 Task: Open a blank sheet, save the file as David Add the quote 'Success is not the absence of failure; it's the persistence through failure.'Success is not the absence of failure; it's the persistence through failure.  Apply font style Apply font style Broadway and font size 22 Align the text to the Right .Change the text color to  Dark blue
Action: Mouse moved to (27, 19)
Screenshot: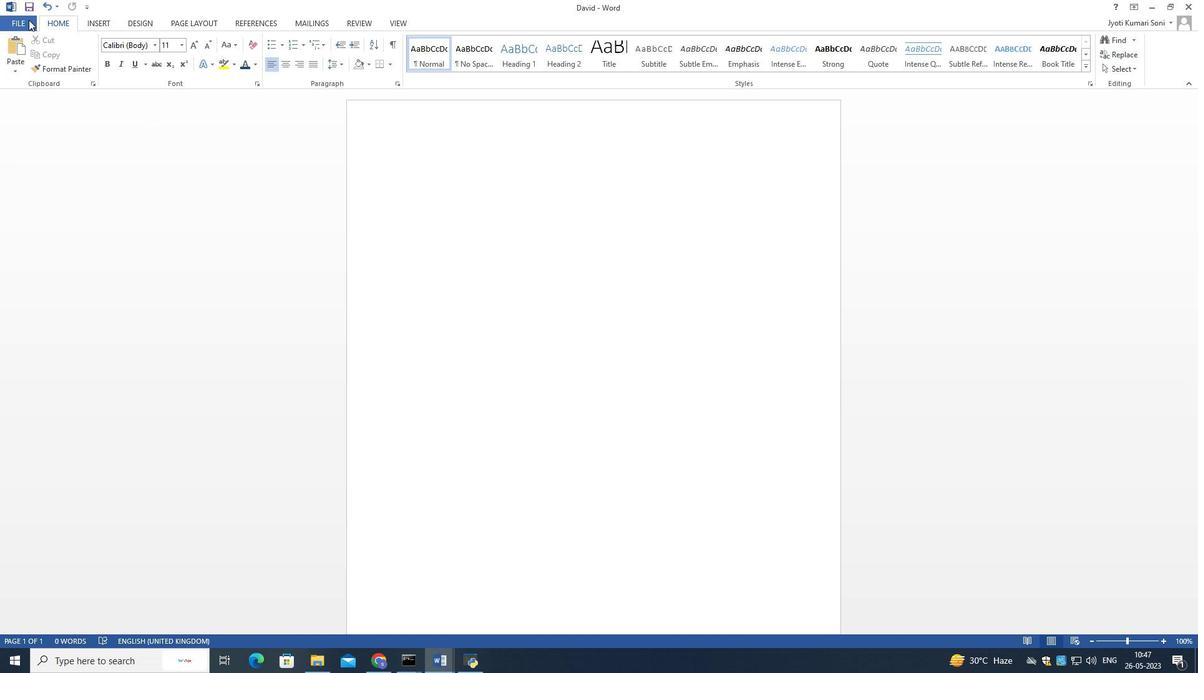 
Action: Mouse pressed left at (27, 19)
Screenshot: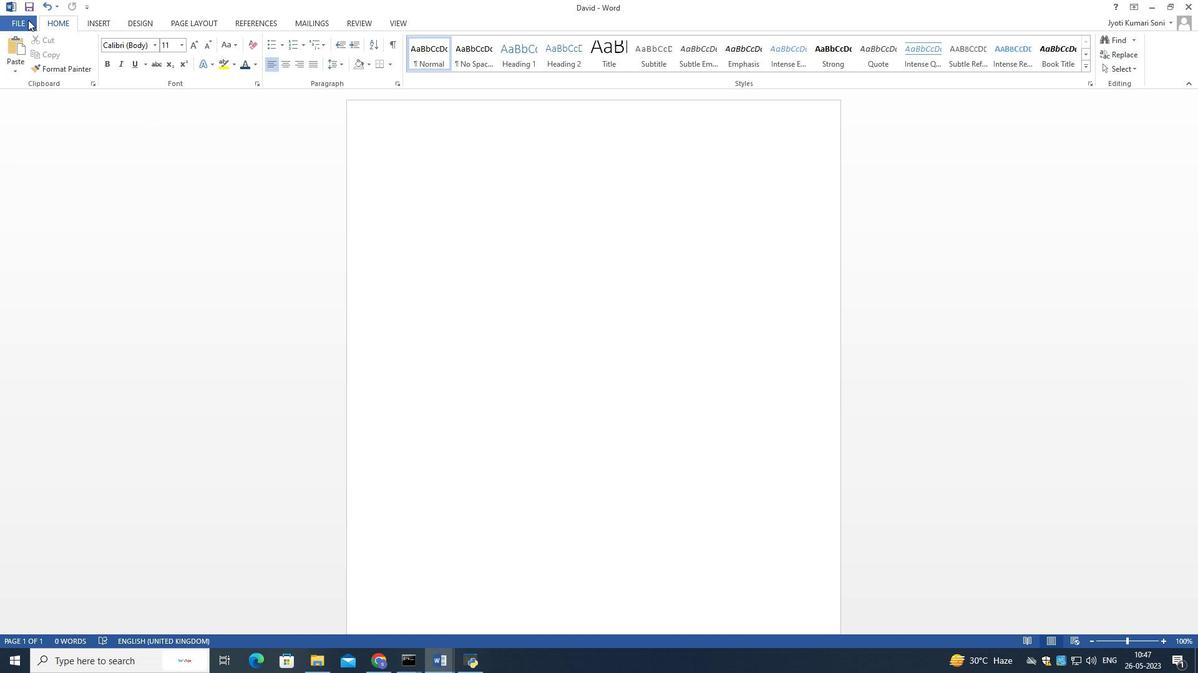 
Action: Mouse moved to (23, 71)
Screenshot: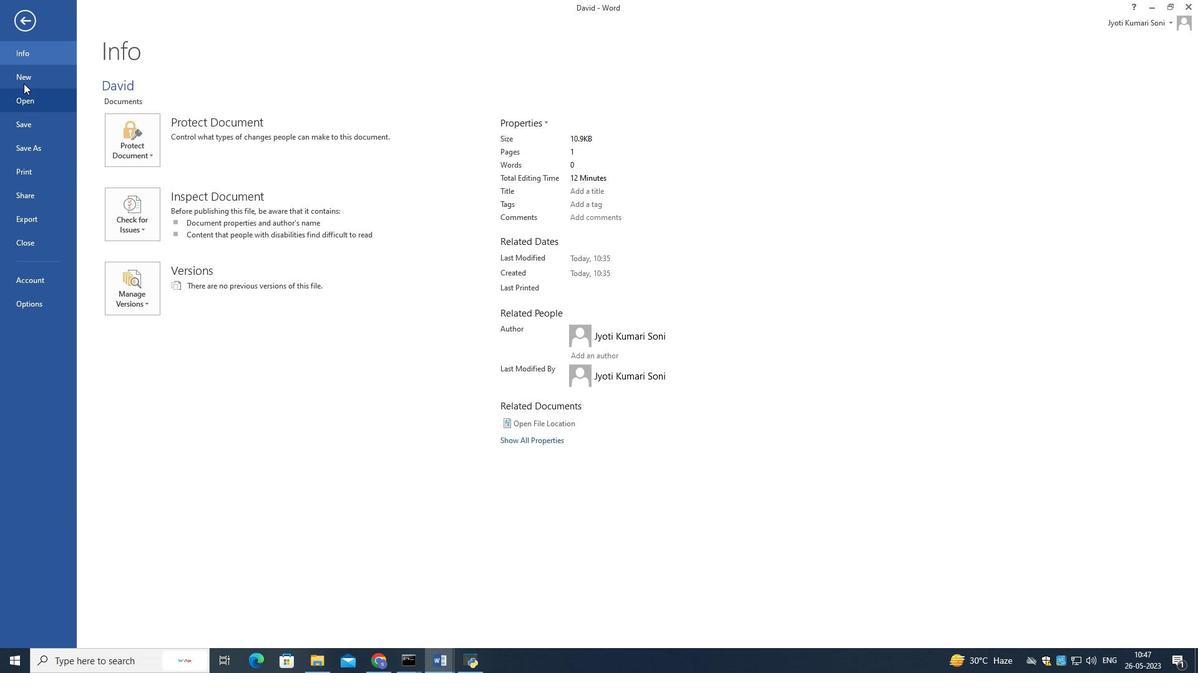 
Action: Mouse pressed left at (23, 71)
Screenshot: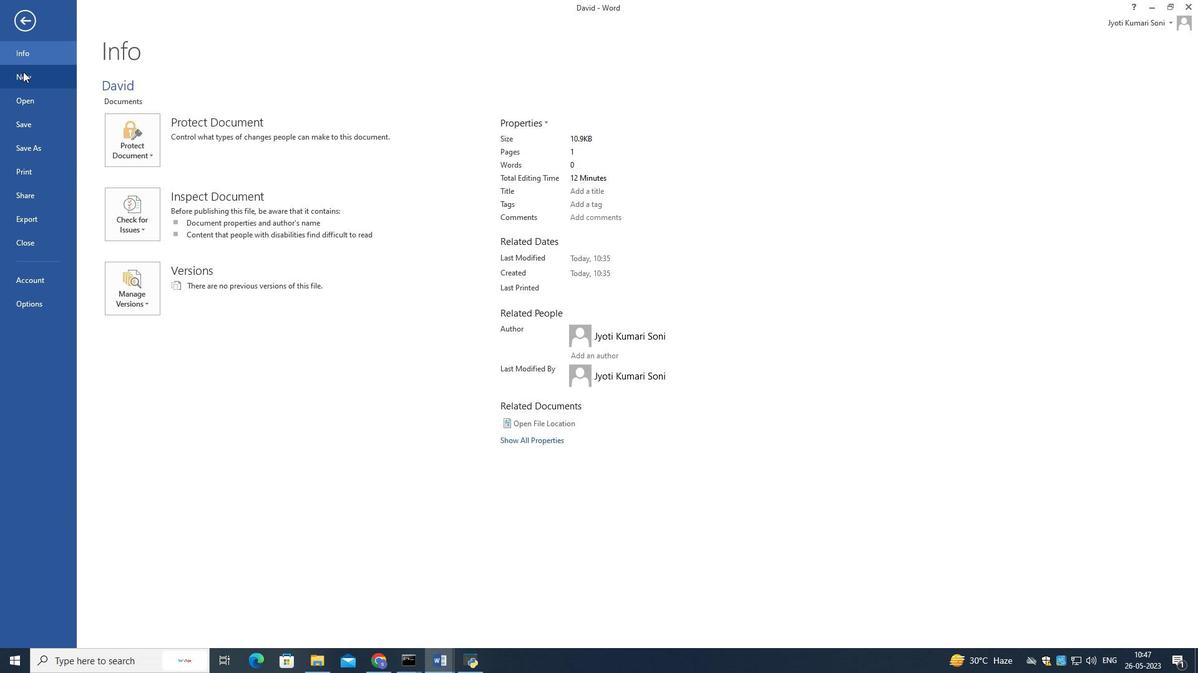 
Action: Mouse moved to (158, 219)
Screenshot: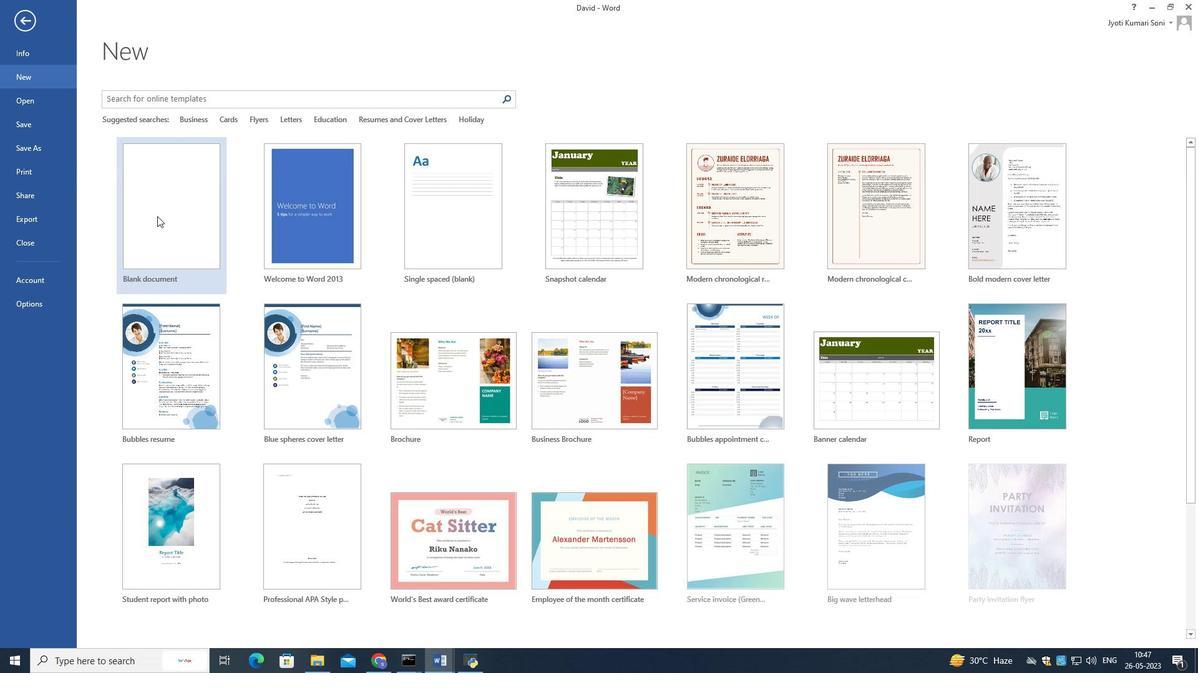 
Action: Mouse pressed left at (158, 219)
Screenshot: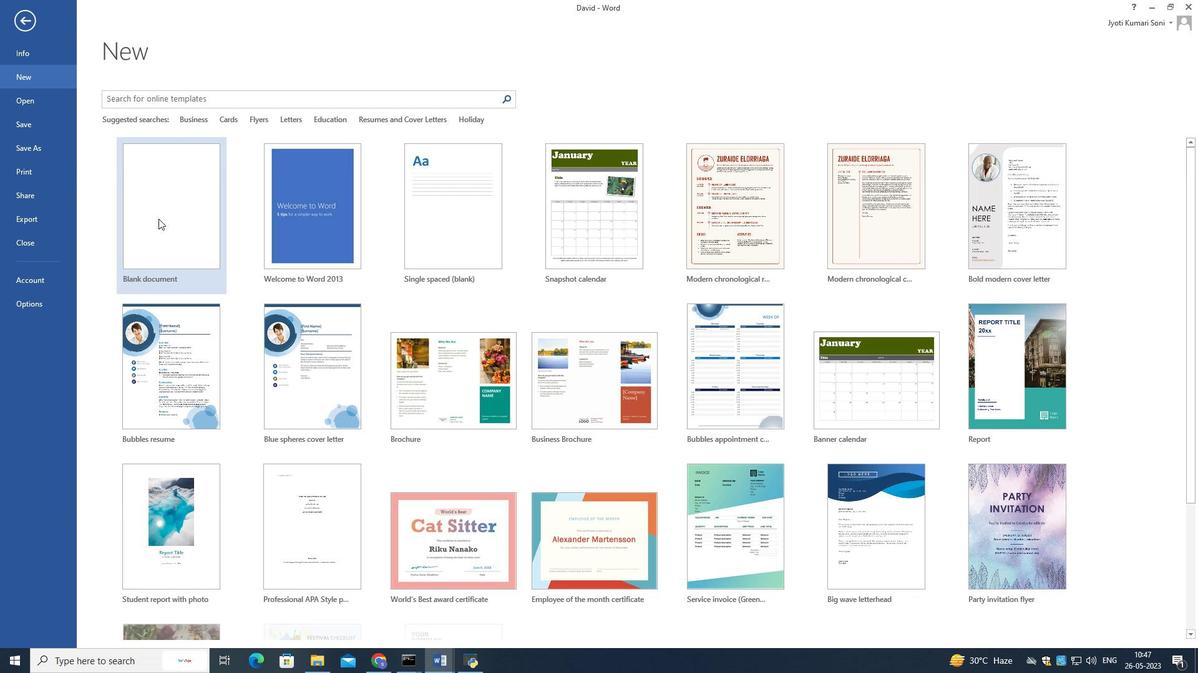 
Action: Mouse moved to (521, 180)
Screenshot: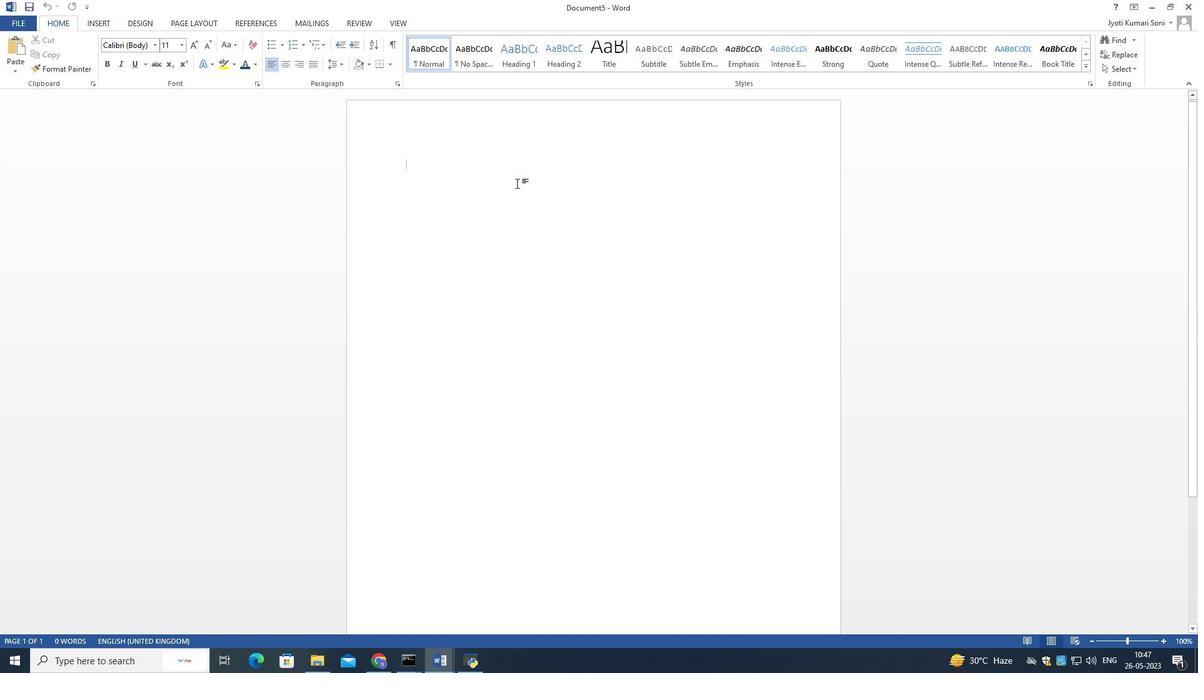 
Action: Key pressed <Key.shift>David<Key.backspace><Key.backspace><Key.backspace><Key.backspace><Key.backspace><Key.backspace><Key.backspace><Key.backspace><Key.backspace><Key.backspace>
Screenshot: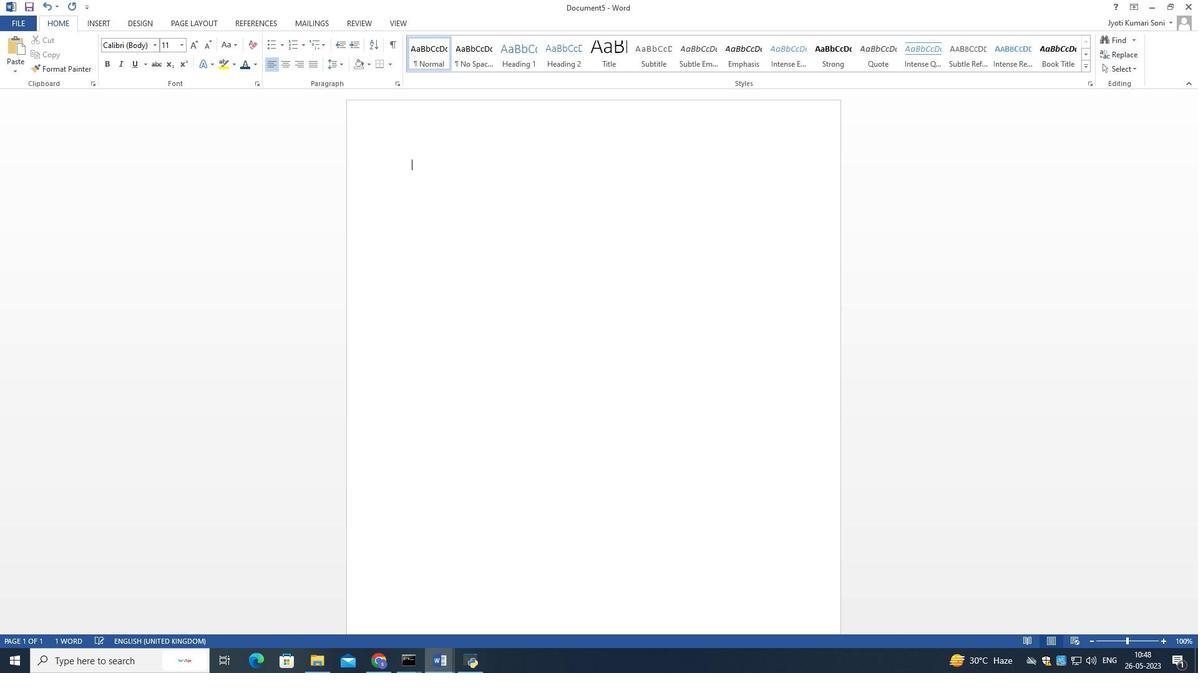 
Action: Mouse moved to (16, 22)
Screenshot: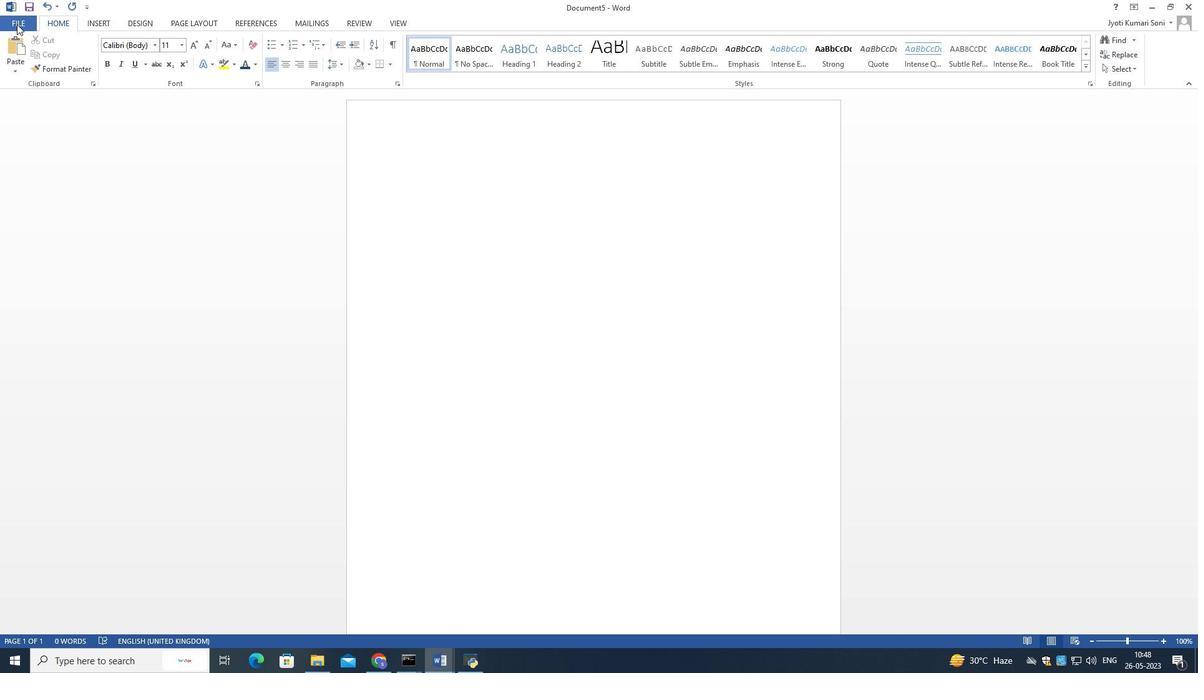 
Action: Mouse pressed left at (16, 22)
Screenshot: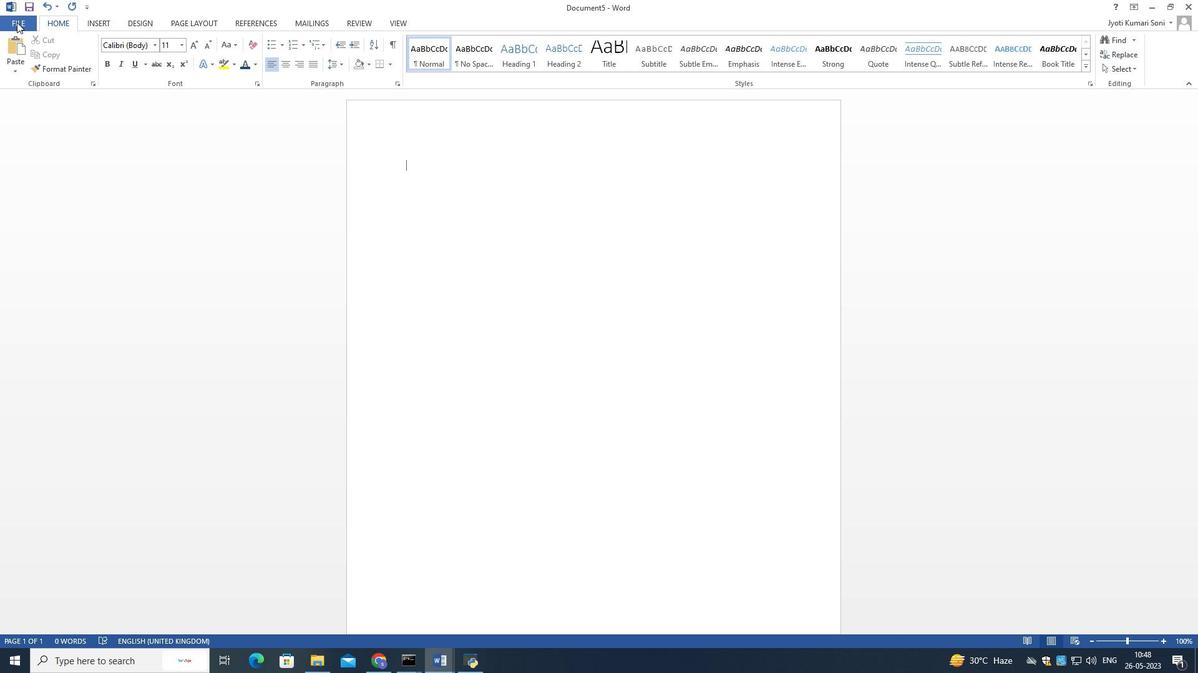 
Action: Mouse moved to (27, 147)
Screenshot: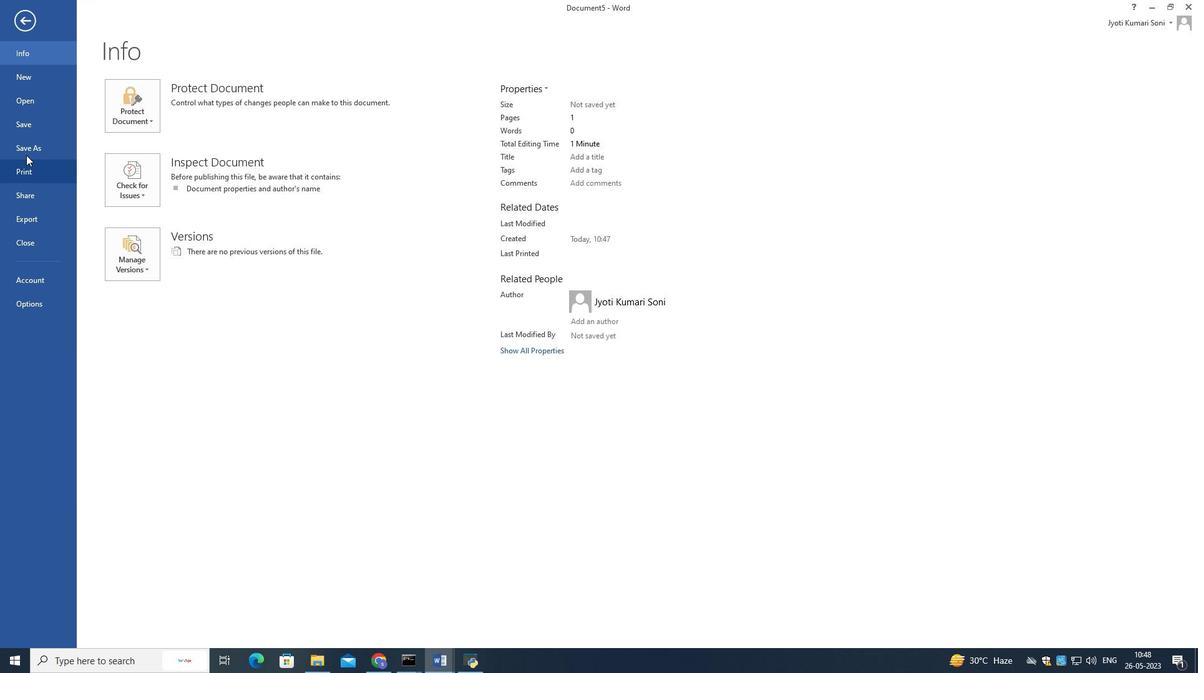 
Action: Mouse pressed left at (27, 147)
Screenshot: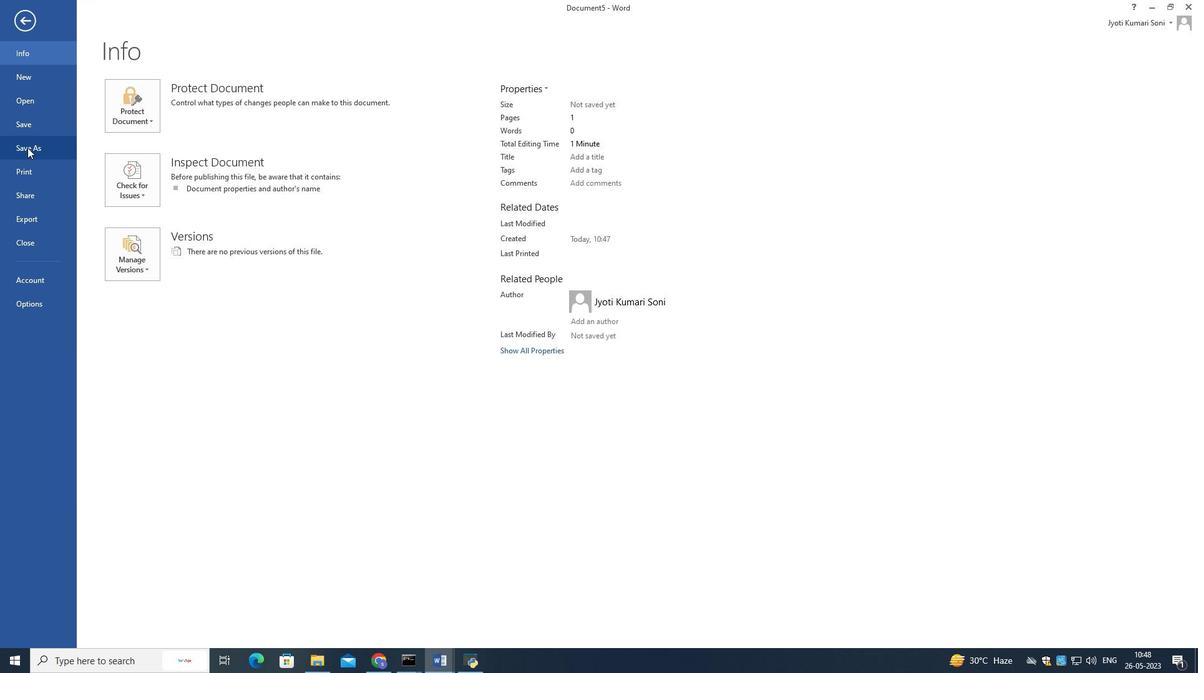 
Action: Mouse moved to (371, 129)
Screenshot: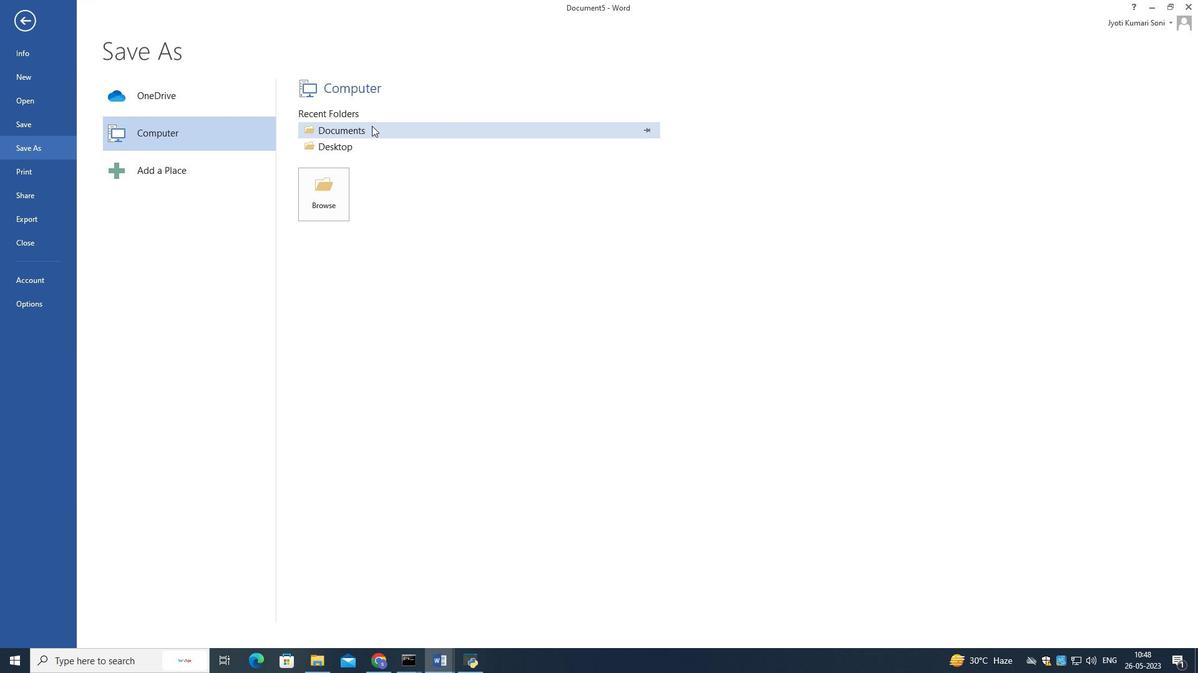 
Action: Mouse pressed left at (371, 129)
Screenshot: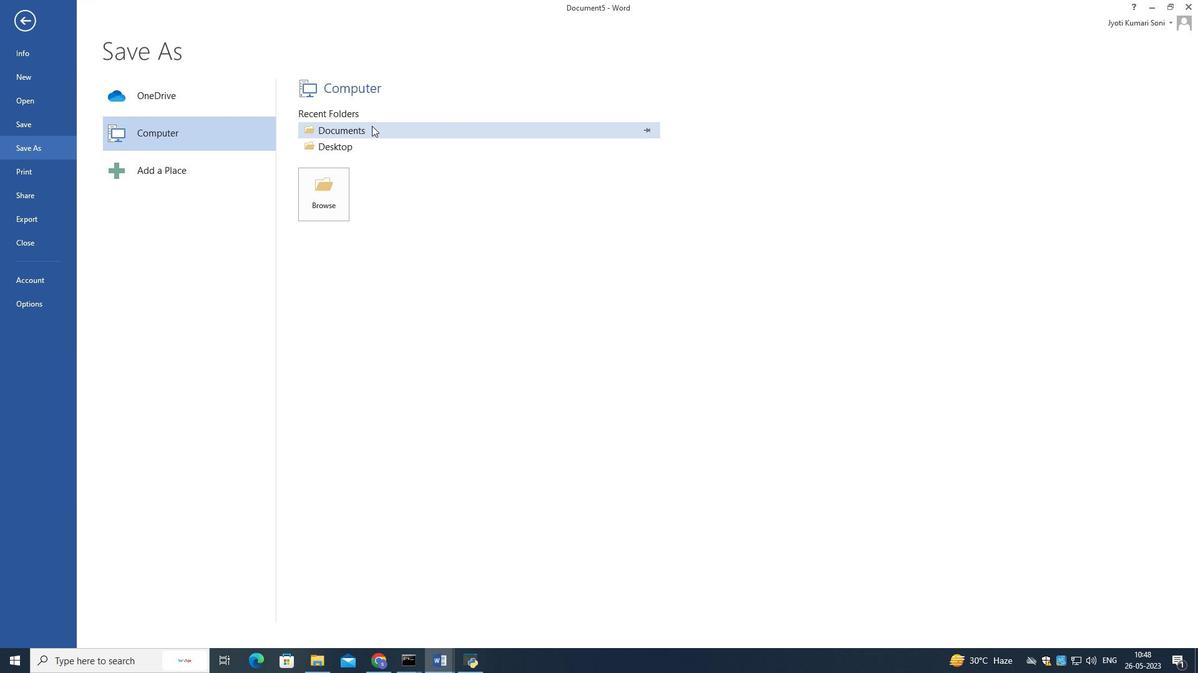 
Action: Key pressed <Key.backspace><Key.shift>David
Screenshot: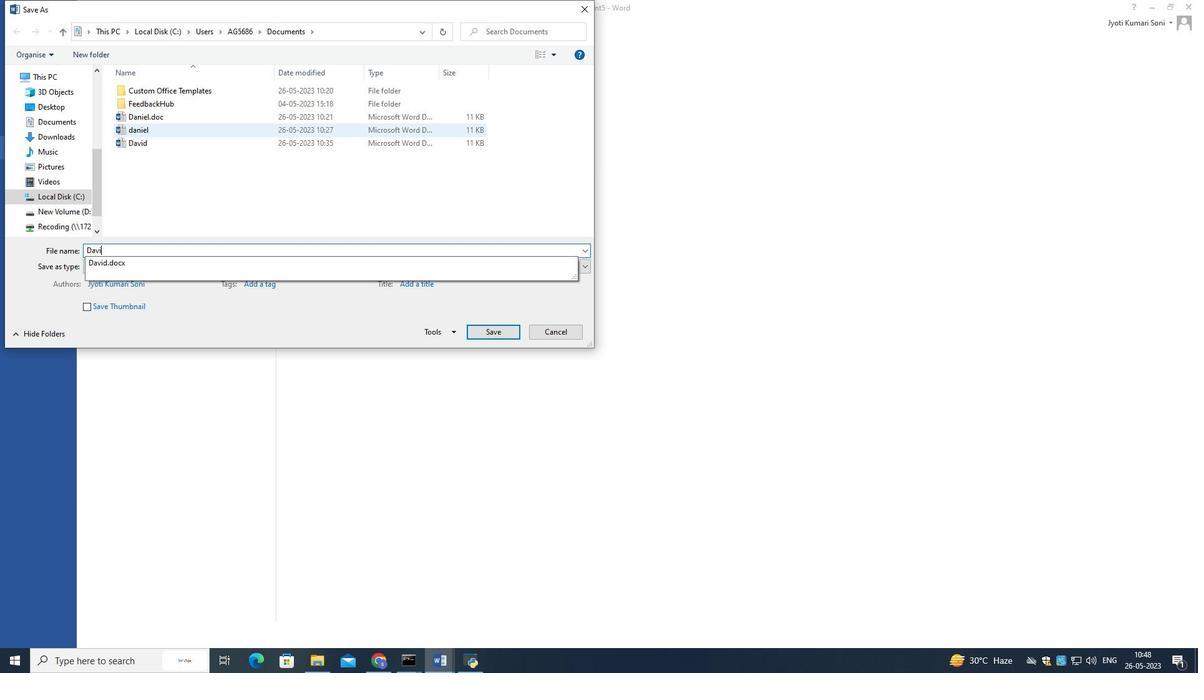 
Action: Mouse moved to (506, 332)
Screenshot: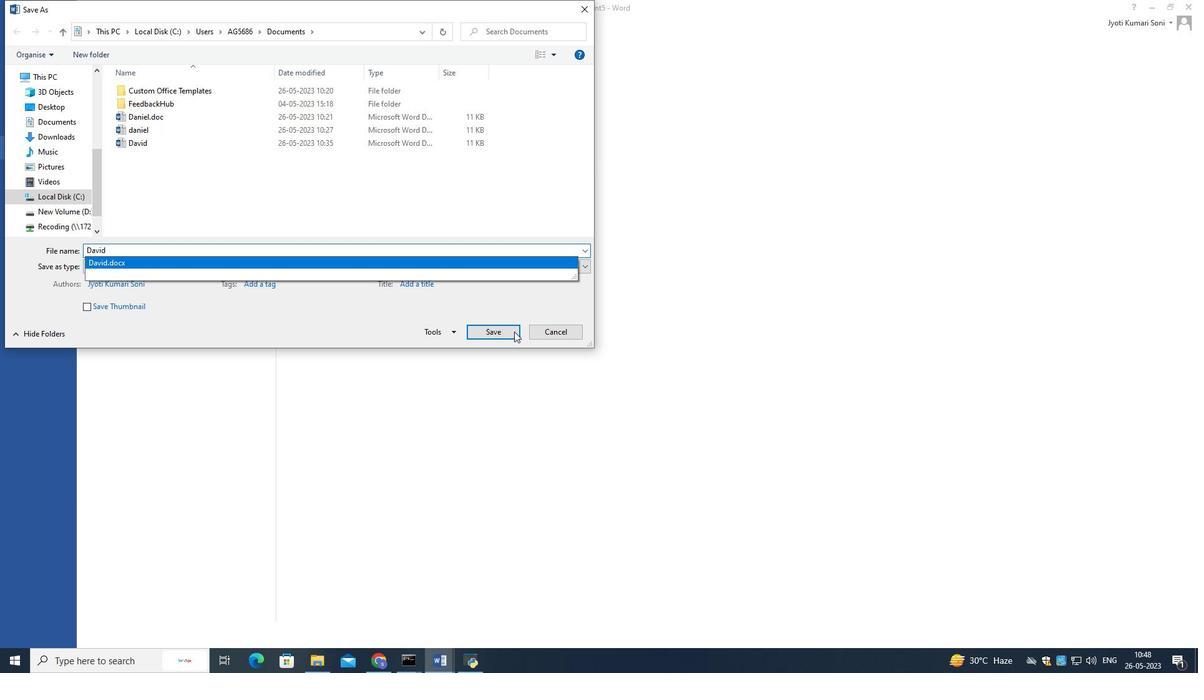 
Action: Mouse pressed left at (506, 332)
Screenshot: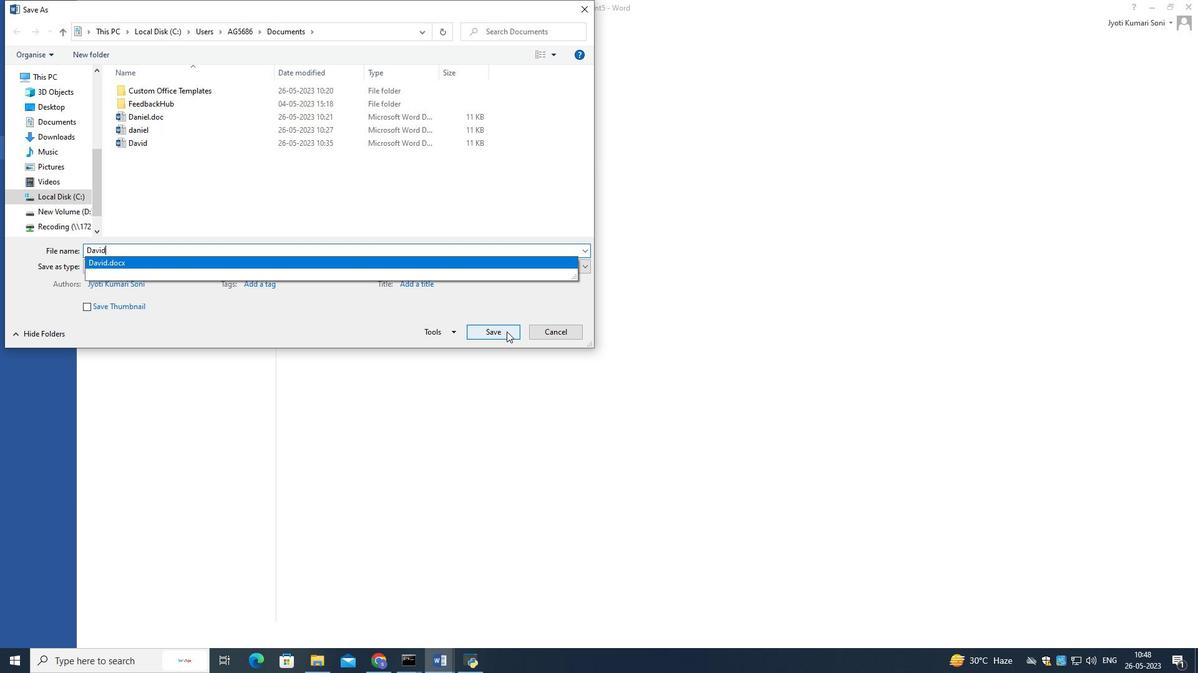 
Action: Mouse moved to (601, 381)
Screenshot: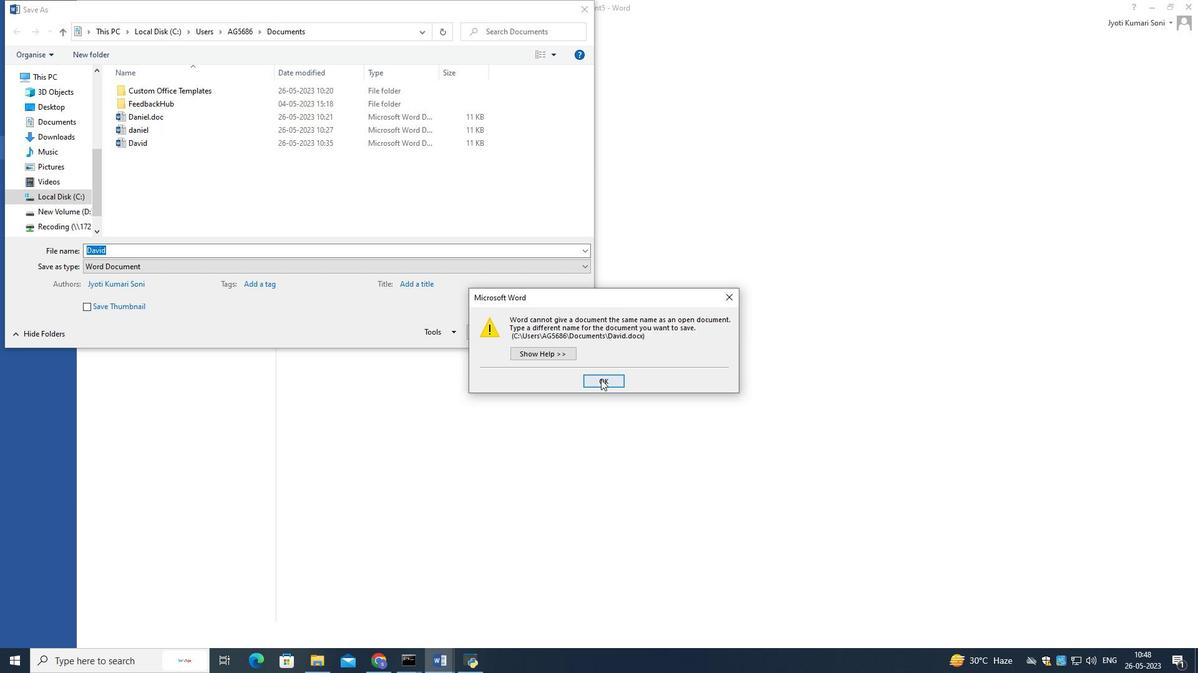 
Action: Mouse pressed left at (601, 381)
Screenshot: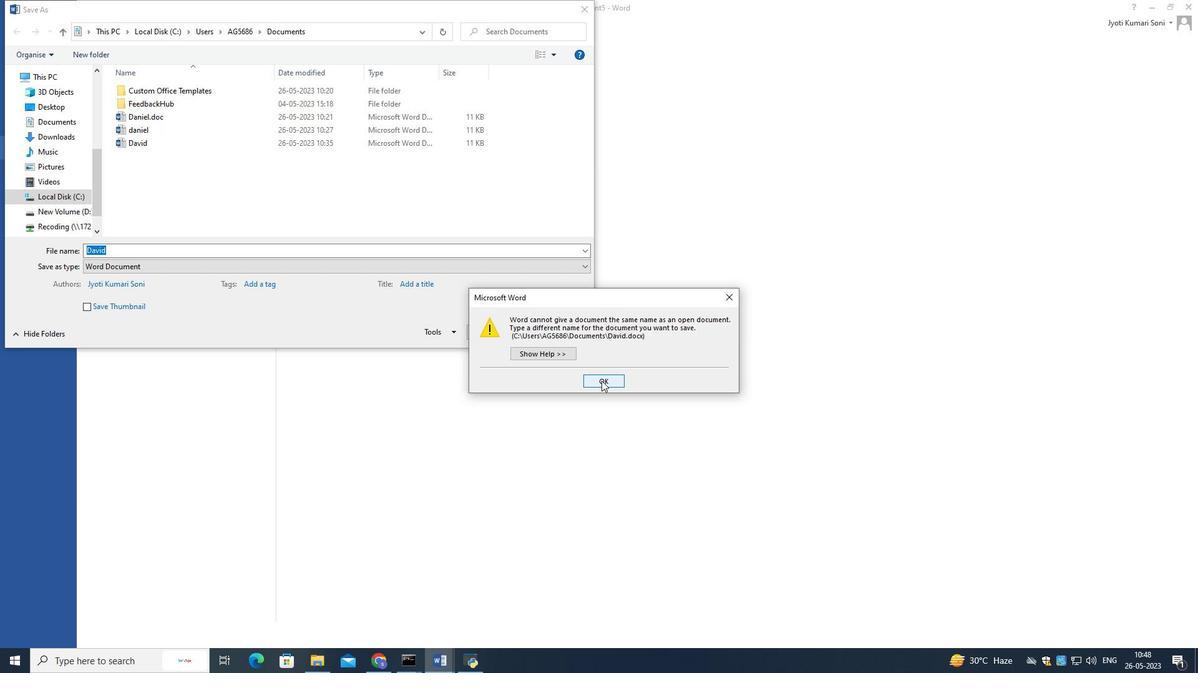 
Action: Mouse moved to (344, 247)
Screenshot: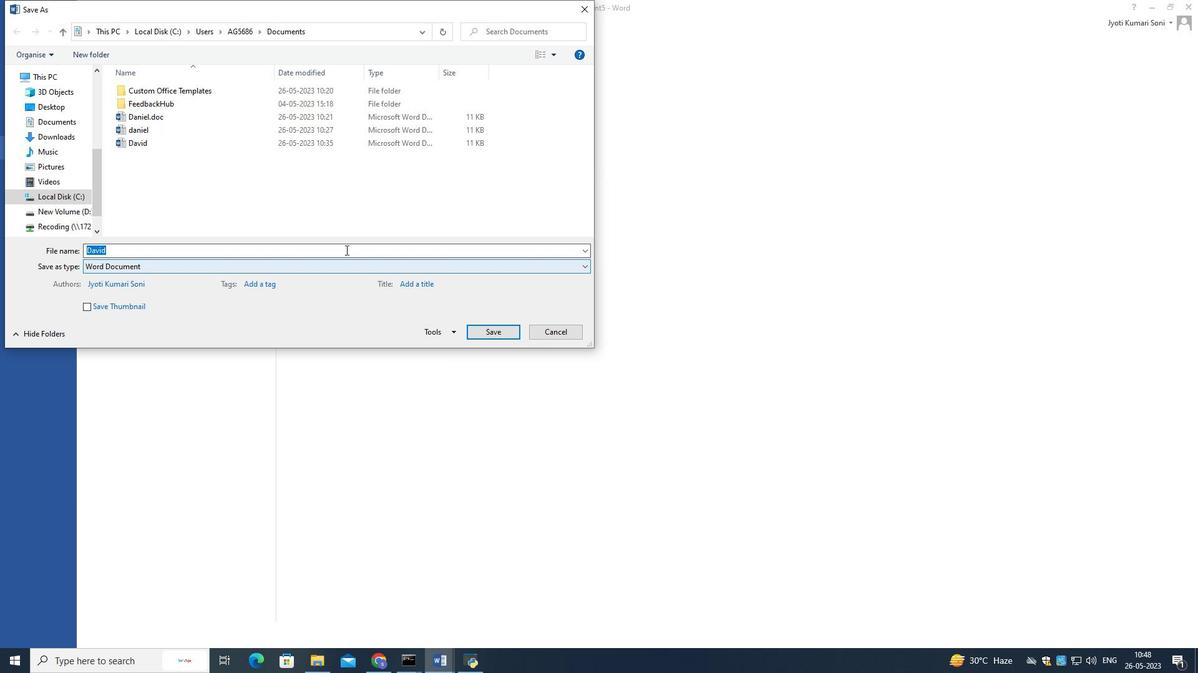 
Action: Mouse pressed left at (344, 247)
Screenshot: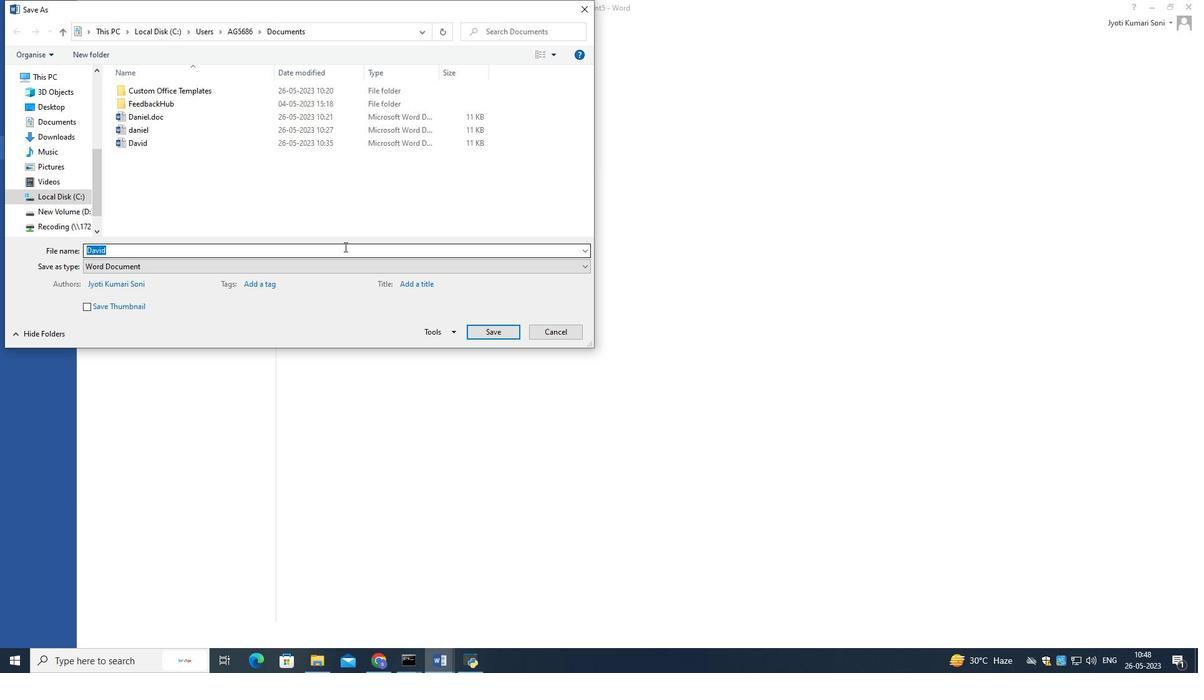 
Action: Key pressed .<Key.backspace><Key.shift>David.<Key.enter>
Screenshot: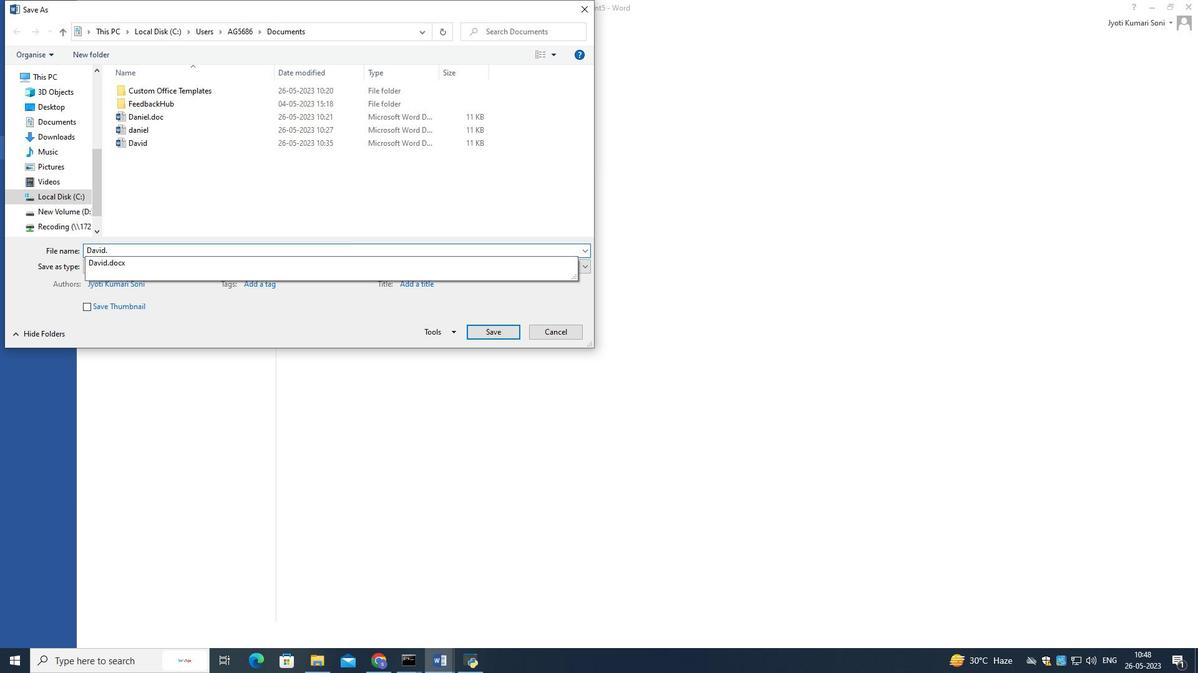 
Action: Mouse moved to (565, 170)
Screenshot: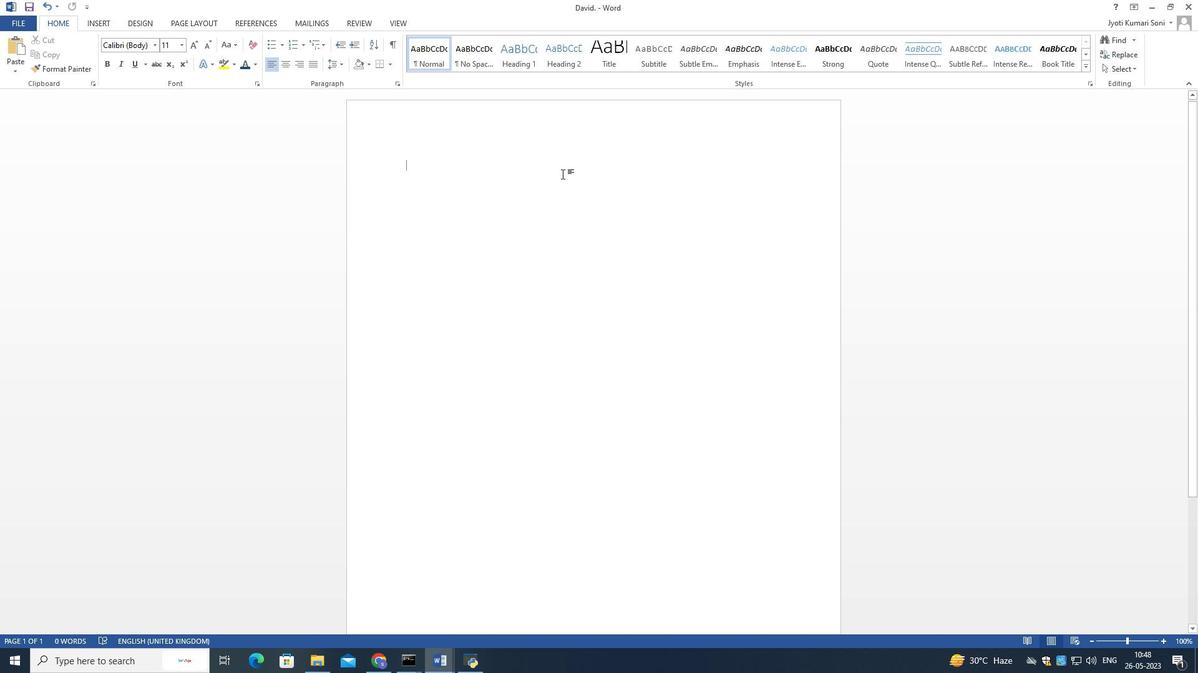 
Action: Mouse pressed left at (565, 170)
Screenshot: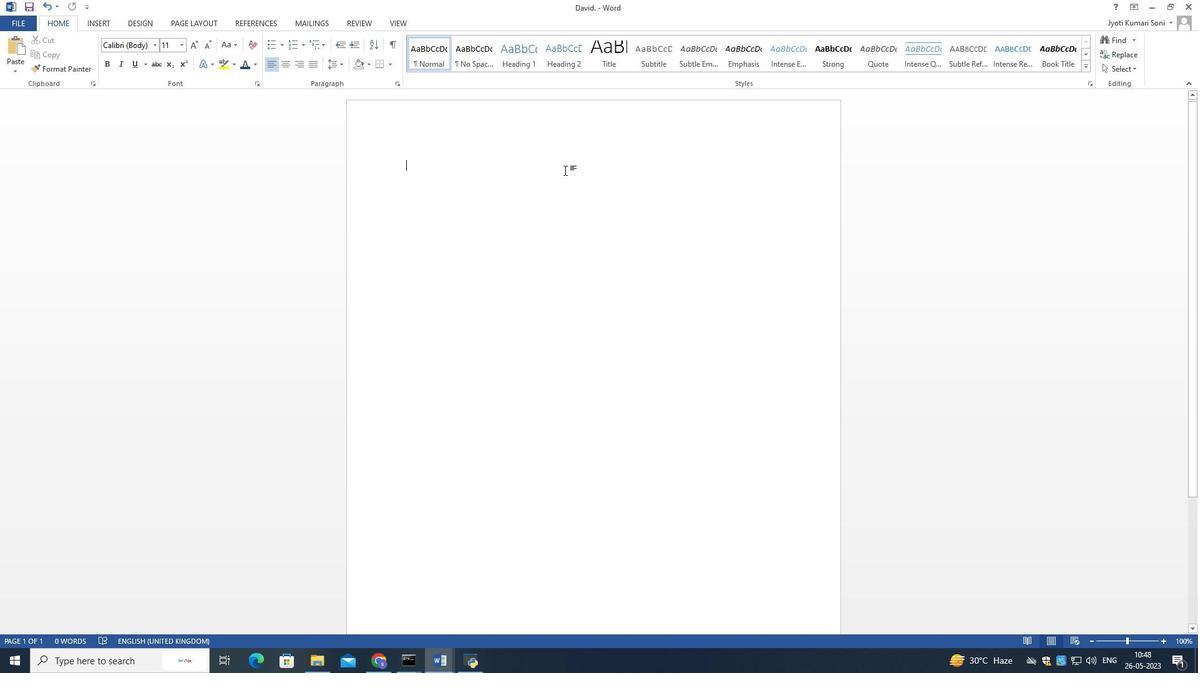 
Action: Mouse moved to (1021, 41)
Screenshot: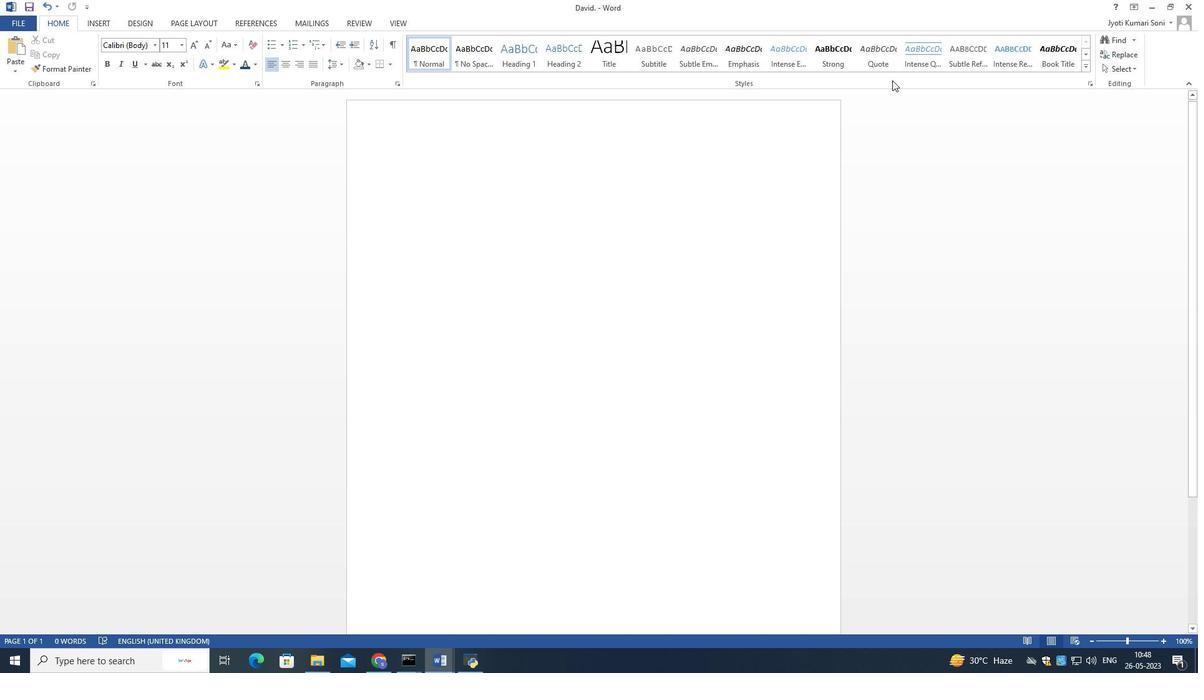 
Action: Key pressed '<Key.shift>Success<Key.space>is<Key.space>not<Key.space>the<Key.space>absence<Key.space>of<Key.space>failure;<Key.space><Key.space><Key.shift>It's<Key.space>the<Key.space>persistence<Key.space>through<Key.space>failure;<Key.backspace>'<Key.backspace>.<Key.space><Key.enter><Key.shift><Key.shift><Key.shift><Key.shift><Key.shift><Key.shift><Key.shift><Key.shift><Key.shift><Key.shift><Key.shift><Key.shift><Key.shift><Key.shift><Key.shift><Key.shift><Key.shift><Key.shift><Key.shift><Key.shift><Key.shift><Key.shift><Key.shift><Key.shift><Key.shift><Key.shift><Key.shift><Key.shift><Key.shift><Key.shift><Key.shift><Key.shift><Key.shift><Key.shift><Key.shift><Key.shift><Key.shift><Key.shift><Key.shift><Key.shift><Key.shift><Key.shift><Key.shift><Key.shift><Key.shift><Key.shift><Key.shift><Key.shift><Key.shift><Key.shift><Key.shift><Key.shift><Key.shift><Key.shift><Key.shift><Key.shift><Key.shift><Key.shift><Key.shift><Key.shift><Key.shift><Key.shift><Key.shift>Success<Key.space>is<Key.space>not<Key.space>the<Key.space>absence<Key.space>of<Key.space>f<Key.caps_lock>ILURE;<Key.caps_lock><Key.space><Key.shift>It's<Key.space><Key.left><Key.left><Key.left><Key.left><Key.left><Key.left><Key.left><Key.left><Key.left><Key.left><Key.left><Key.left>a<Key.right><Key.right><Key.right><Key.right><Key.right><Key.right><Key.right><Key.right><Key.right><Key.right><Key.right><Key.right><Key.right>the<Key.space>persistence<Key.space>through<Key.space>failure.
Screenshot: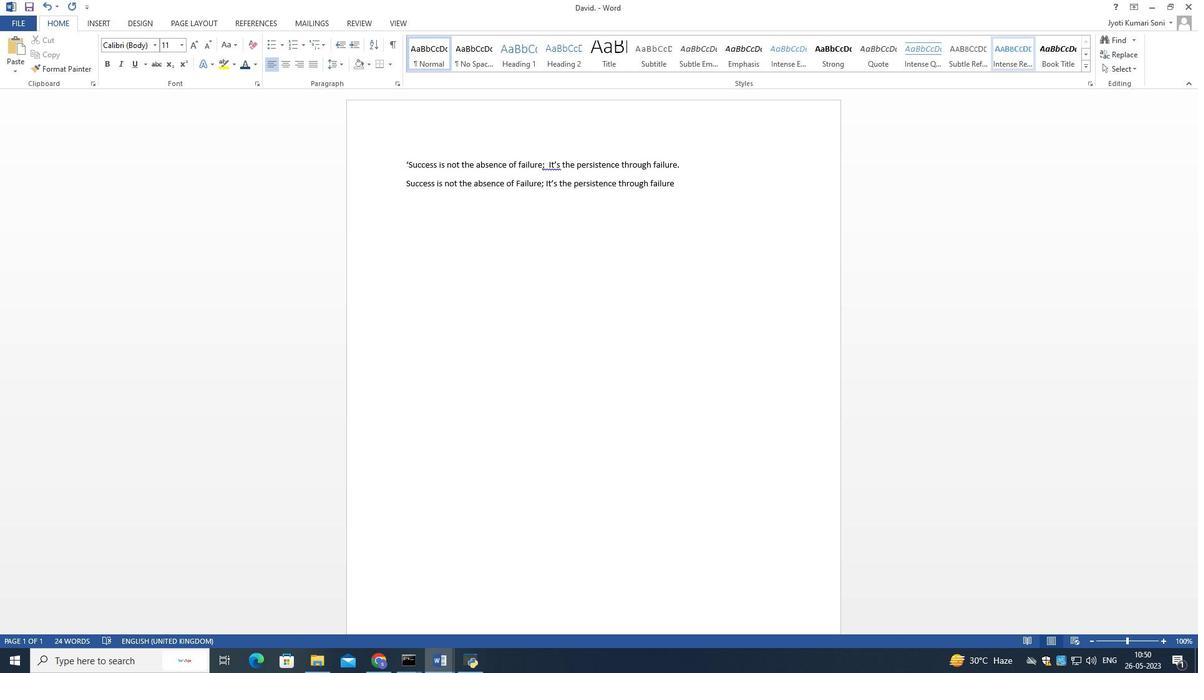 
Action: Mouse moved to (547, 170)
Screenshot: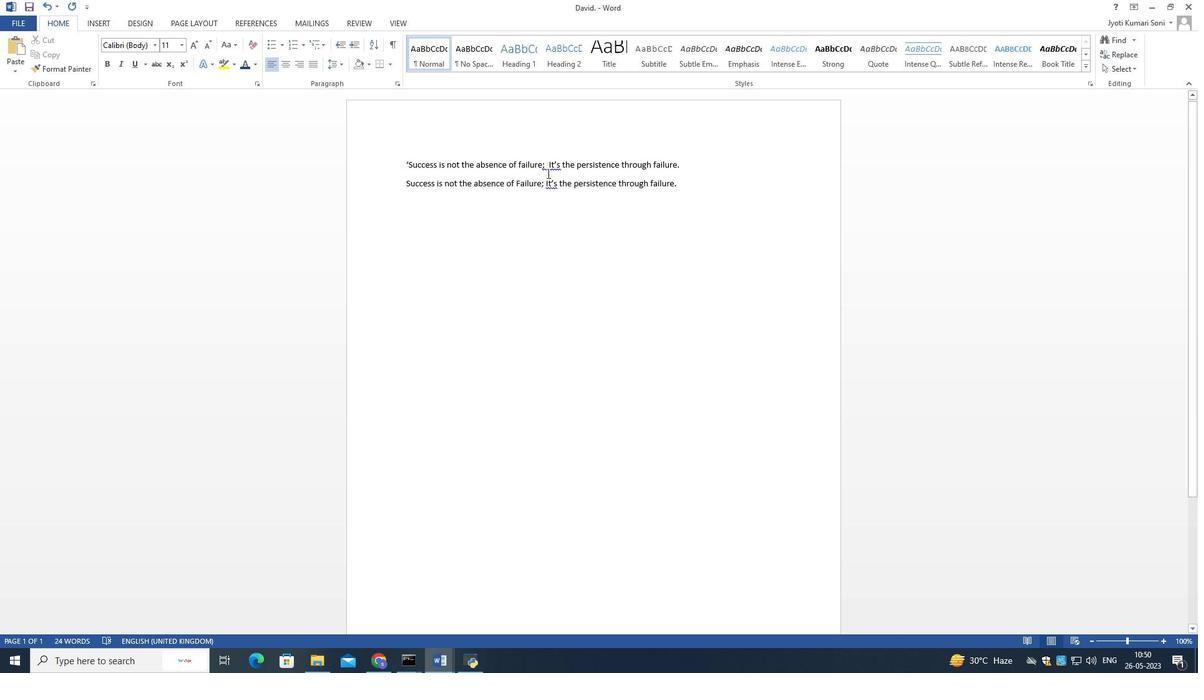 
Action: Mouse pressed left at (547, 170)
Screenshot: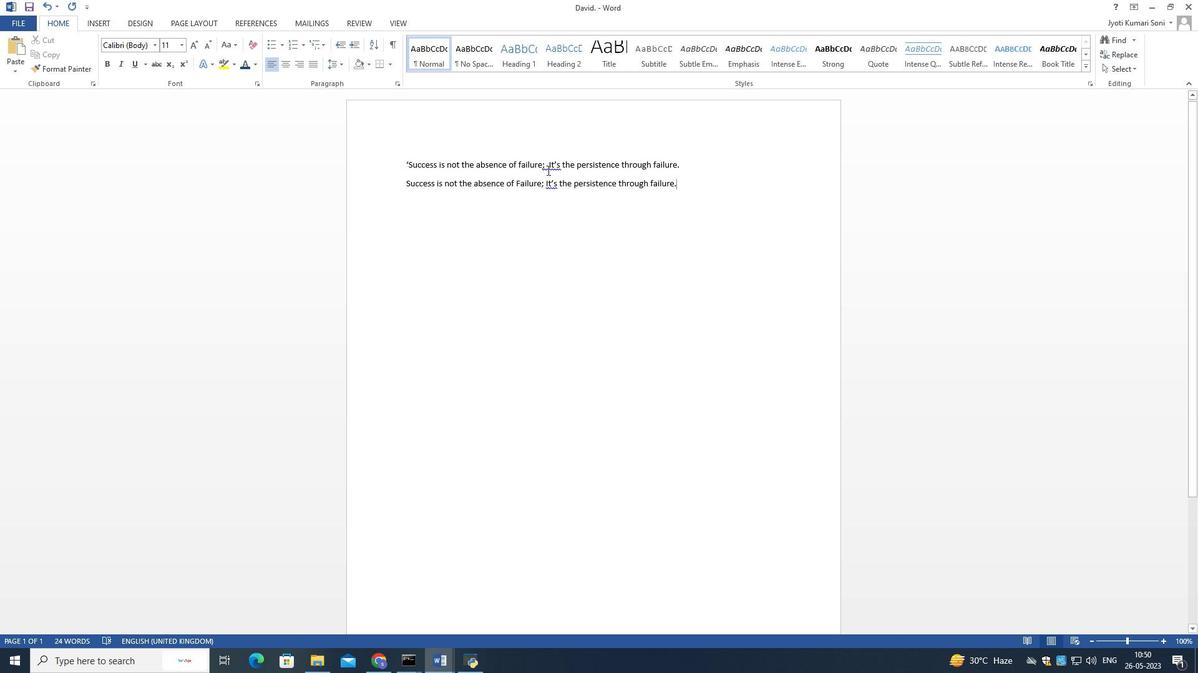 
Action: Mouse moved to (731, 230)
Screenshot: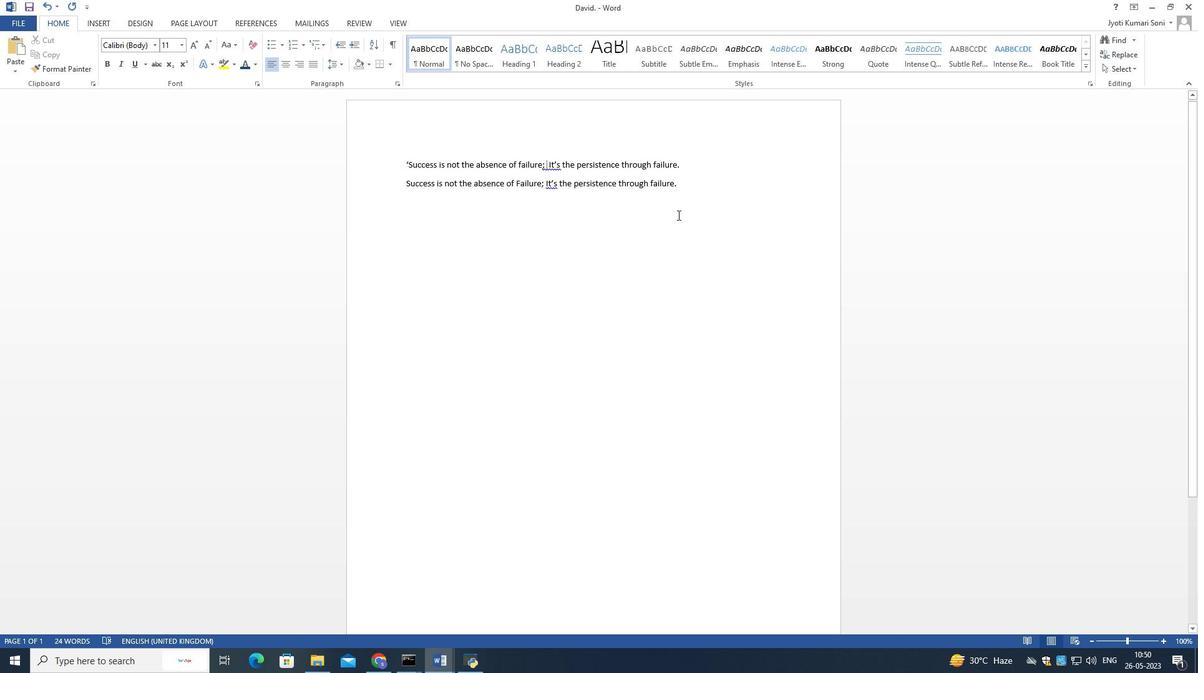 
Action: Key pressed <Key.right>
Screenshot: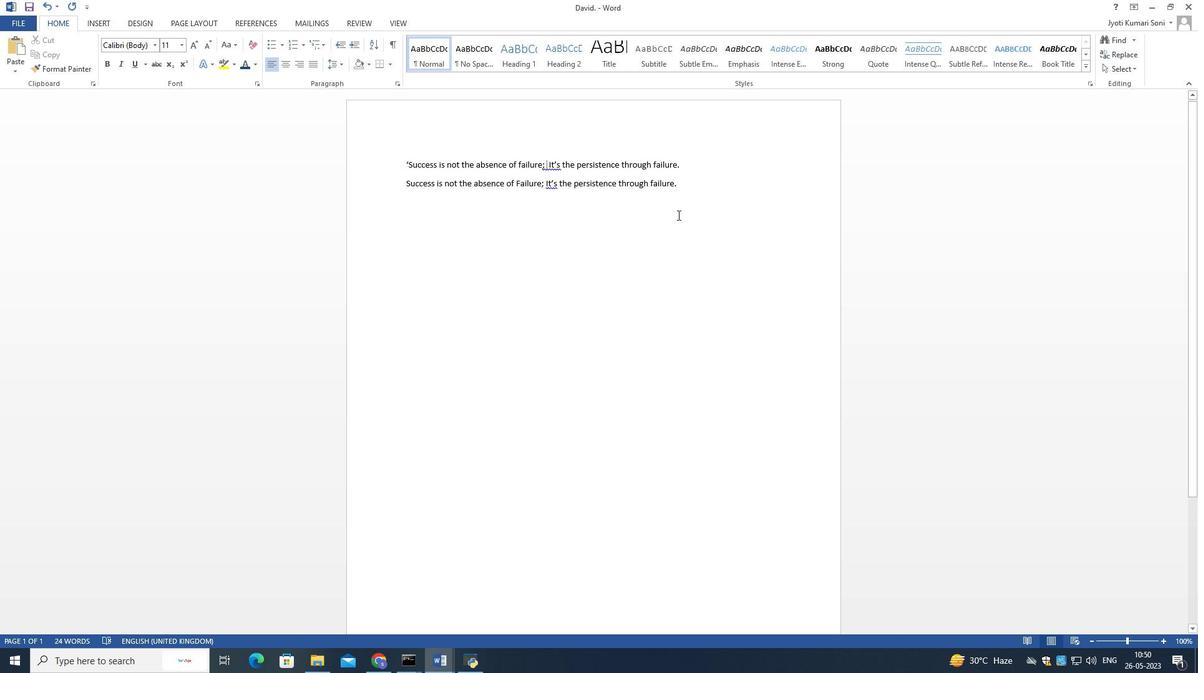 
Action: Mouse moved to (747, 237)
Screenshot: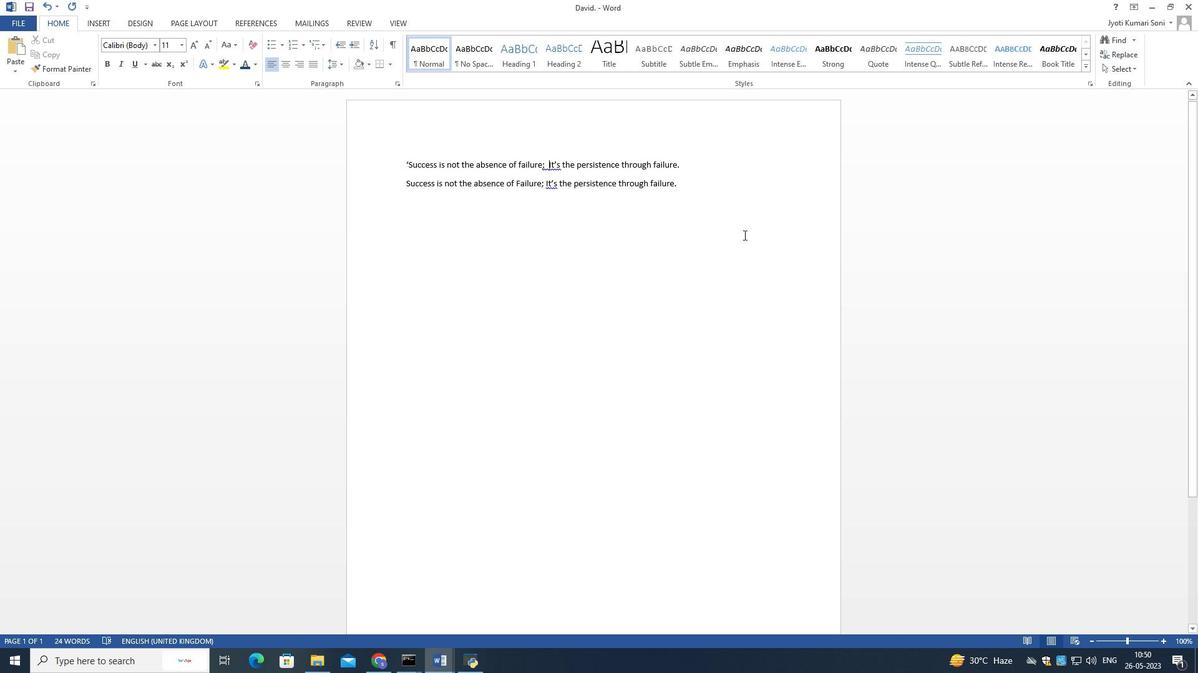 
Action: Key pressed <Key.right>
Screenshot: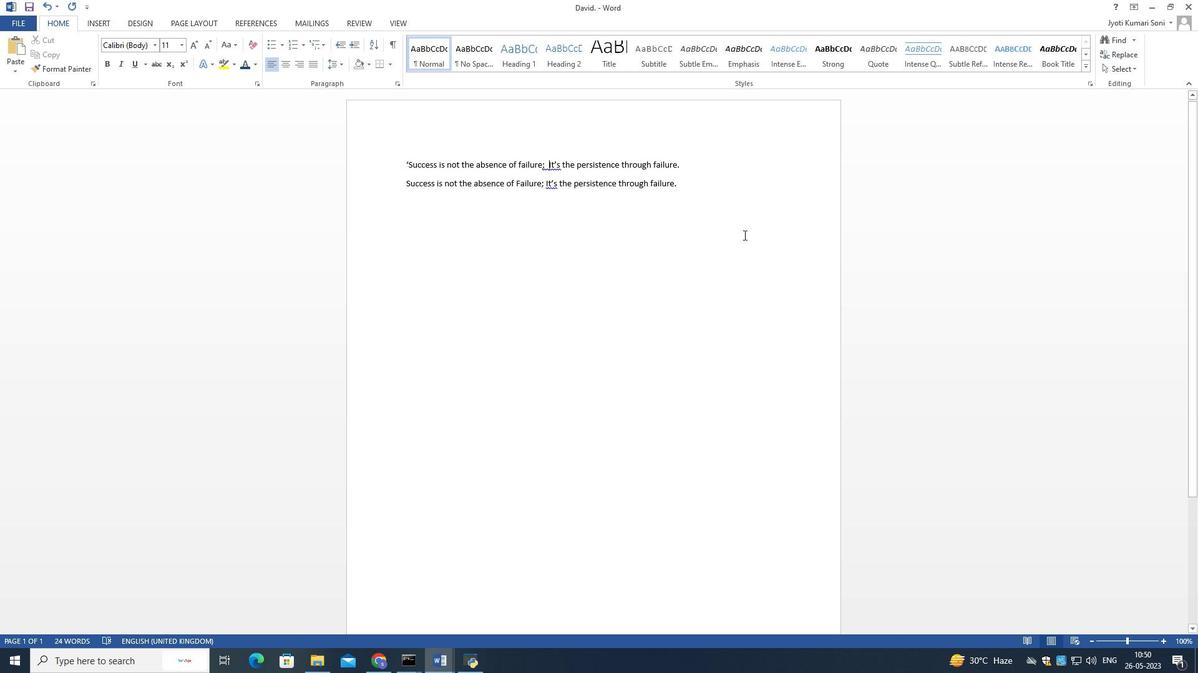 
Action: Mouse moved to (751, 238)
Screenshot: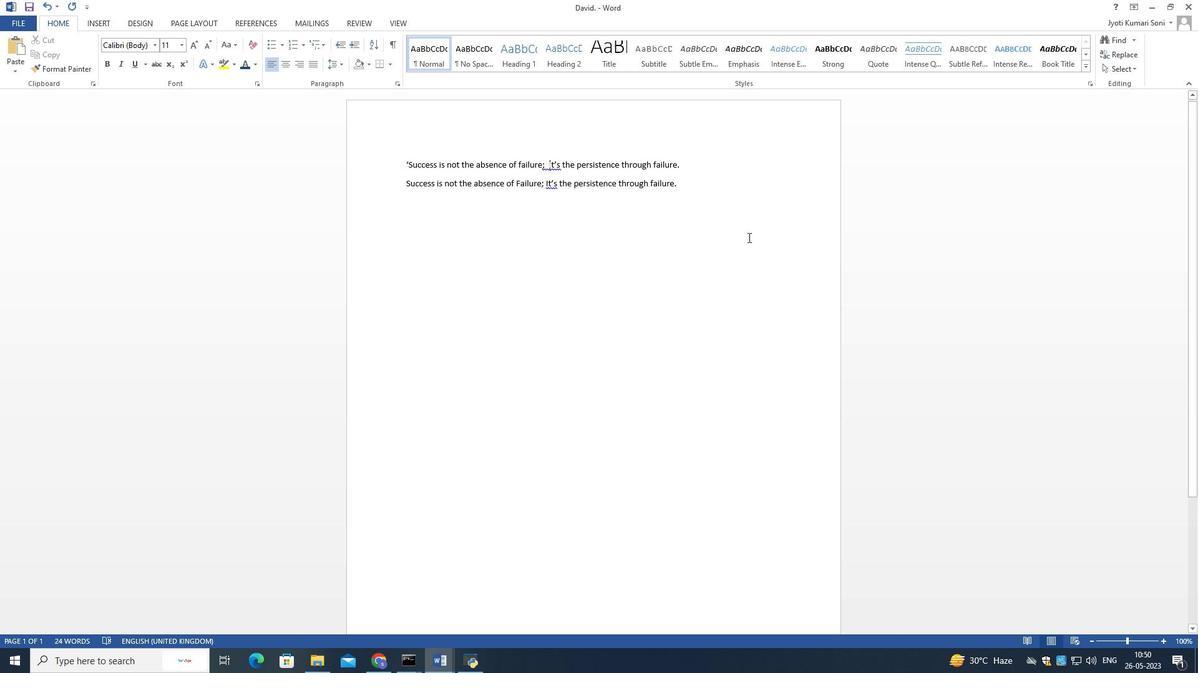 
Action: Key pressed <Key.right>
Screenshot: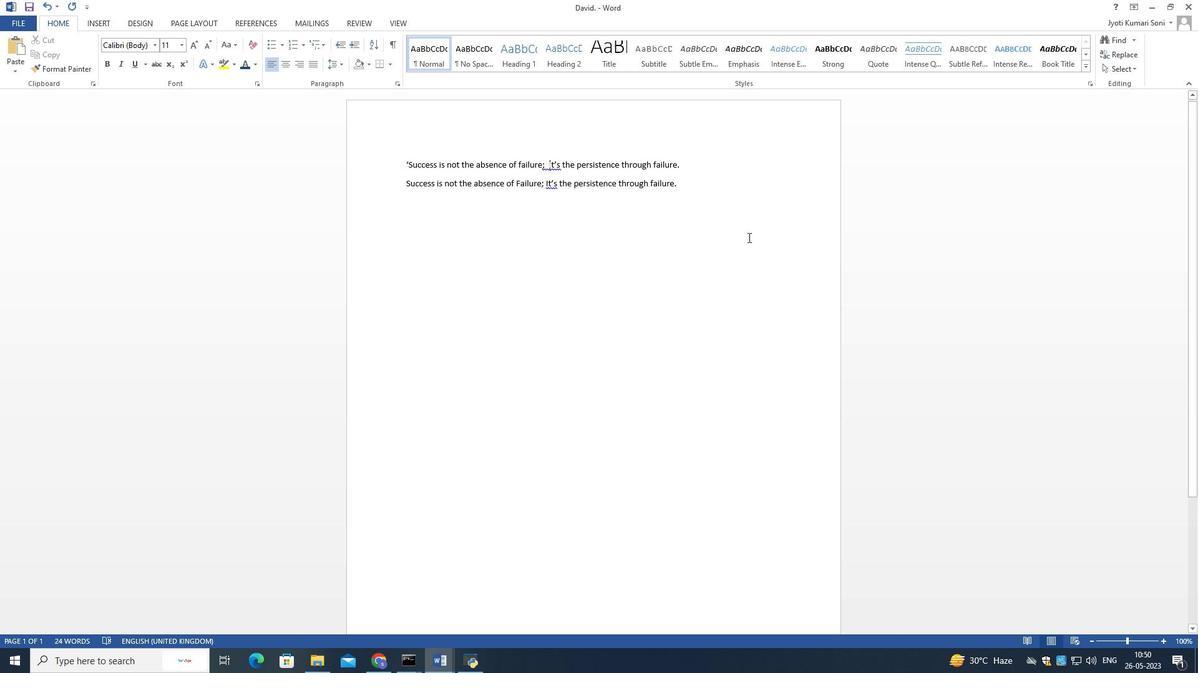 
Action: Mouse moved to (753, 239)
Screenshot: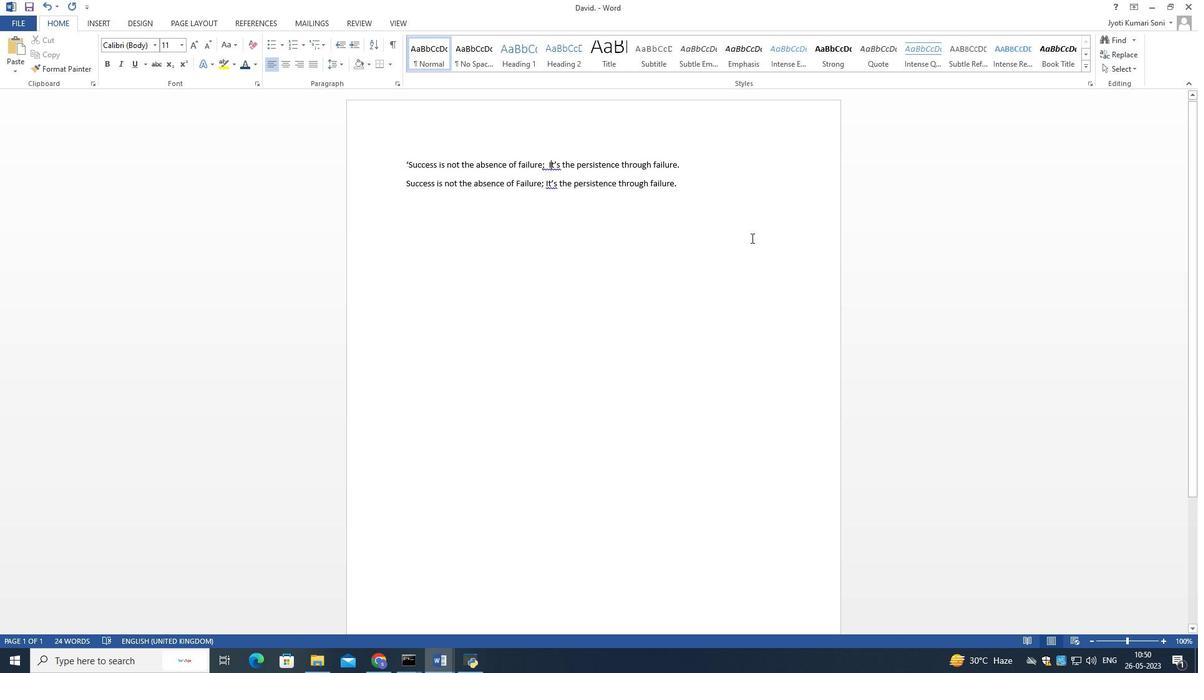 
Action: Key pressed <Key.right>
Screenshot: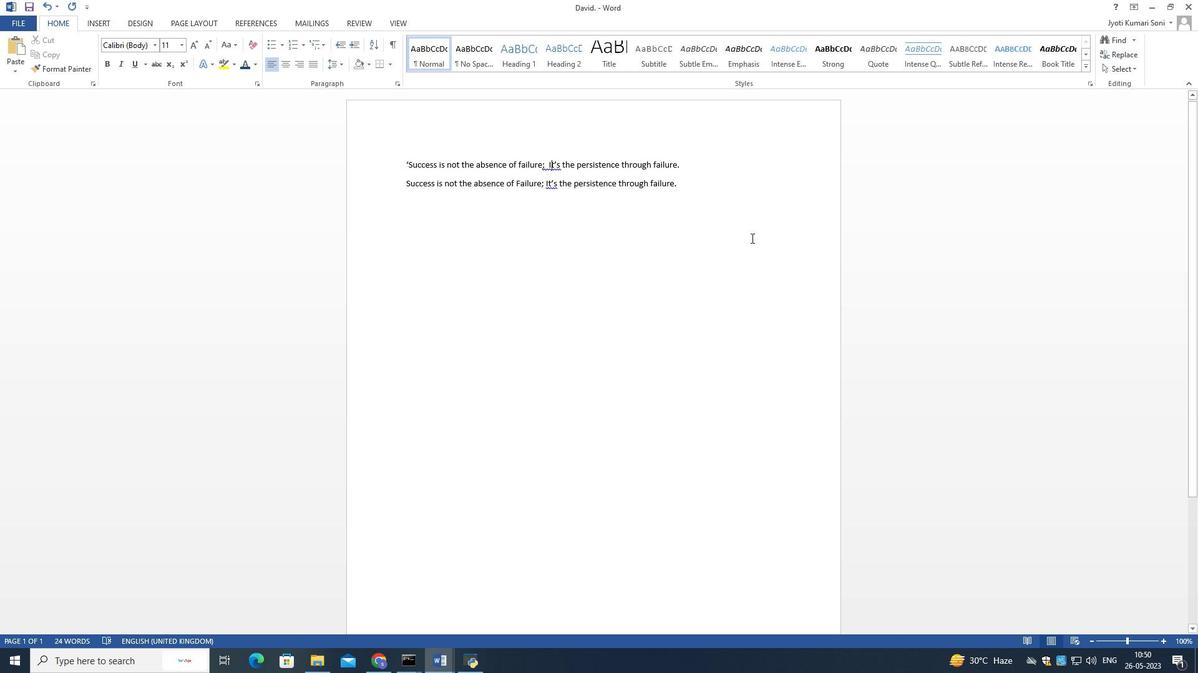 
Action: Mouse moved to (756, 241)
Screenshot: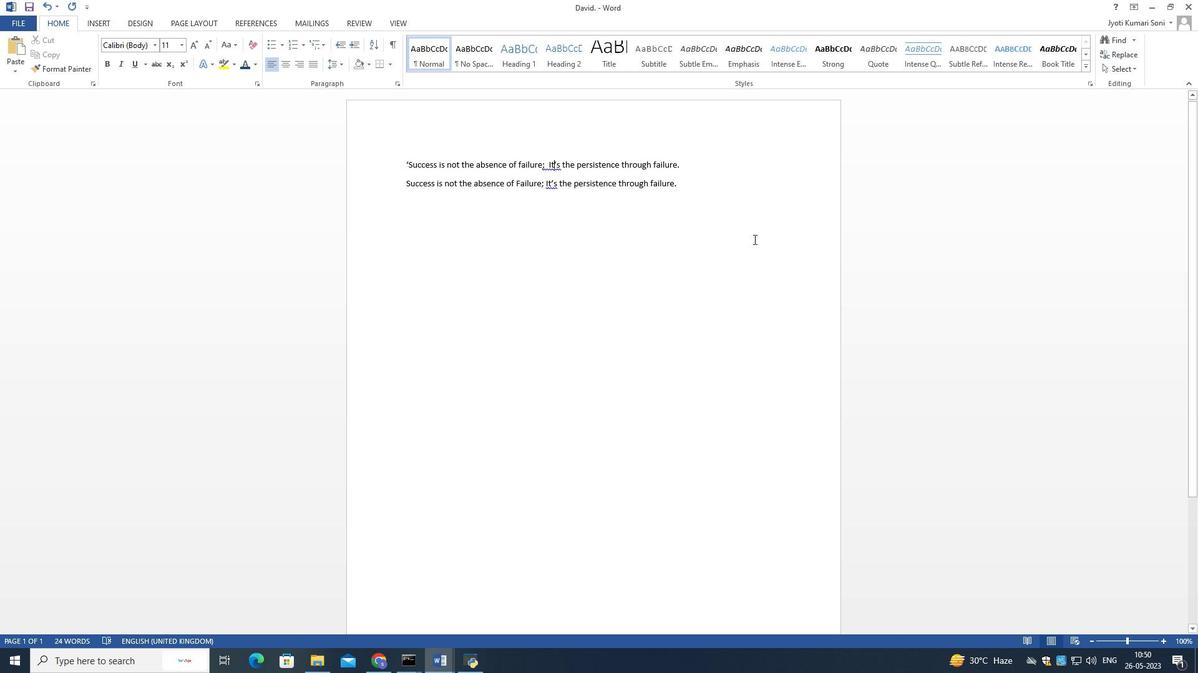 
Action: Key pressed <Key.right>
Screenshot: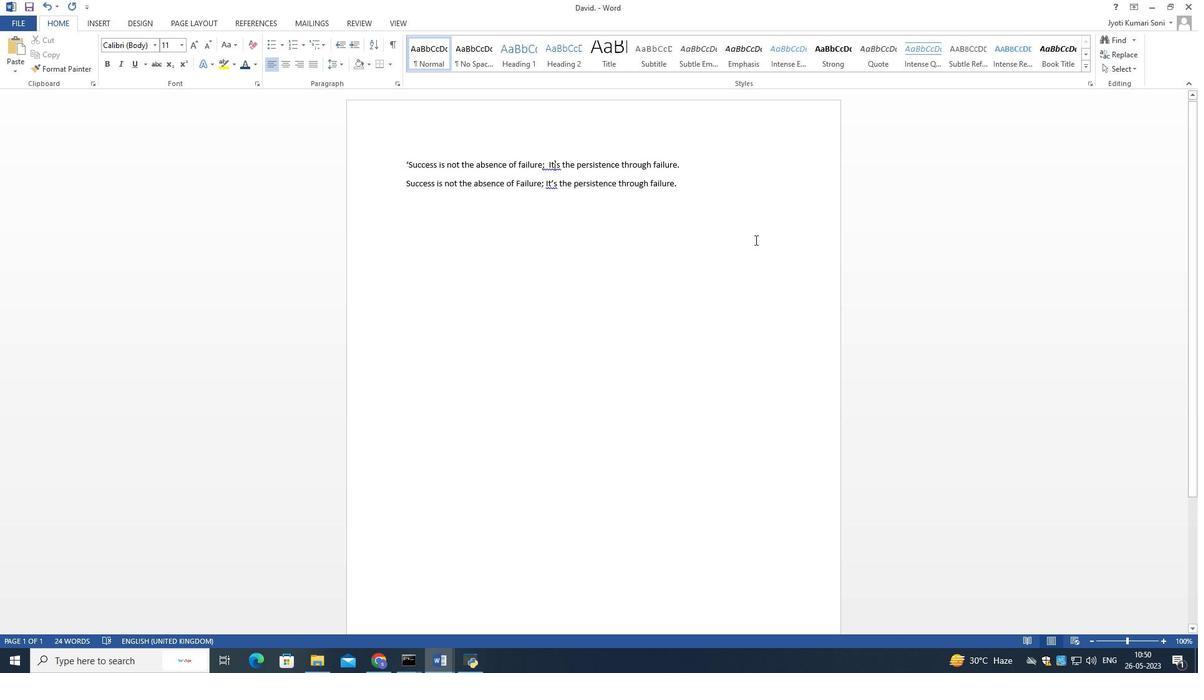 
Action: Mouse moved to (777, 246)
Screenshot: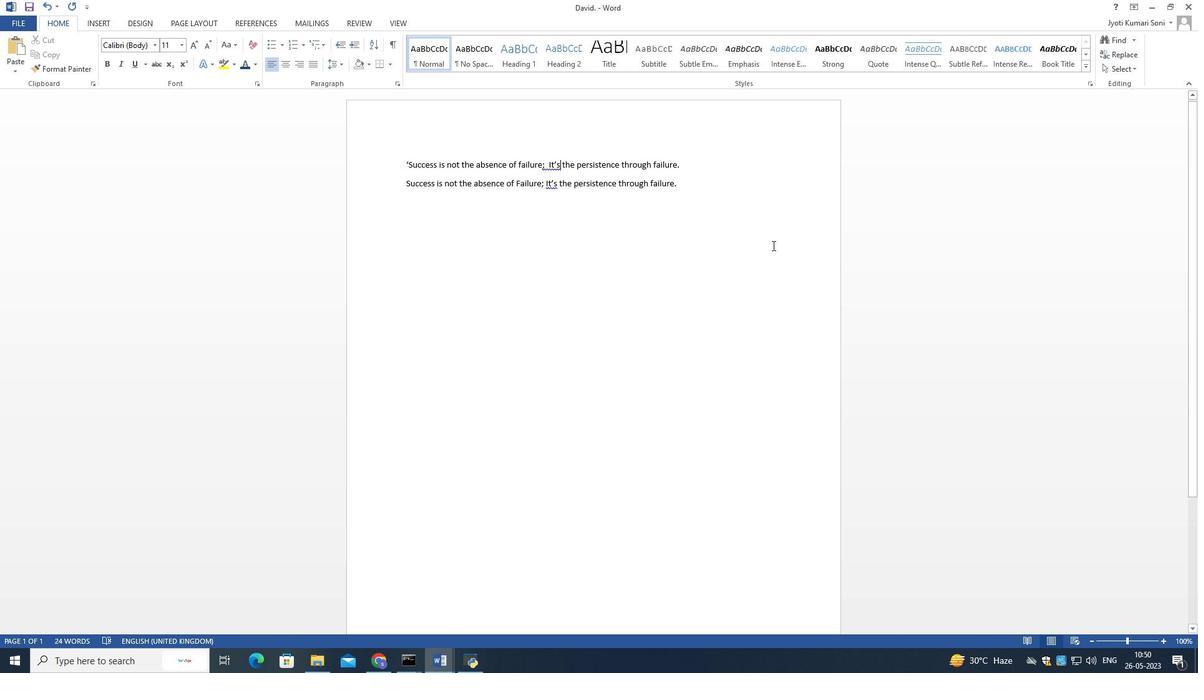 
Action: Key pressed <Key.right>
Screenshot: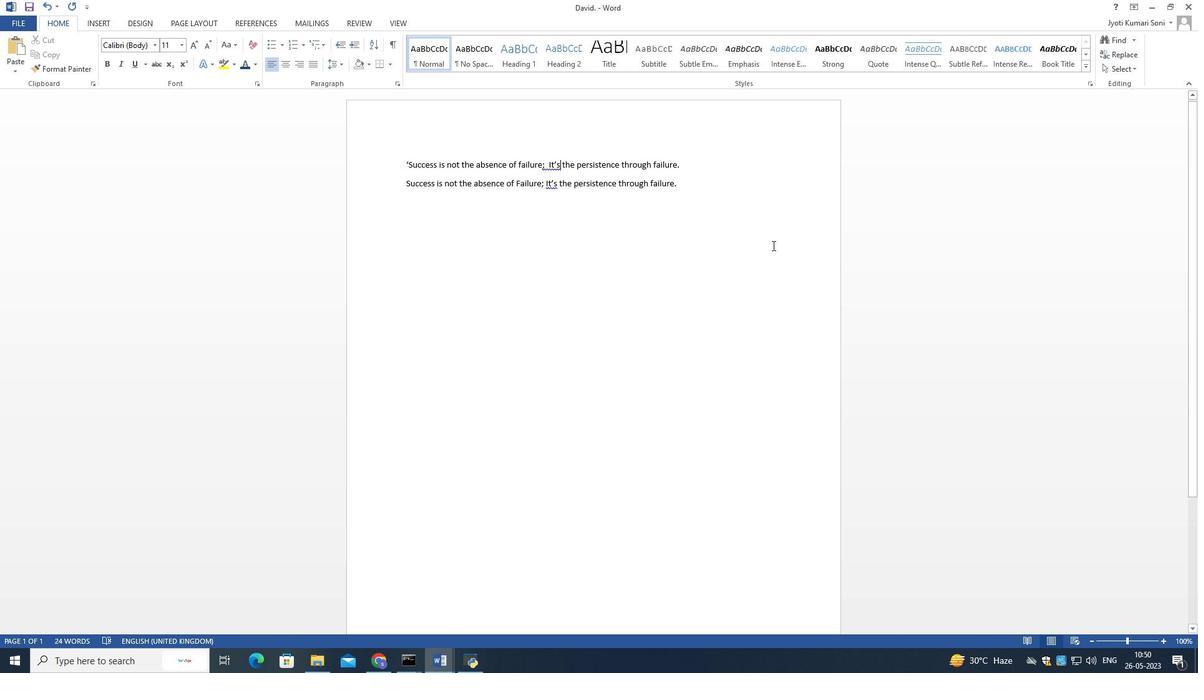 
Action: Mouse moved to (778, 246)
Screenshot: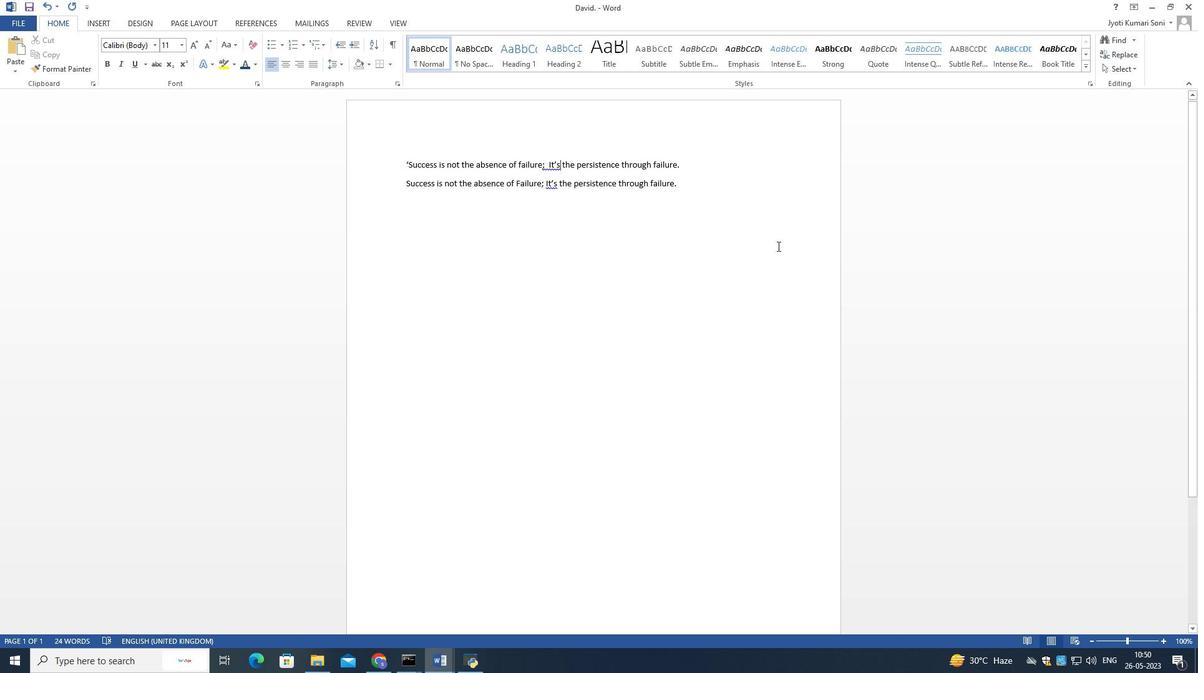 
Action: Key pressed <Key.backspace><Key.backspace><Key.backspace><Key.backspace><Key.backspace><Key.backspace><Key.backspace><Key.space>i<Key.backspace><Key.shift>It's<Key.space>
Screenshot: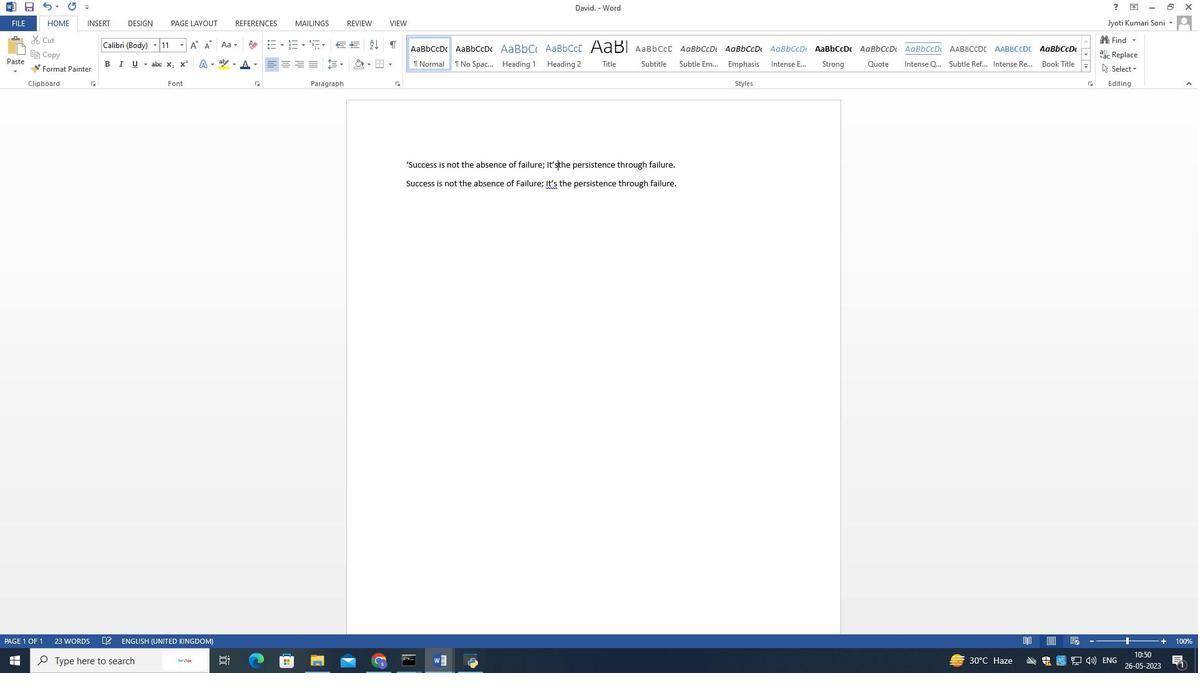 
Action: Mouse moved to (587, 187)
Screenshot: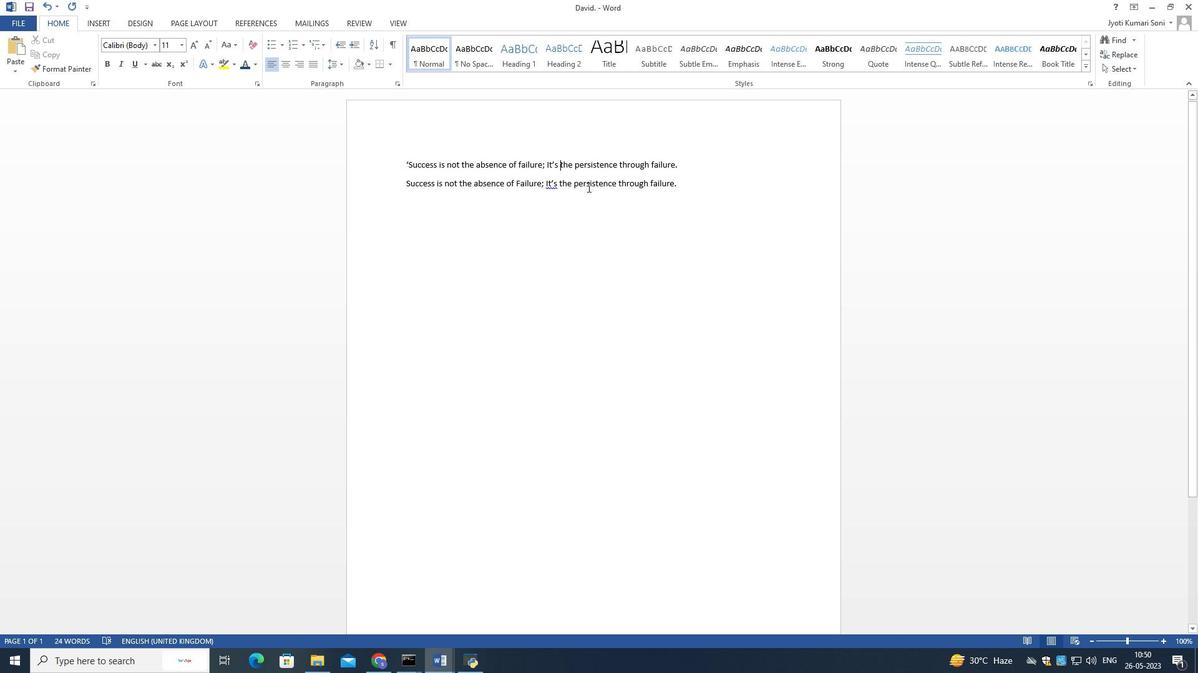 
Action: Mouse pressed left at (587, 187)
Screenshot: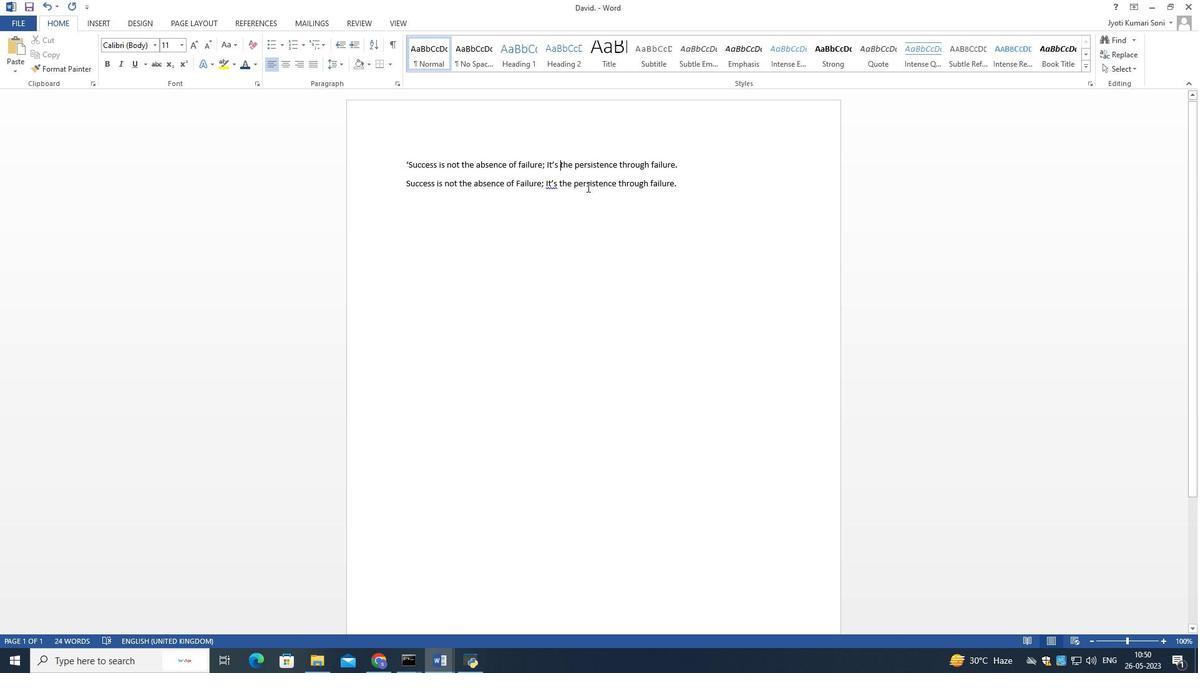 
Action: Mouse moved to (702, 185)
Screenshot: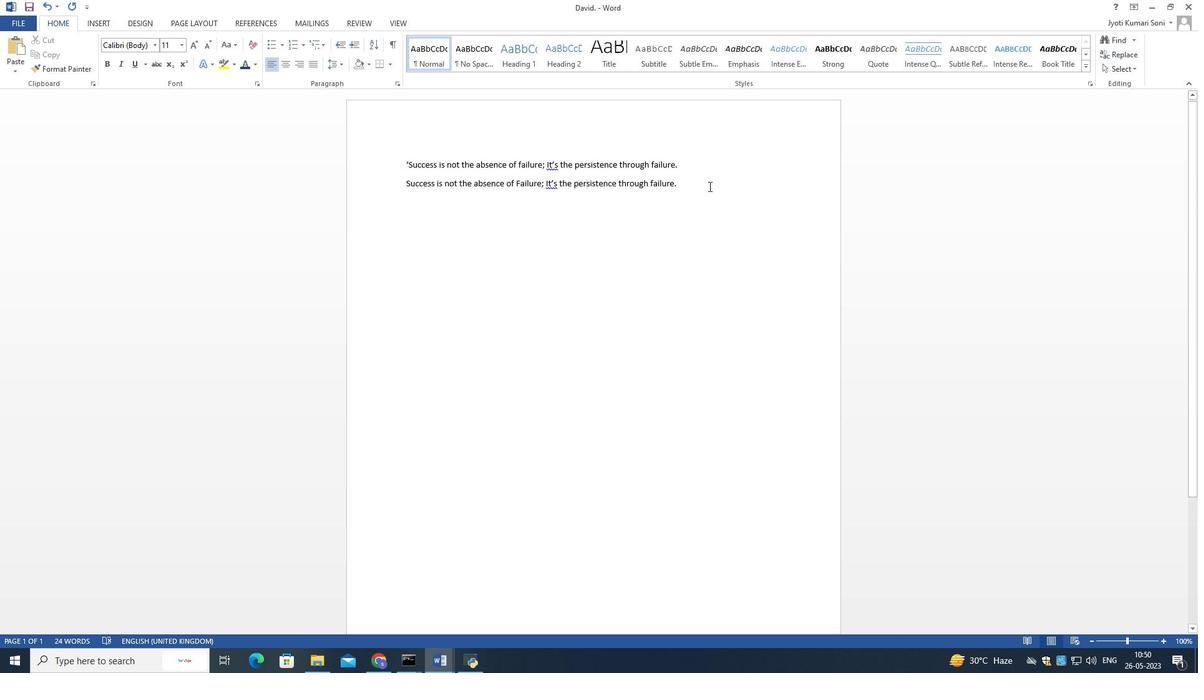 
Action: Mouse pressed left at (702, 185)
Screenshot: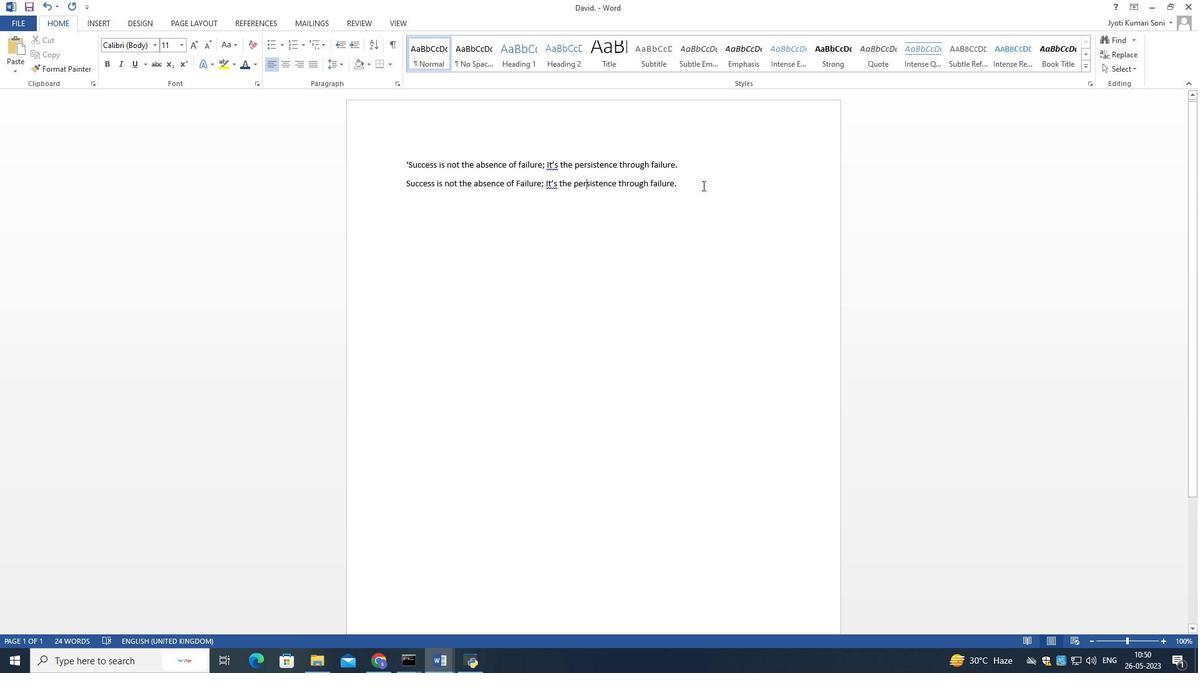 
Action: Mouse moved to (688, 185)
Screenshot: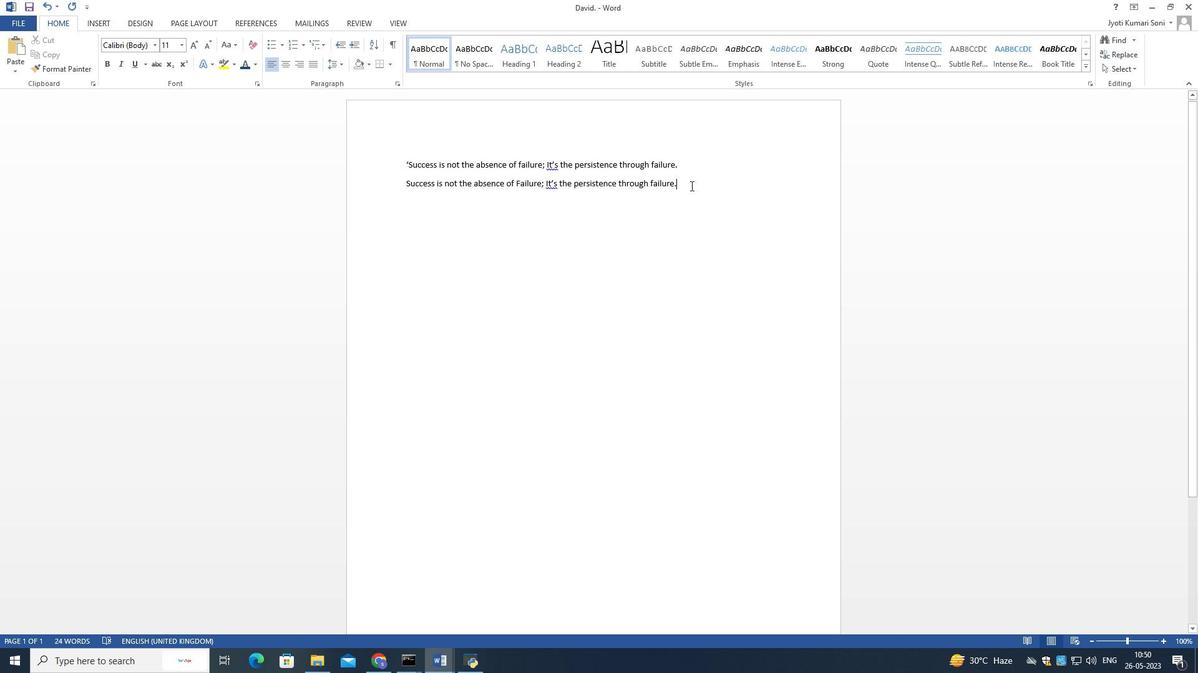 
Action: Mouse pressed left at (688, 185)
Screenshot: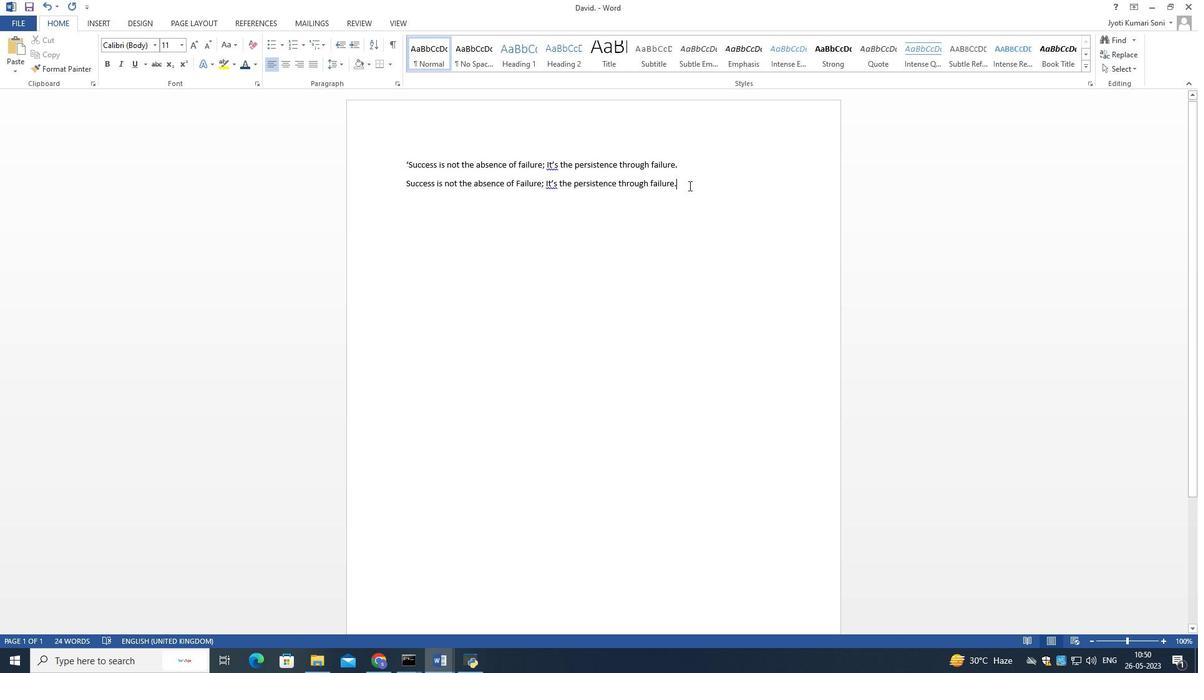 
Action: Mouse moved to (687, 190)
Screenshot: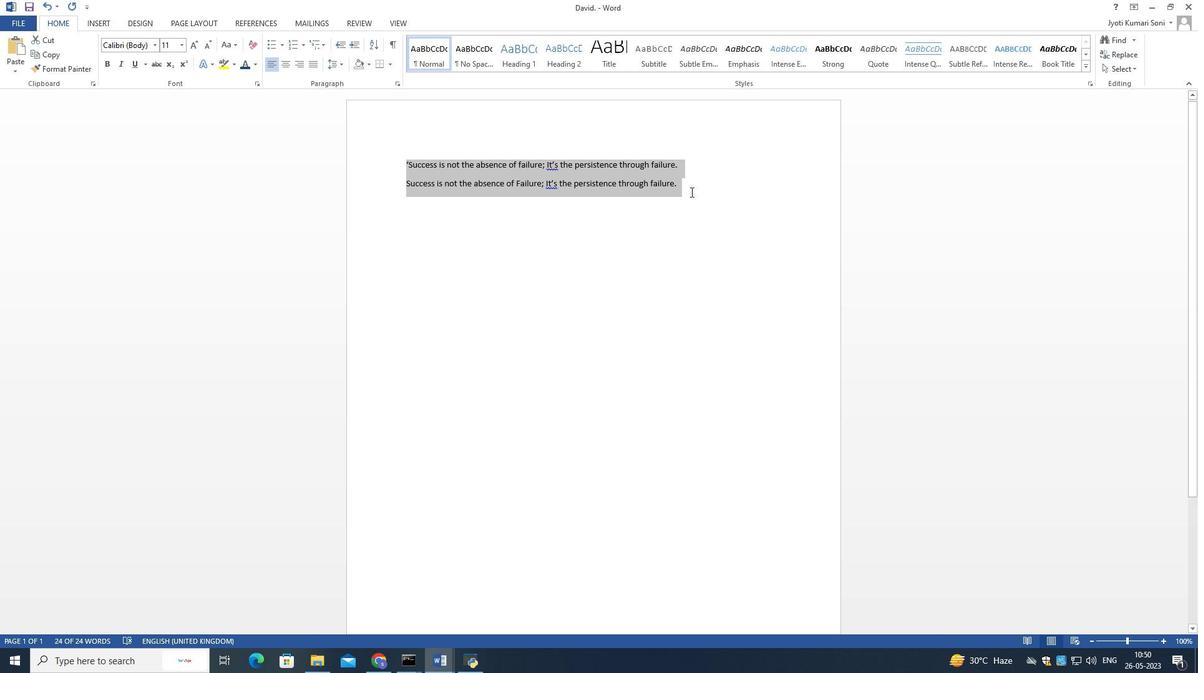 
Action: Mouse pressed left at (687, 190)
Screenshot: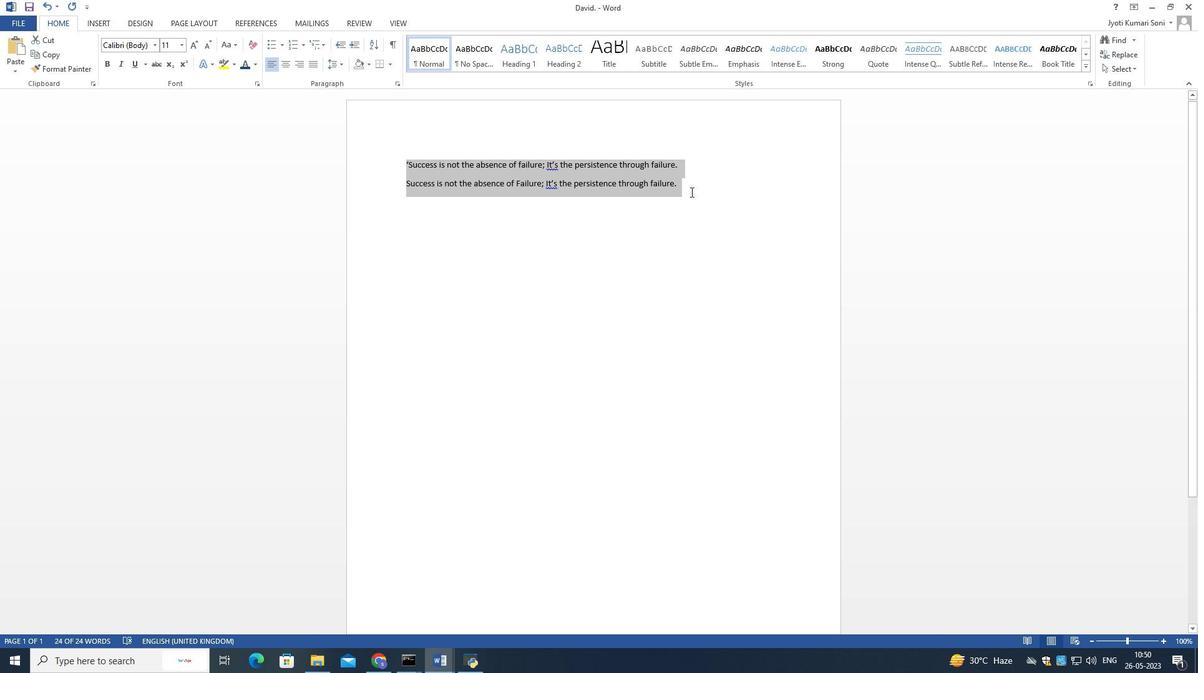 
Action: Key pressed '
Screenshot: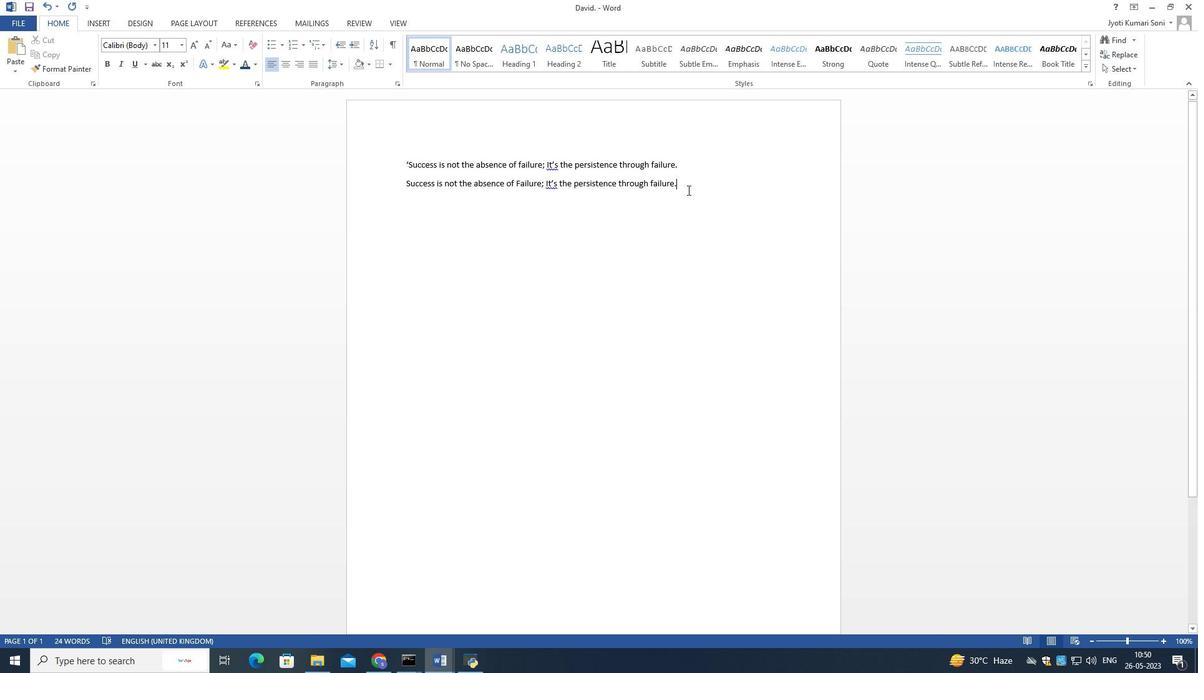 
Action: Mouse moved to (690, 183)
Screenshot: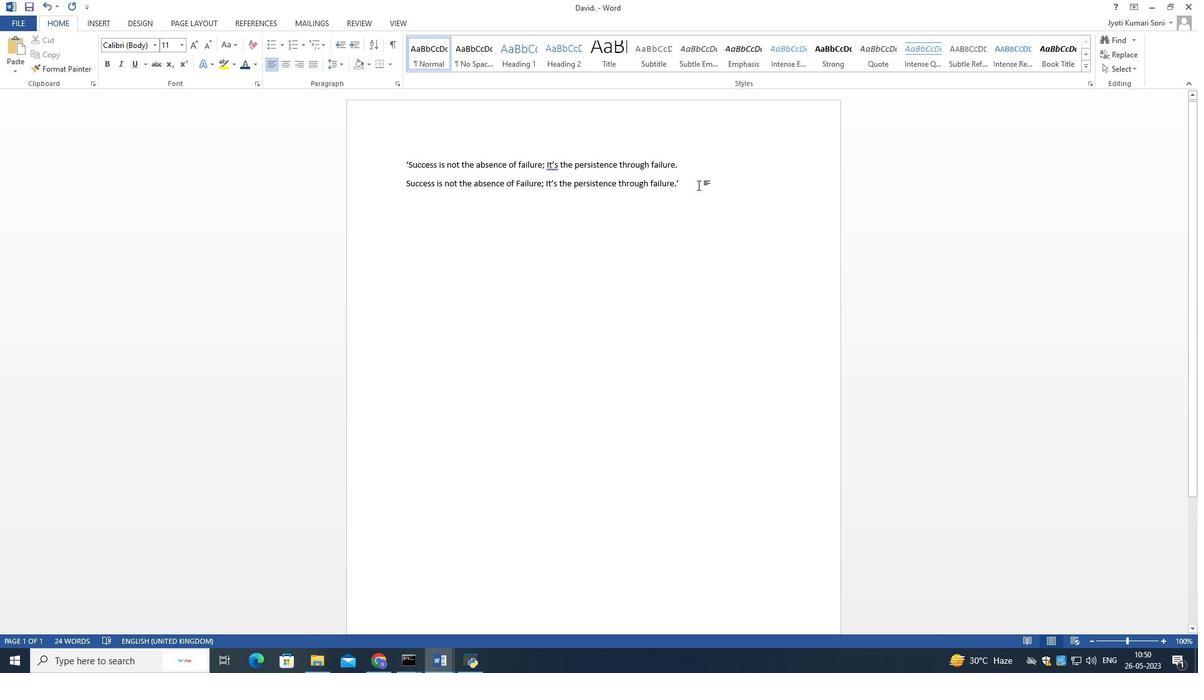 
Action: Mouse pressed left at (690, 183)
Screenshot: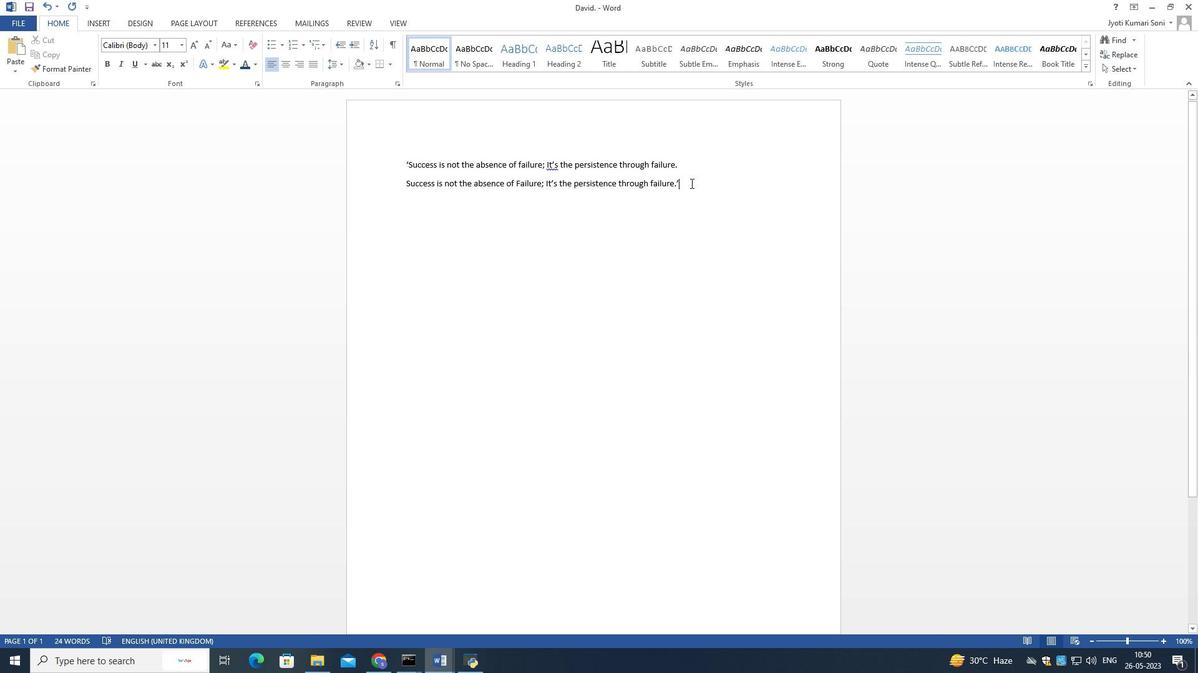 
Action: Mouse moved to (153, 46)
Screenshot: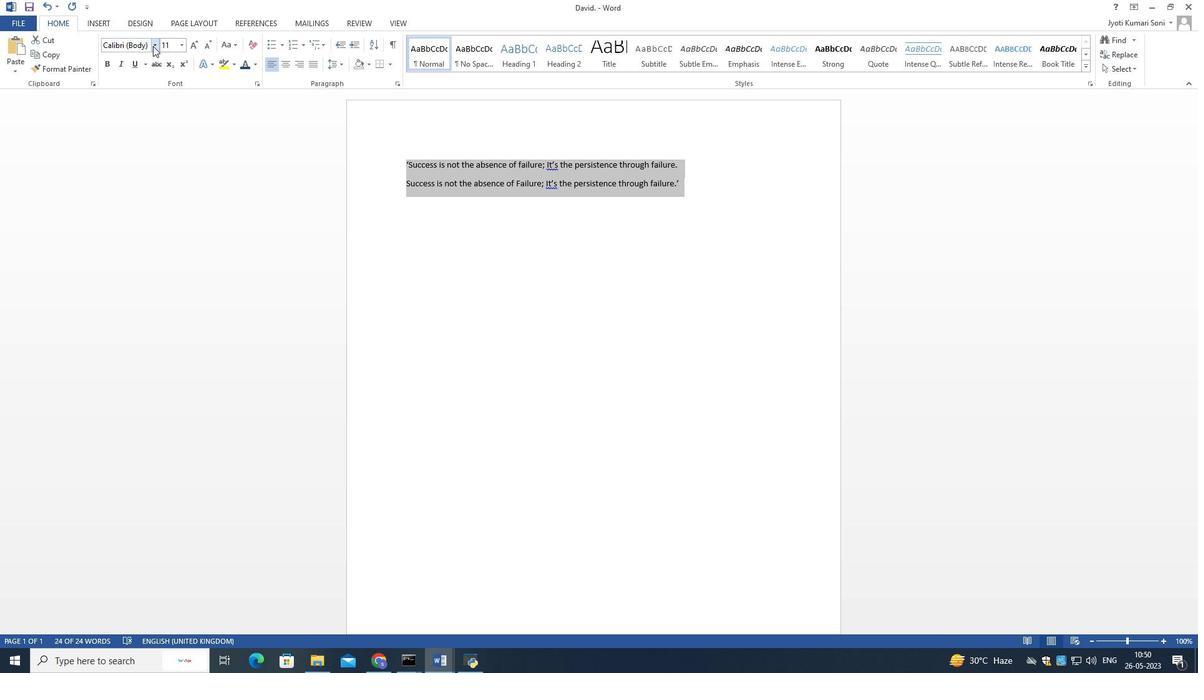 
Action: Mouse pressed left at (153, 46)
Screenshot: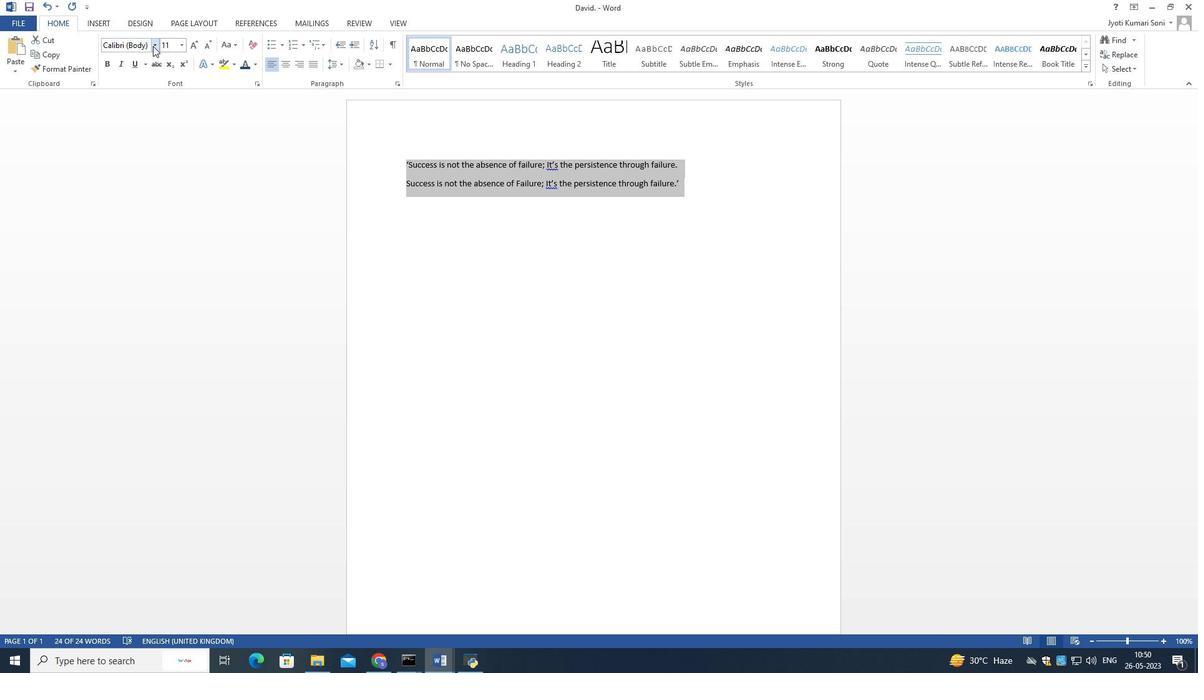 
Action: Mouse moved to (191, 186)
Screenshot: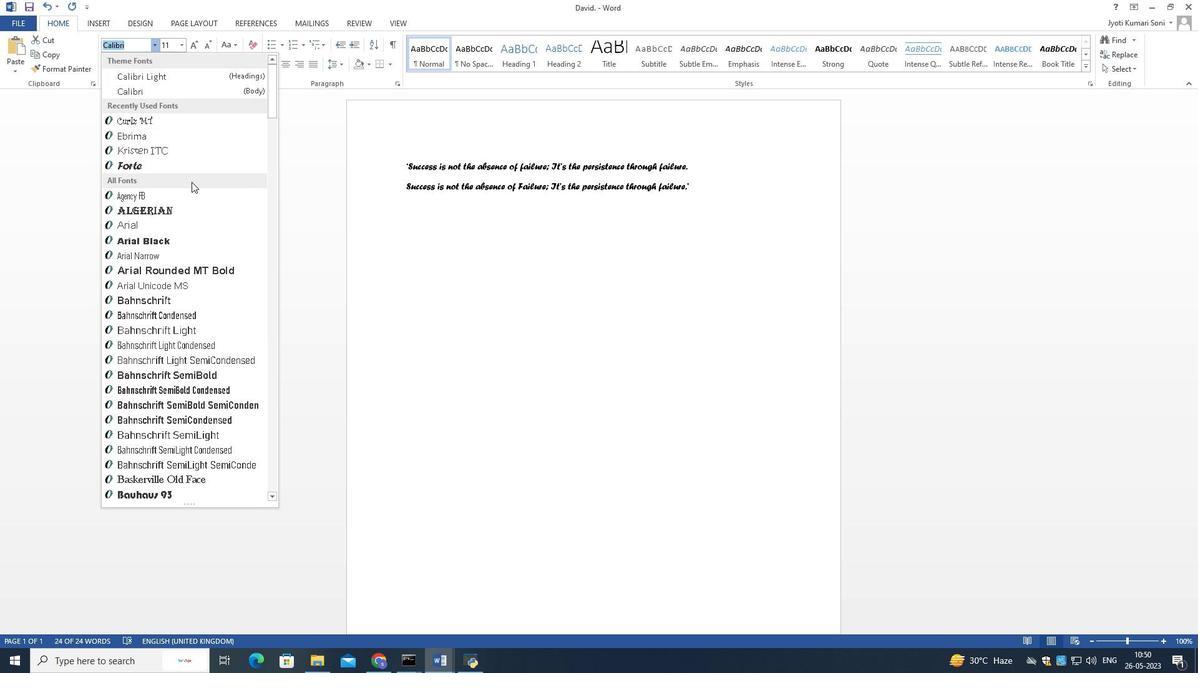 
Action: Mouse scrolled (191, 185) with delta (0, 0)
Screenshot: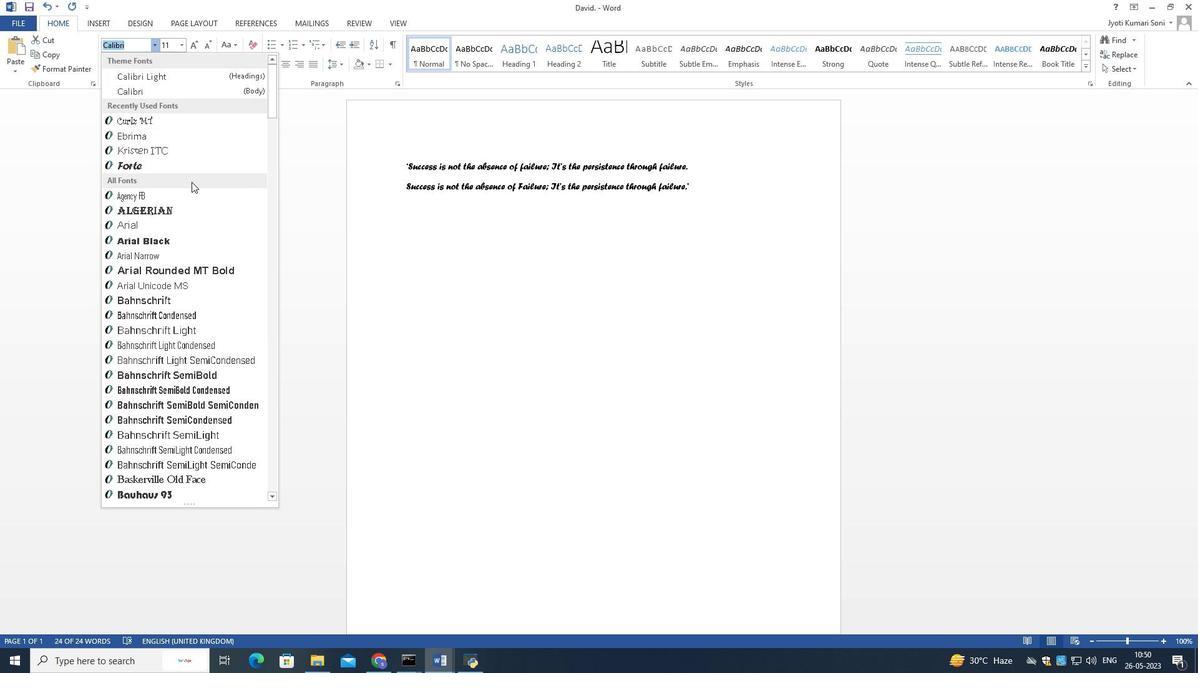 
Action: Mouse moved to (182, 458)
Screenshot: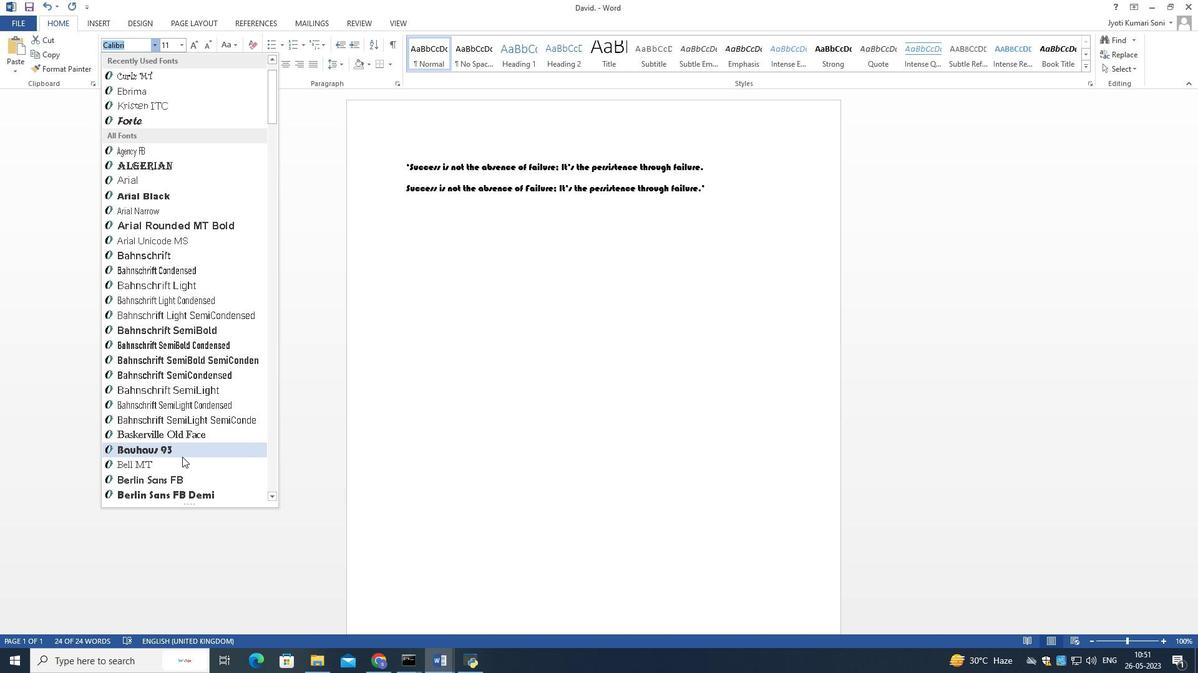 
Action: Mouse scrolled (182, 458) with delta (0, 0)
Screenshot: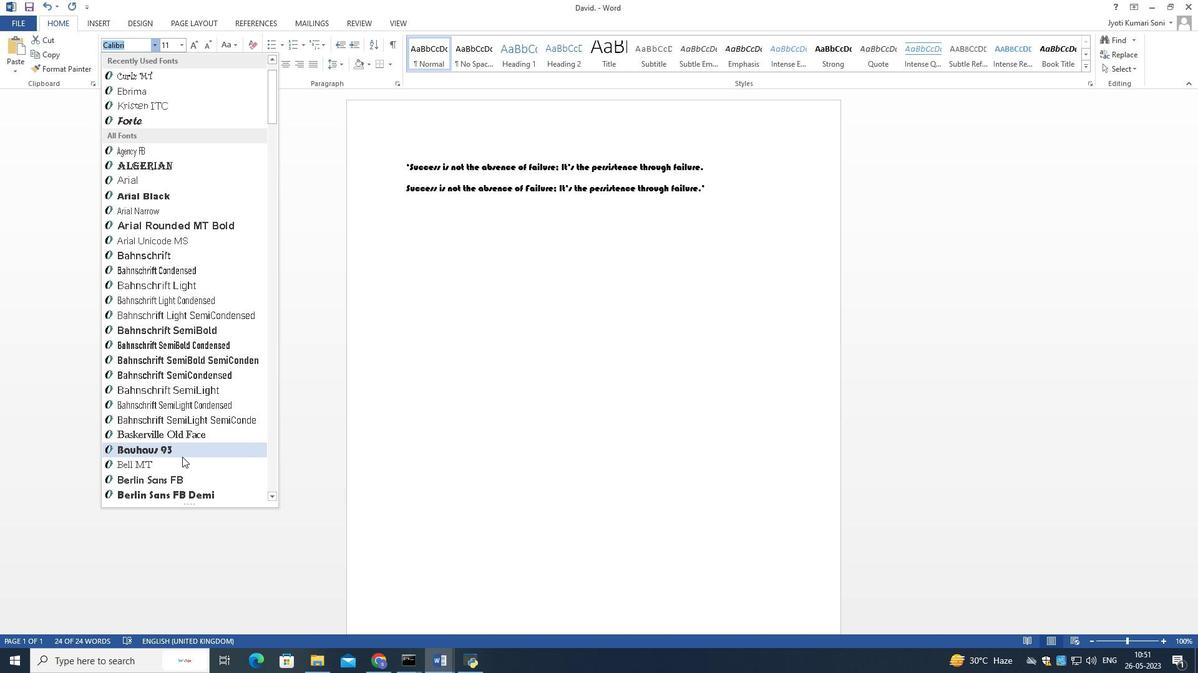 
Action: Mouse moved to (182, 459)
Screenshot: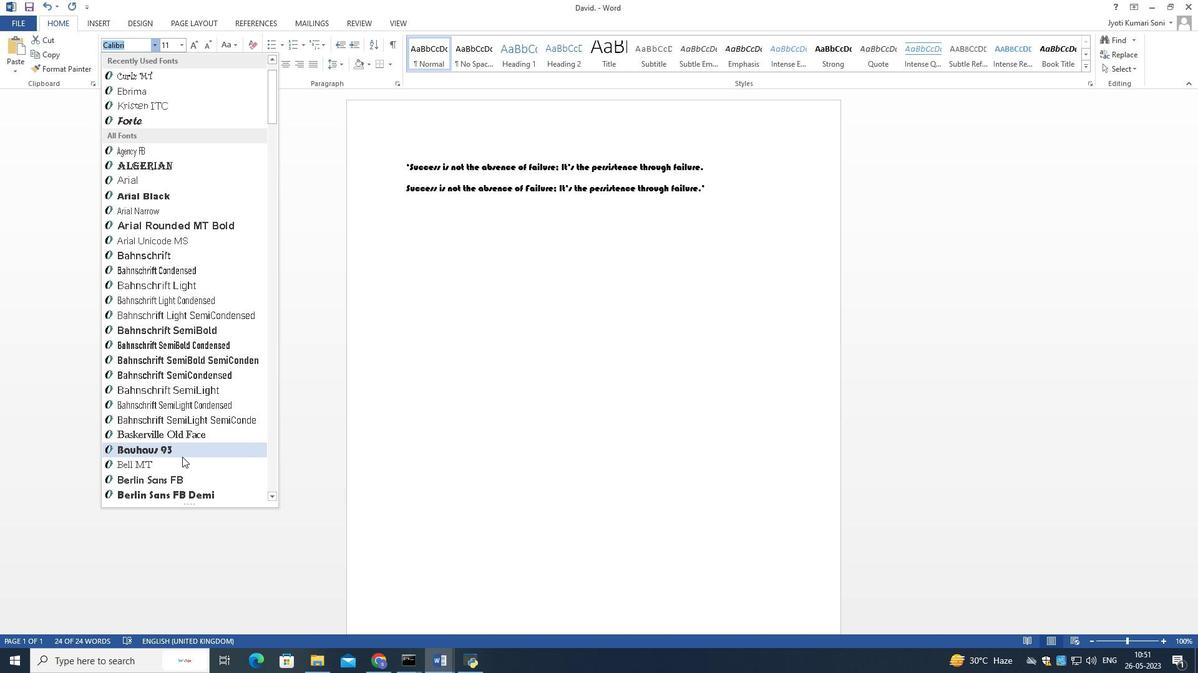 
Action: Mouse scrolled (182, 459) with delta (0, 0)
Screenshot: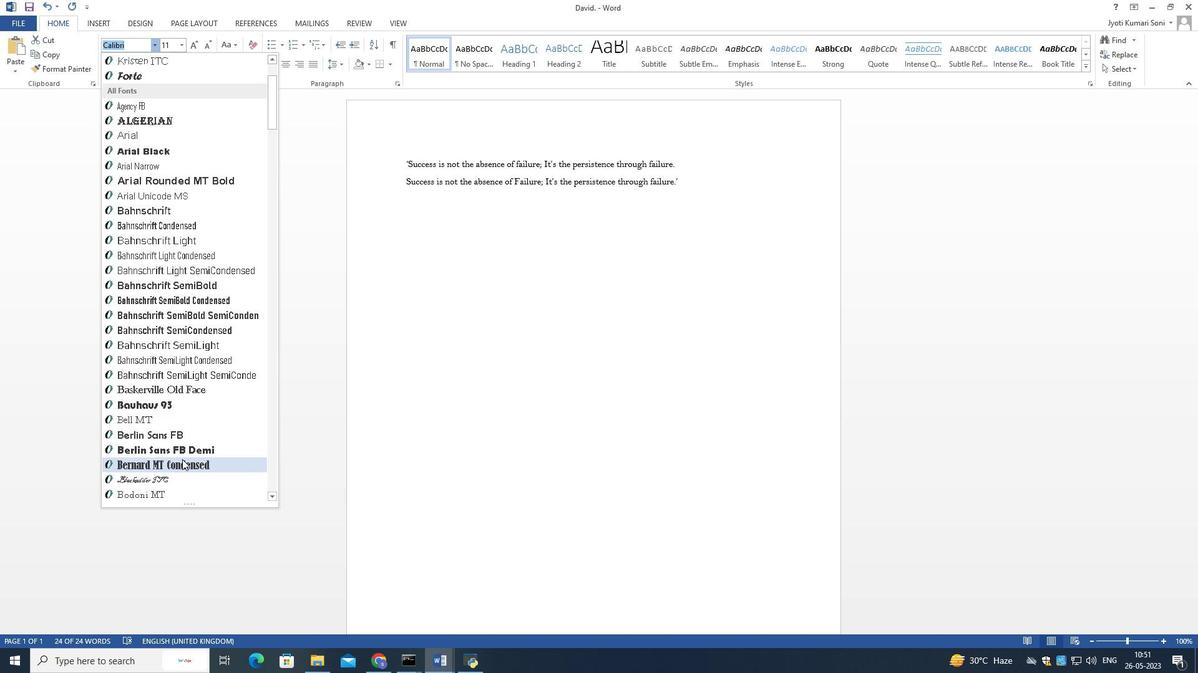 
Action: Mouse moved to (190, 460)
Screenshot: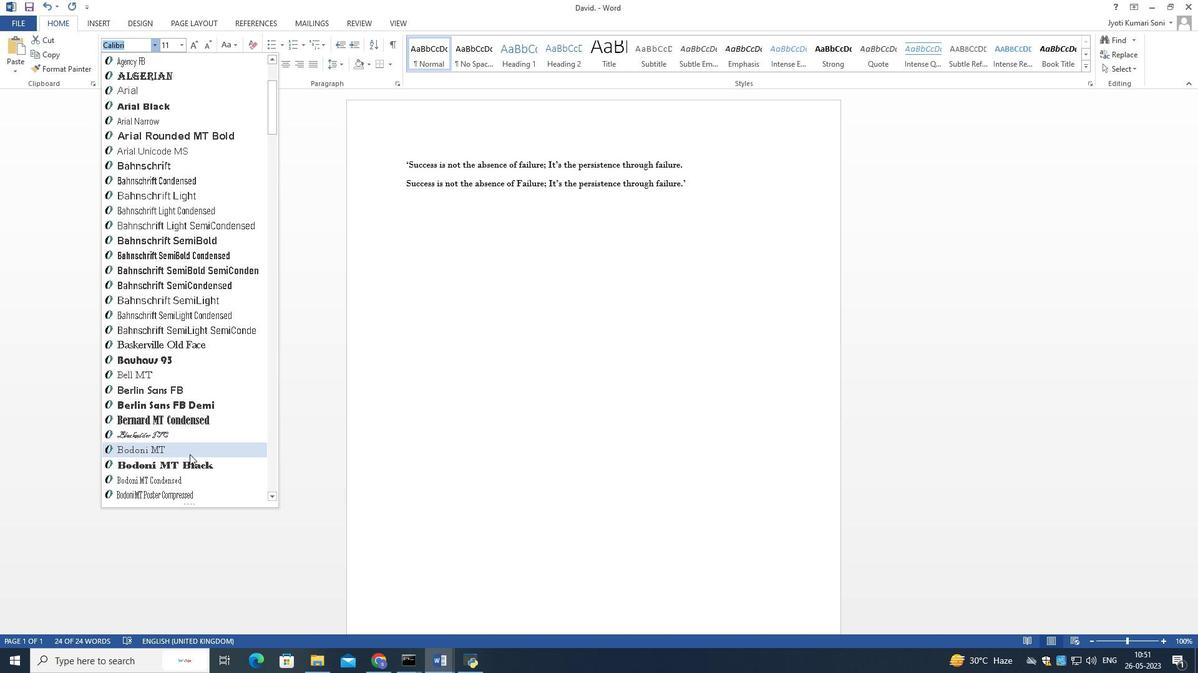 
Action: Mouse scrolled (190, 459) with delta (0, 0)
Screenshot: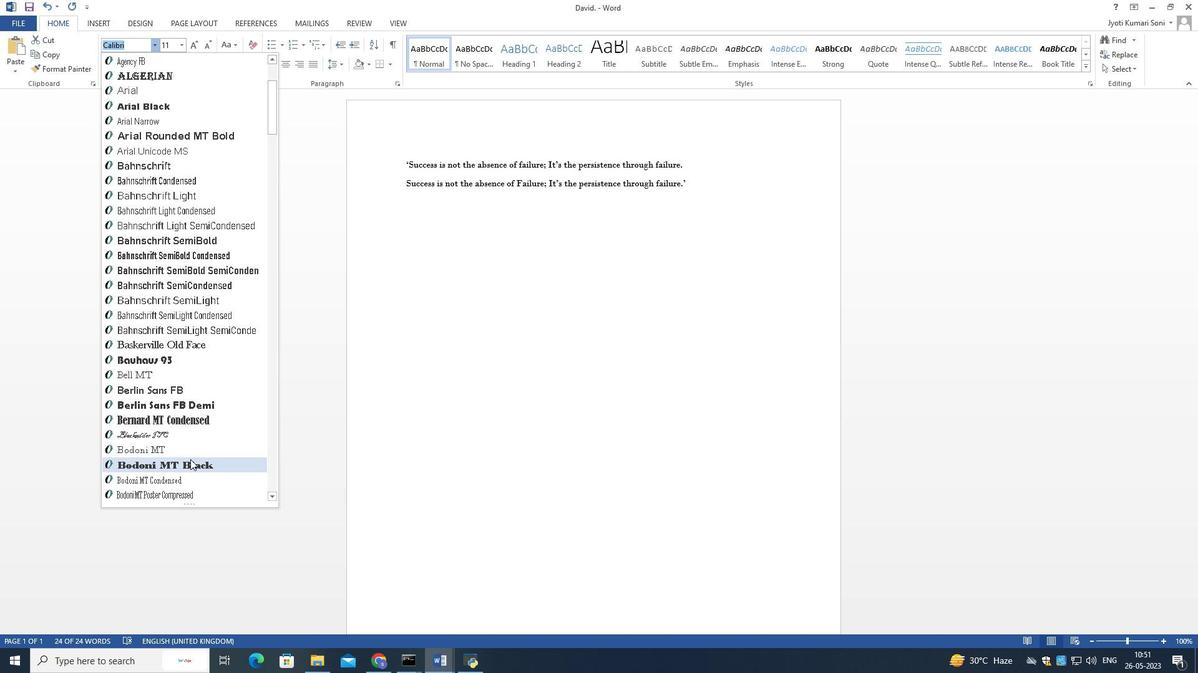 
Action: Mouse moved to (190, 461)
Screenshot: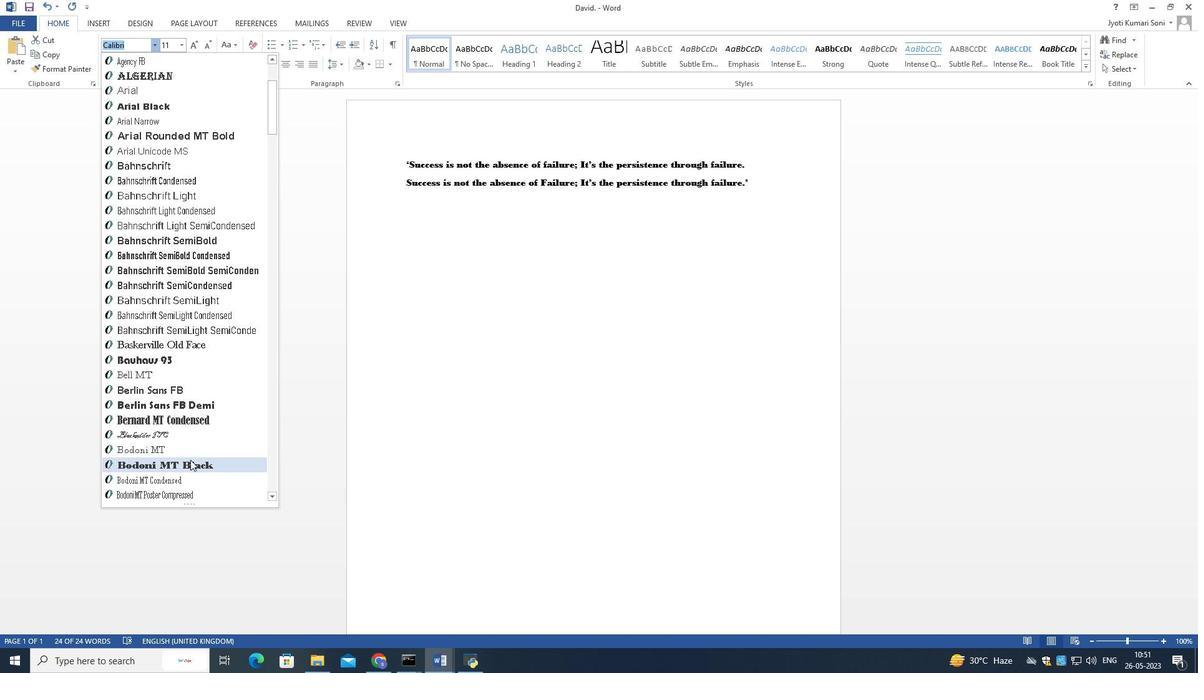 
Action: Mouse scrolled (190, 460) with delta (0, 0)
Screenshot: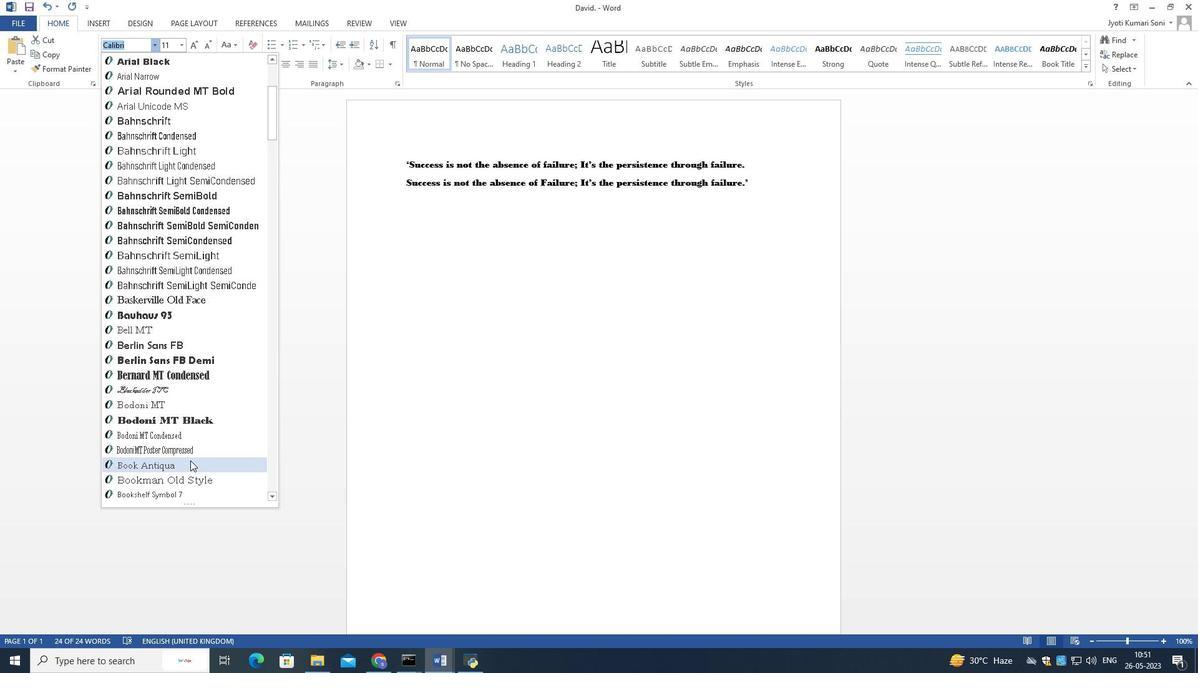 
Action: Mouse moved to (190, 462)
Screenshot: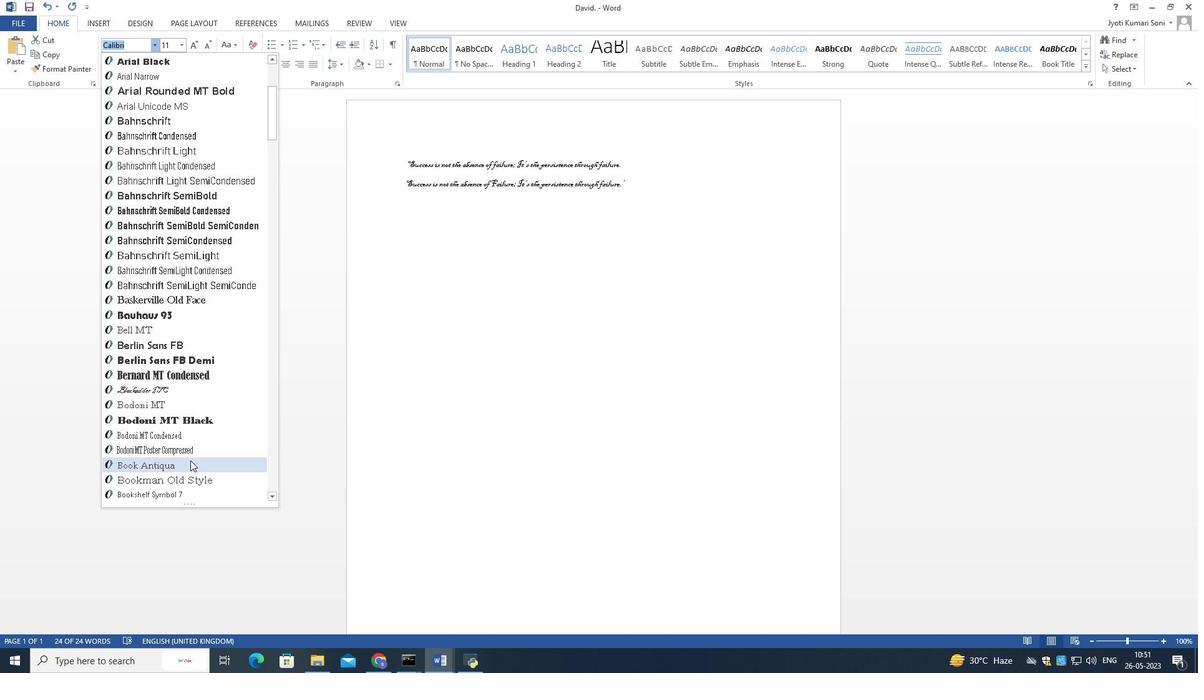 
Action: Mouse scrolled (190, 461) with delta (0, 0)
Screenshot: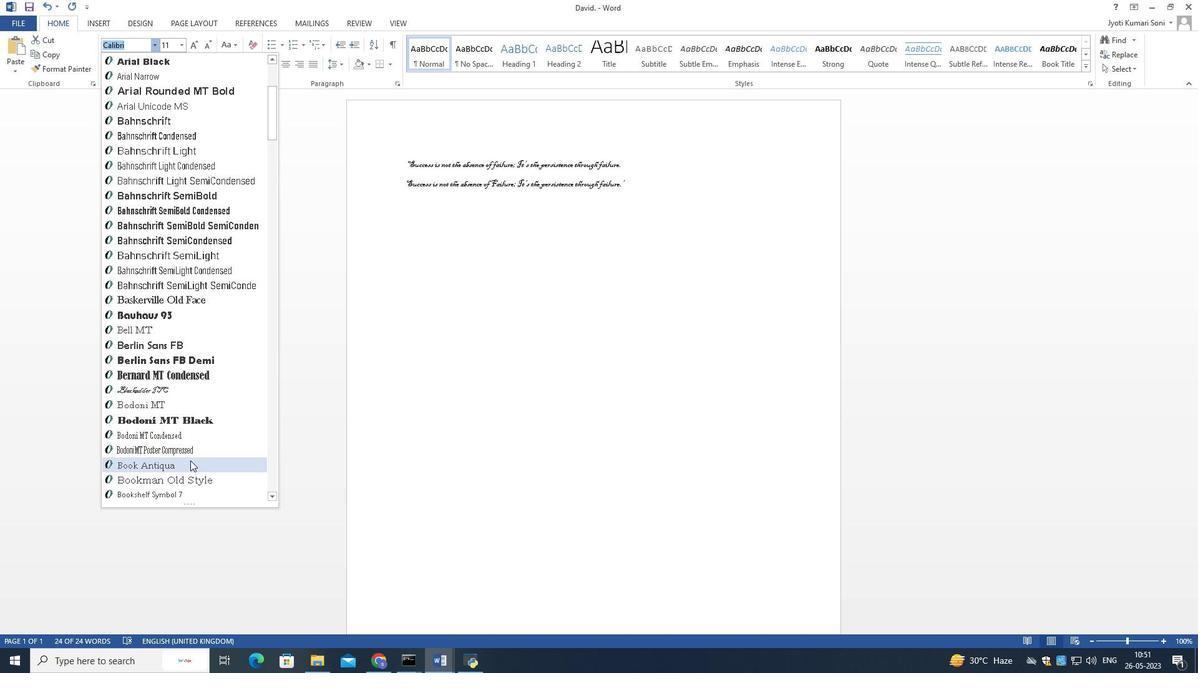 
Action: Mouse moved to (194, 450)
Screenshot: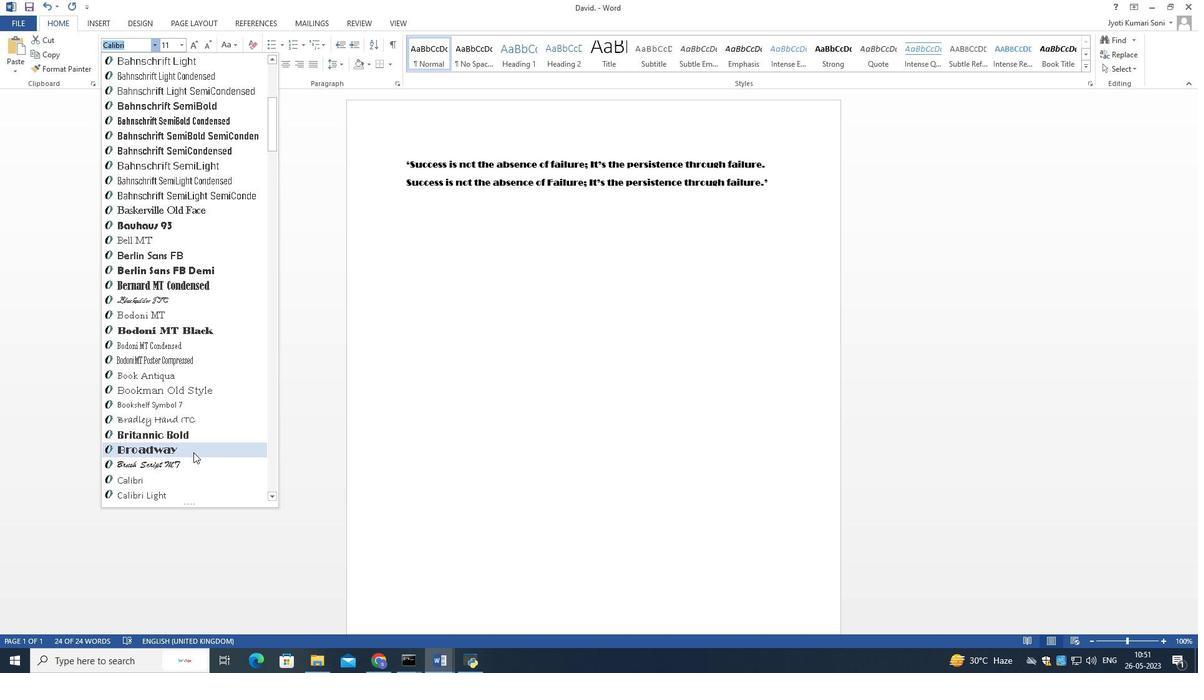 
Action: Mouse pressed left at (194, 450)
Screenshot: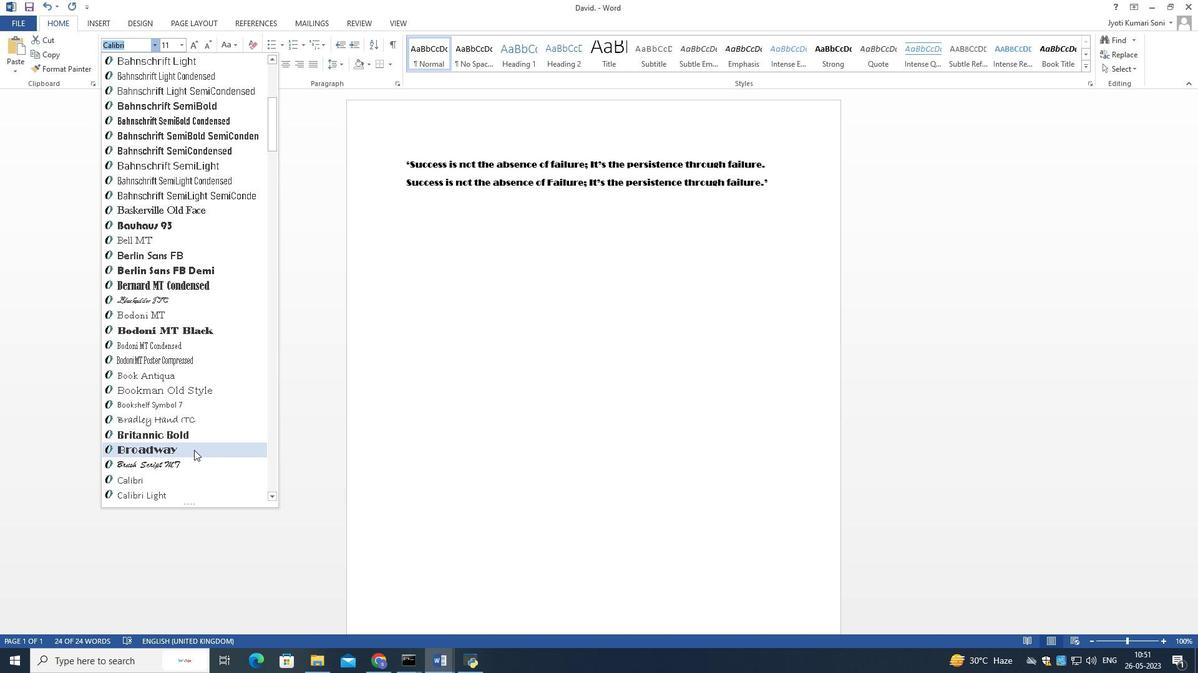 
Action: Mouse moved to (183, 48)
Screenshot: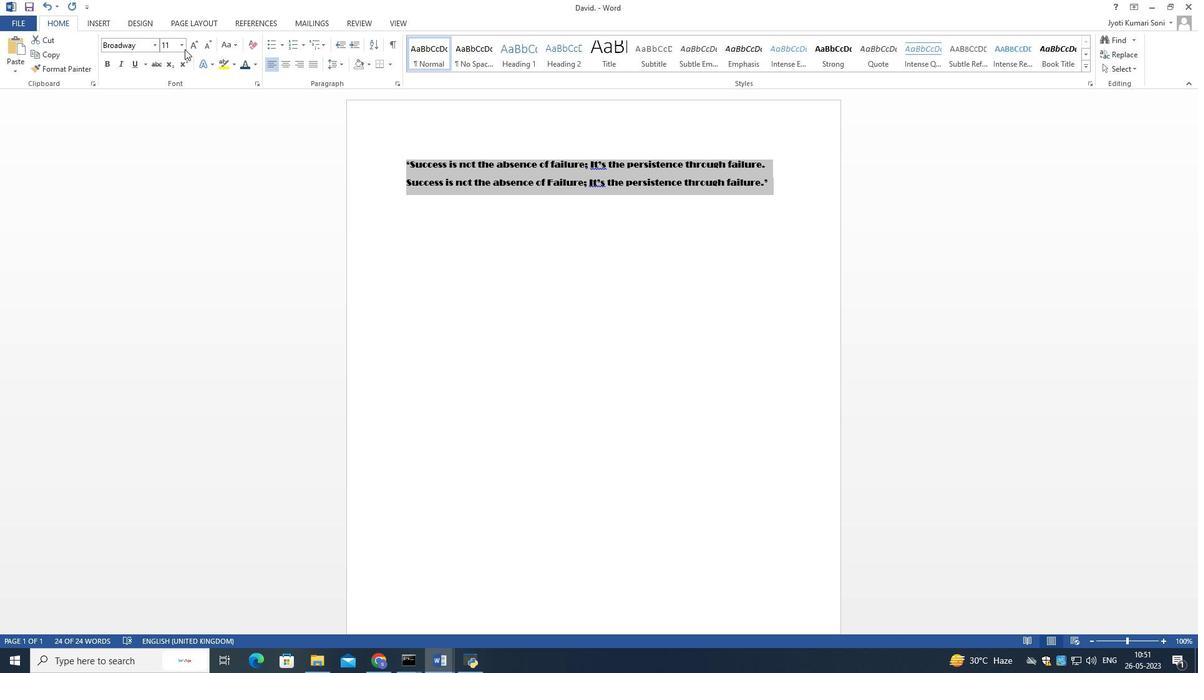 
Action: Mouse pressed left at (183, 48)
Screenshot: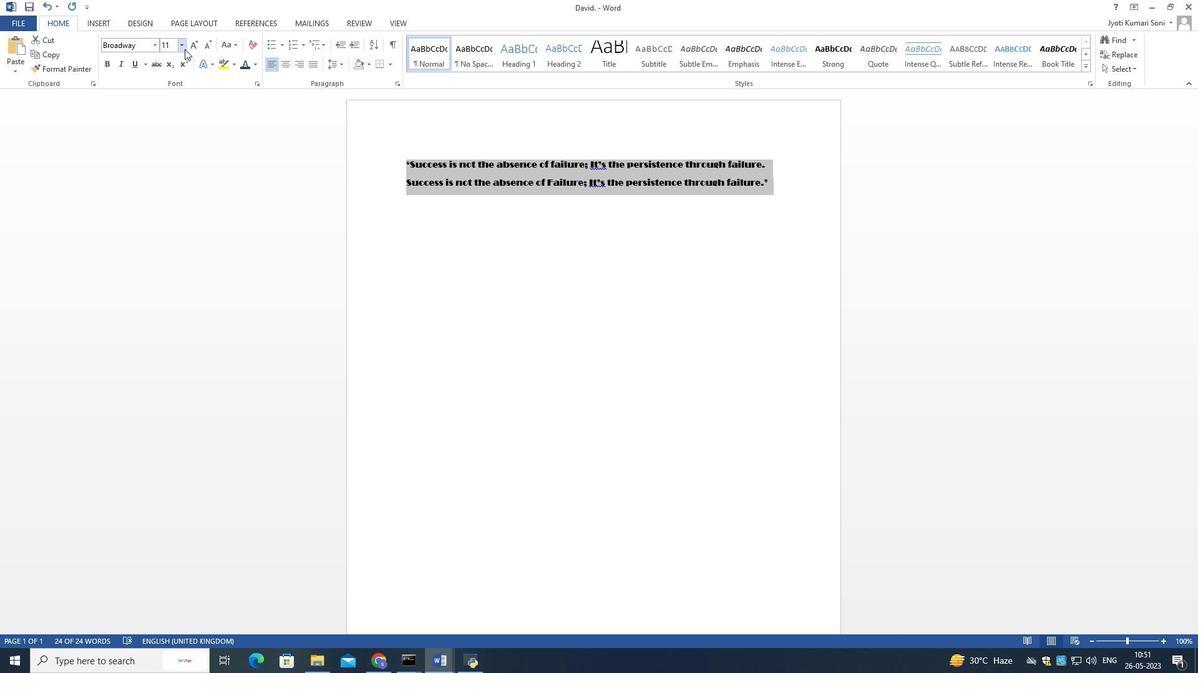 
Action: Mouse moved to (170, 166)
Screenshot: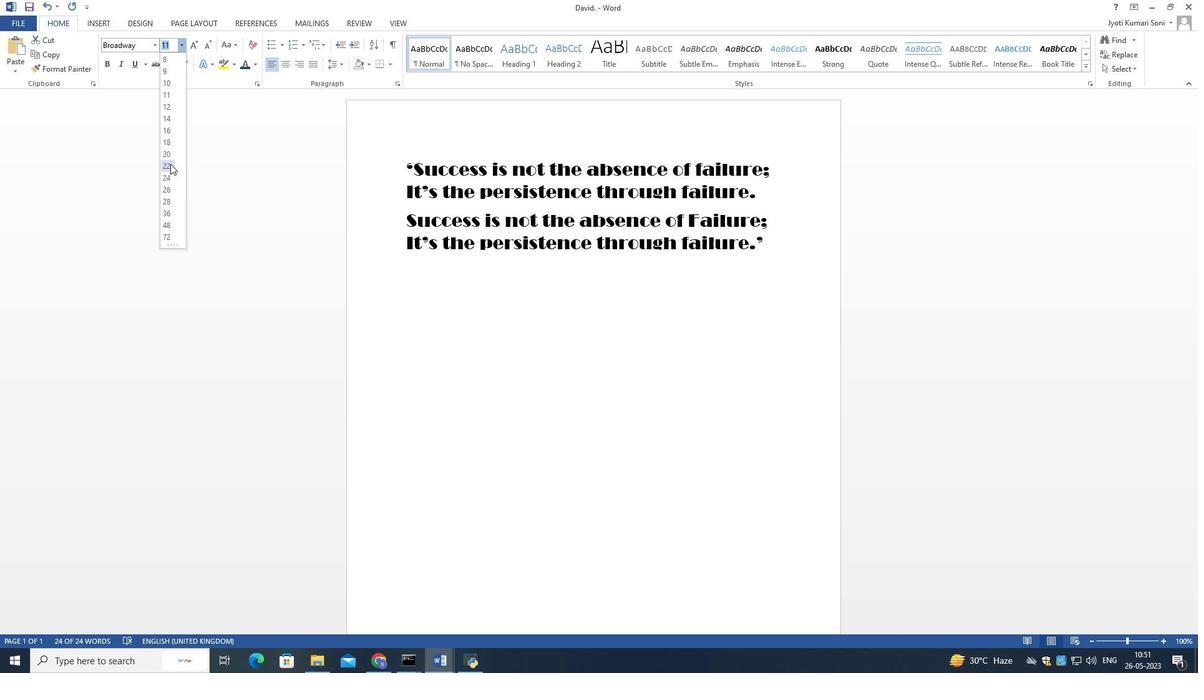 
Action: Mouse pressed left at (170, 166)
Screenshot: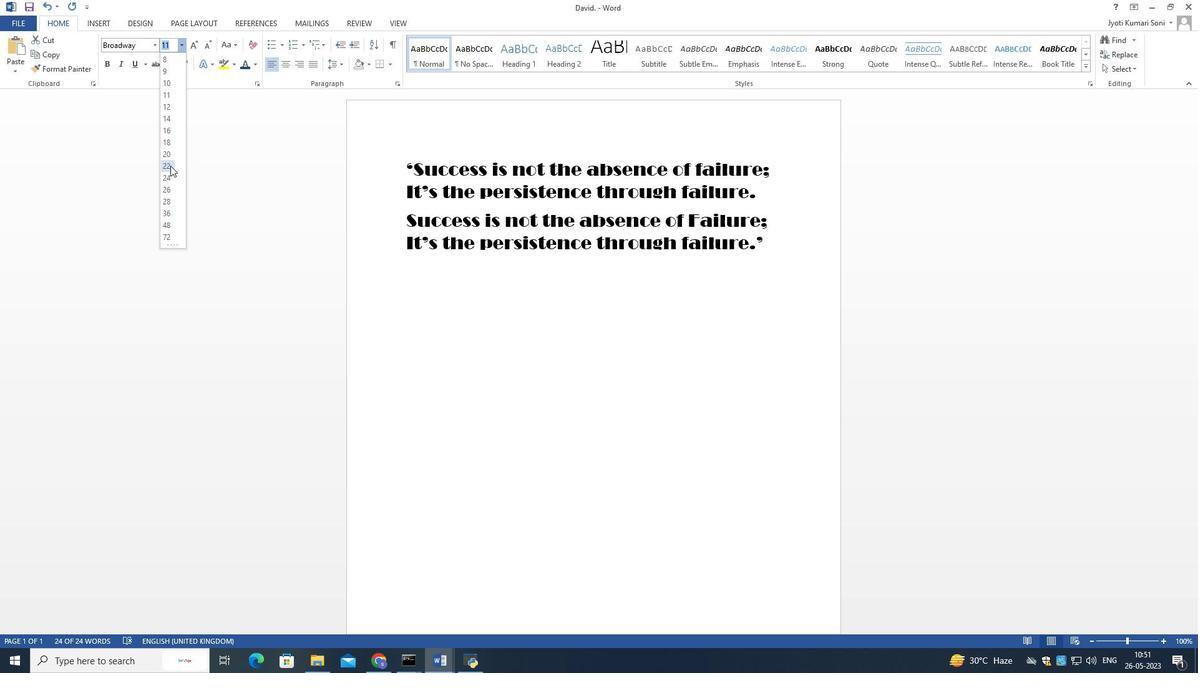 
Action: Mouse moved to (298, 61)
Screenshot: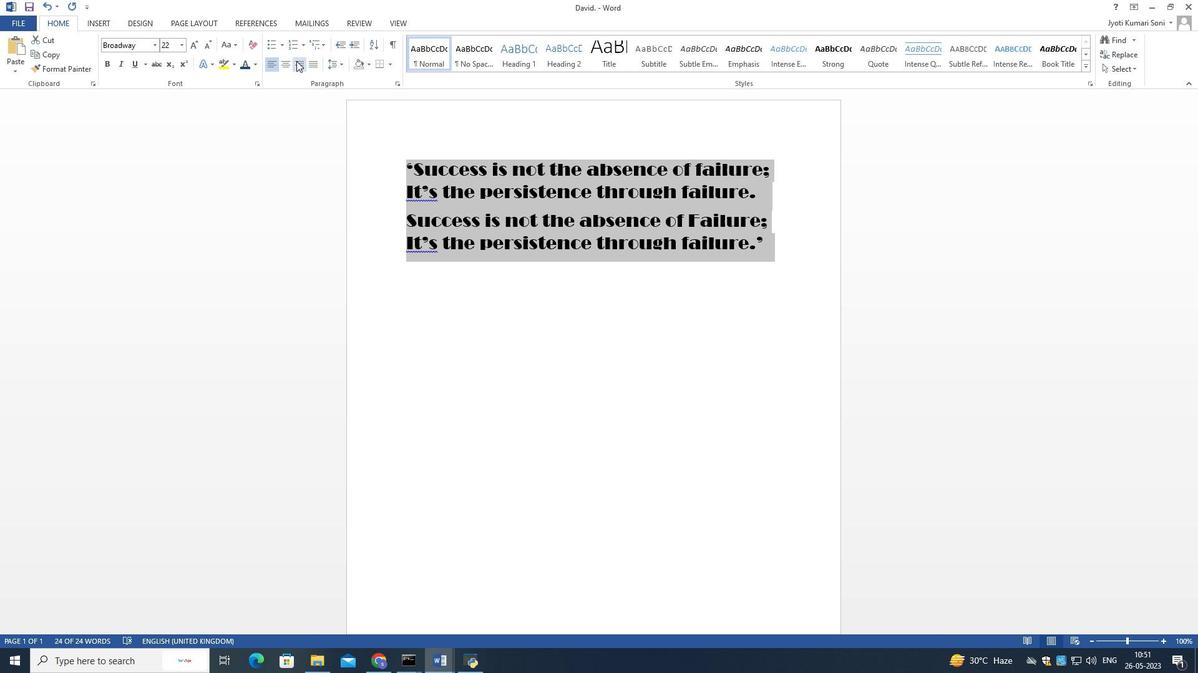 
Action: Mouse pressed left at (298, 61)
Screenshot: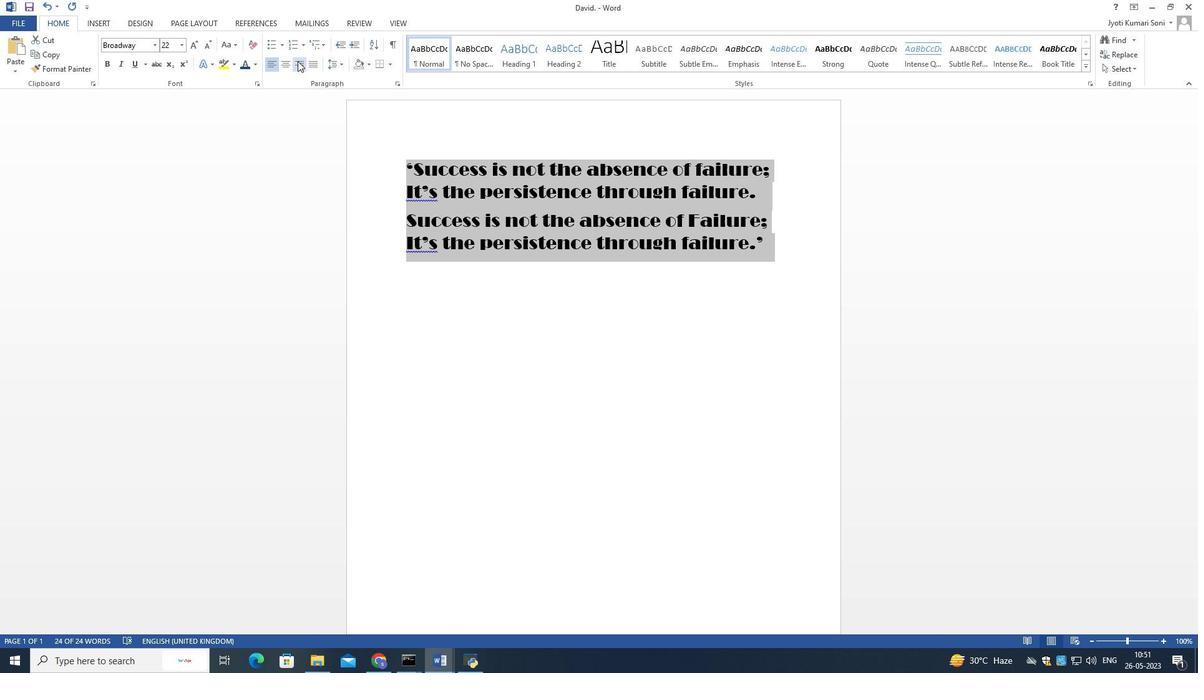 
Action: Mouse moved to (257, 65)
Screenshot: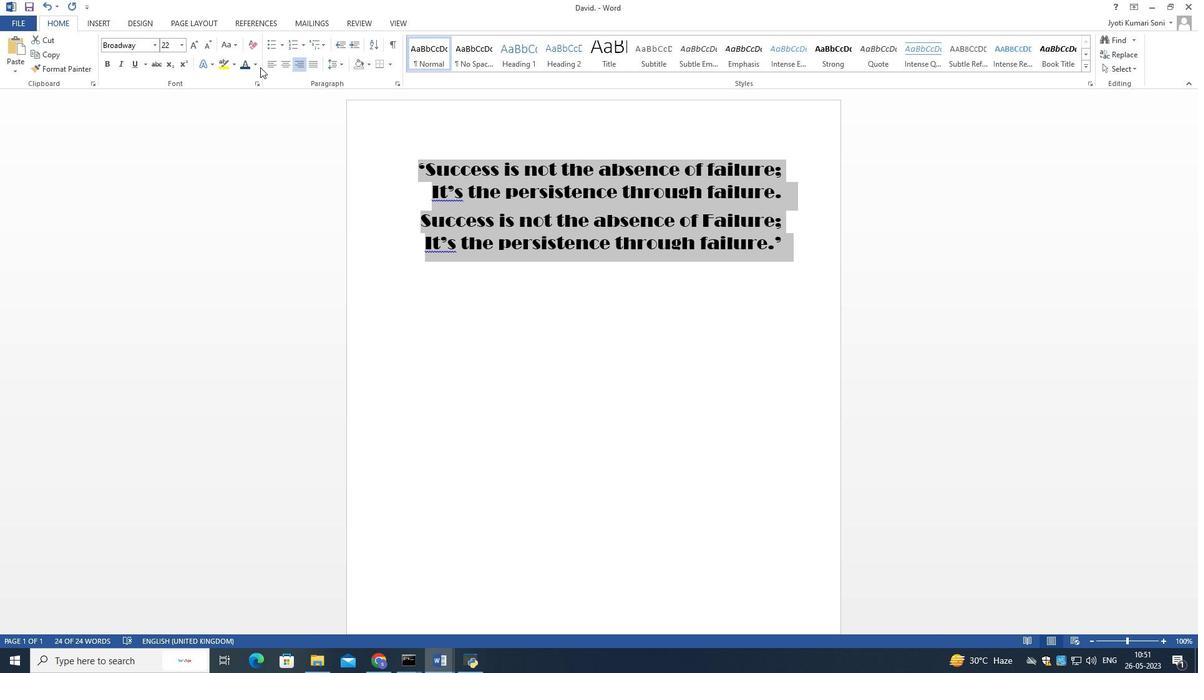 
Action: Mouse pressed left at (257, 65)
Screenshot: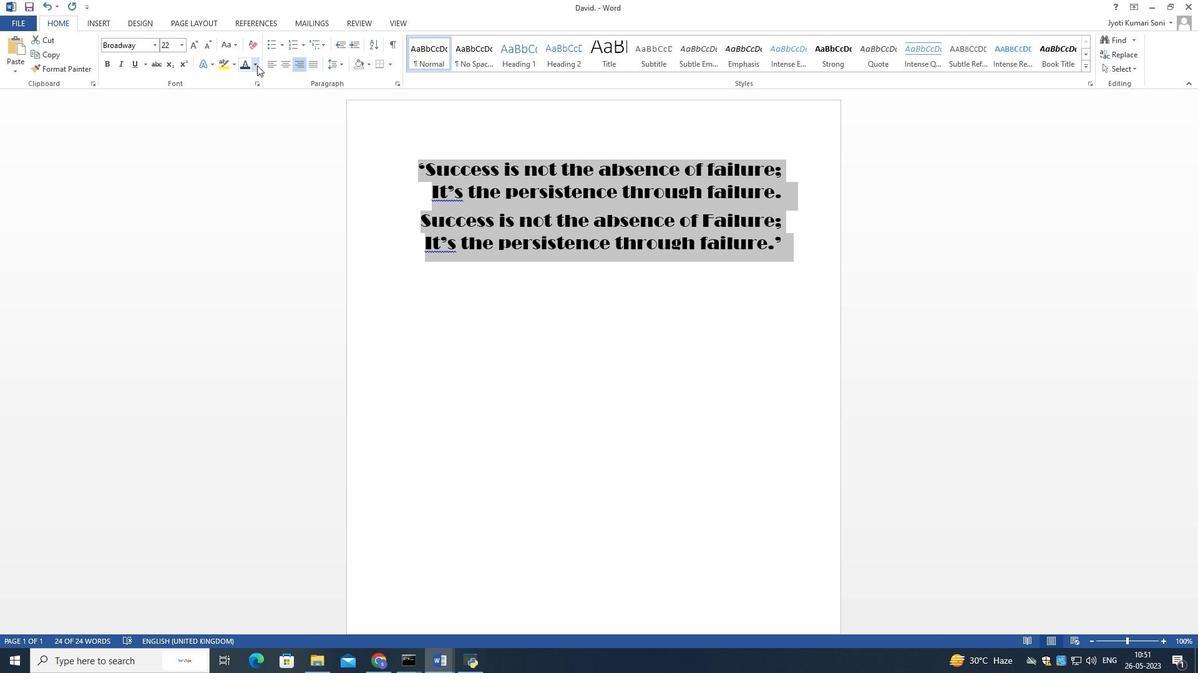 
Action: Mouse moved to (285, 149)
Screenshot: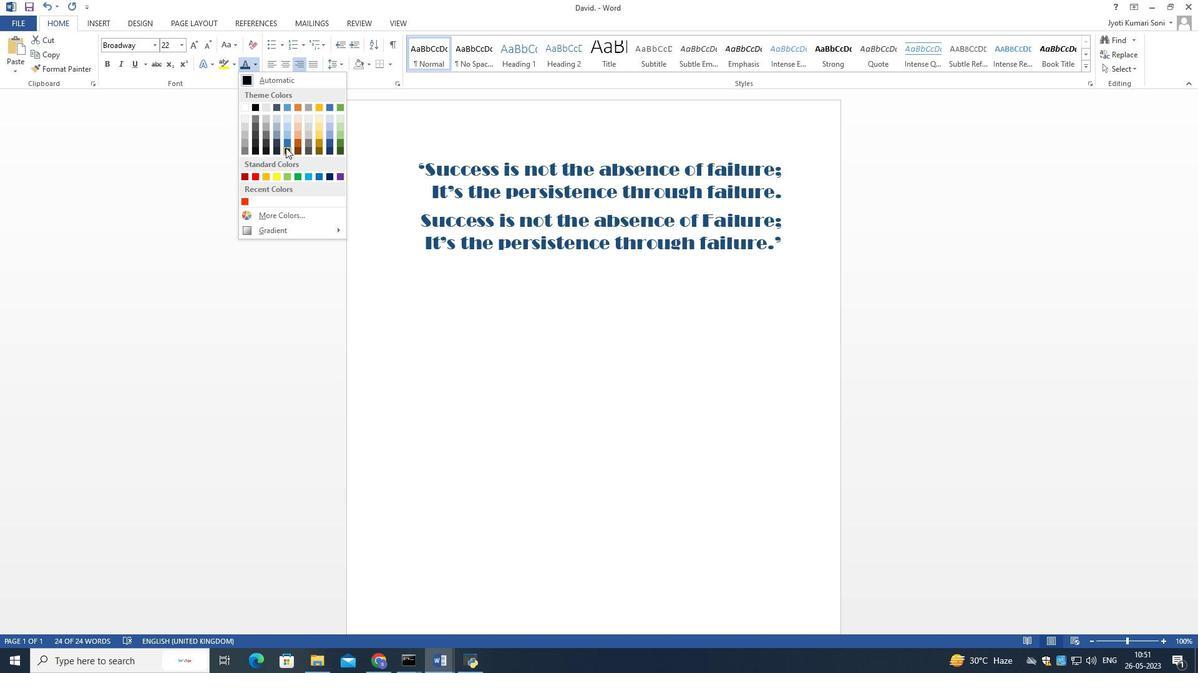 
Action: Mouse pressed left at (285, 149)
Screenshot: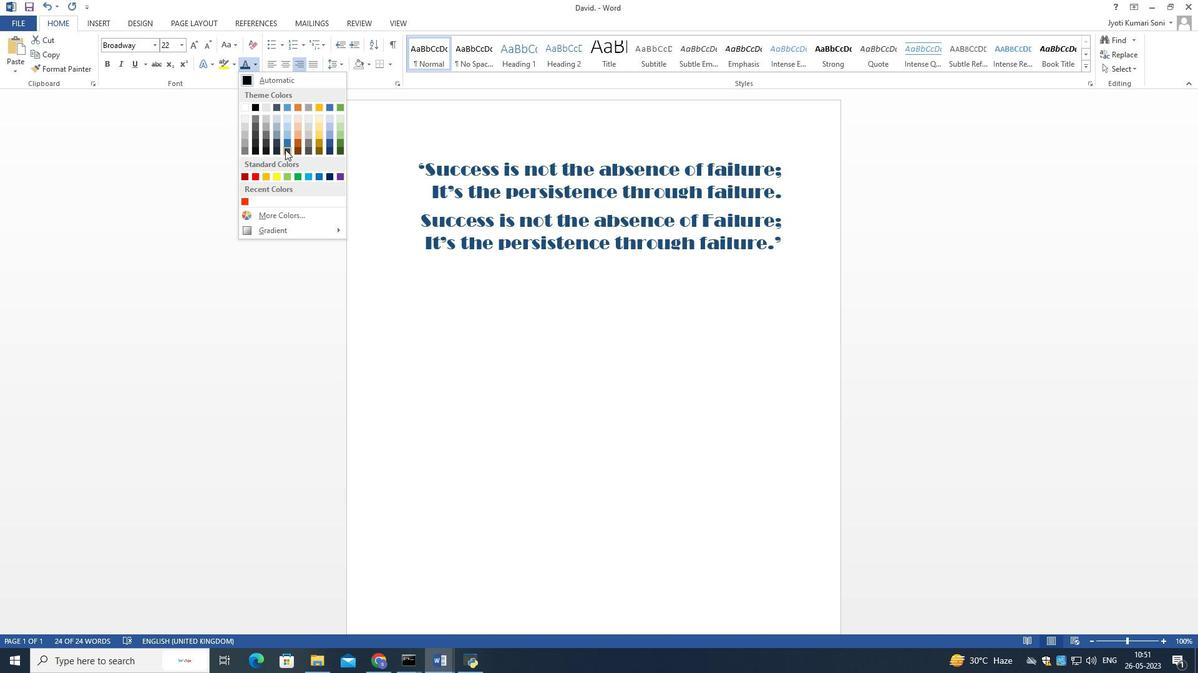 
Action: Mouse moved to (525, 272)
Screenshot: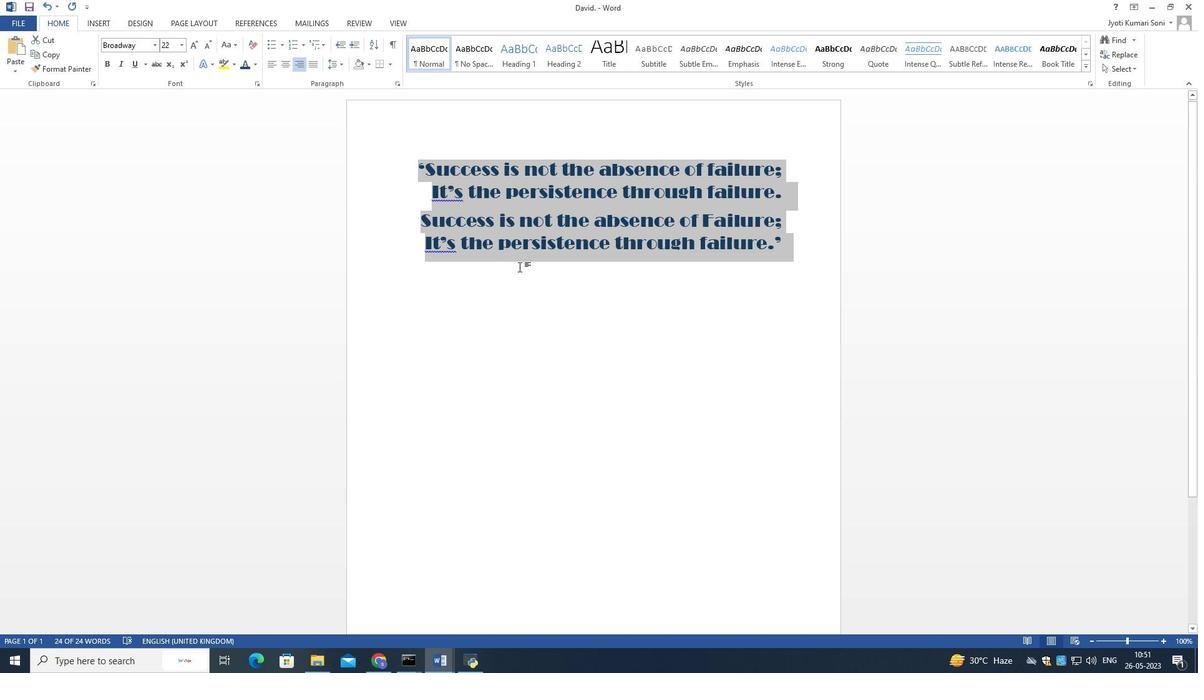 
Action: Mouse pressed left at (525, 272)
Screenshot: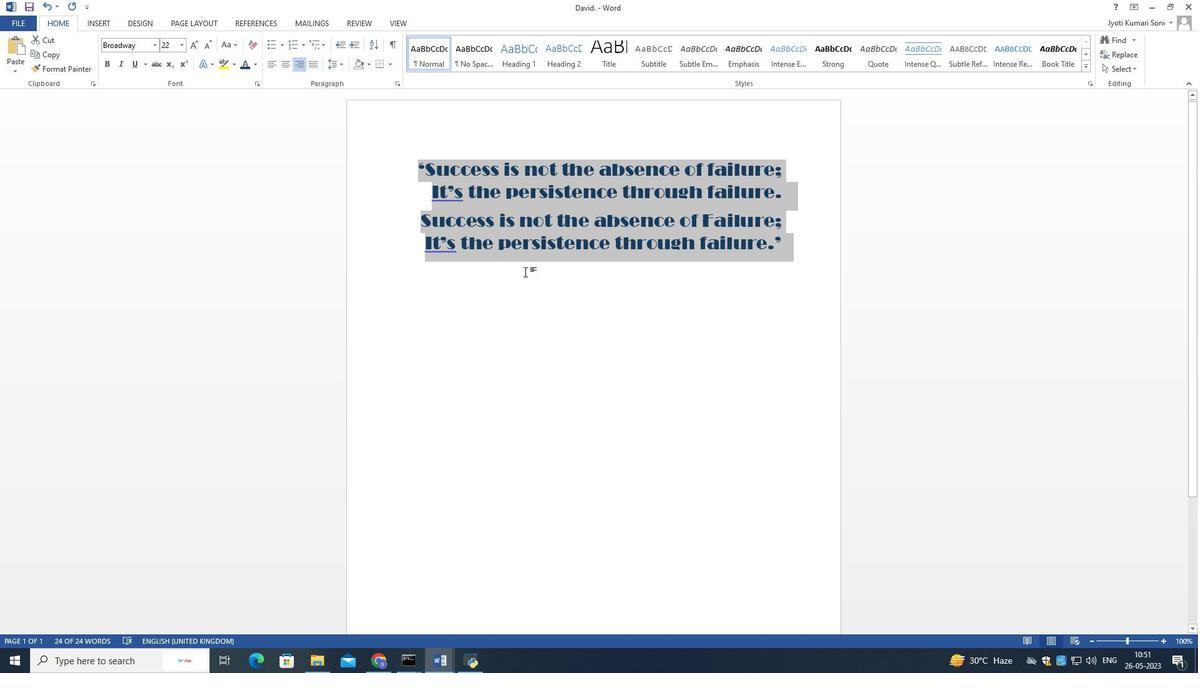 
Action: Mouse moved to (446, 282)
Screenshot: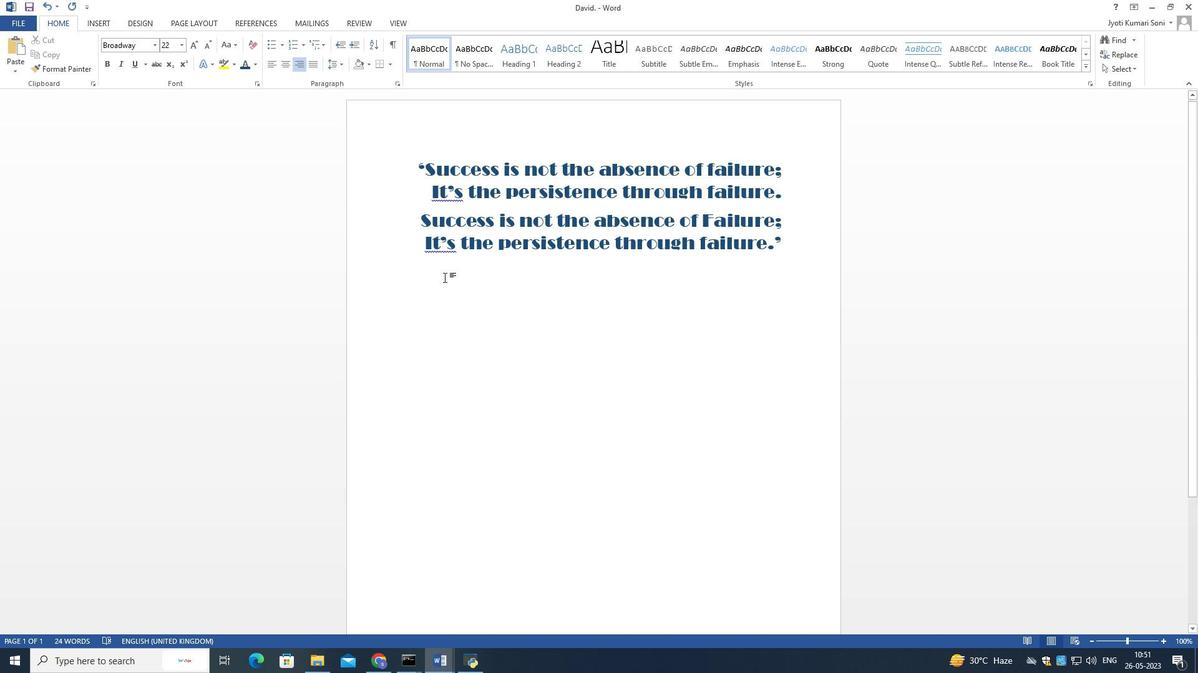 
Action: Mouse pressed left at (446, 282)
Screenshot: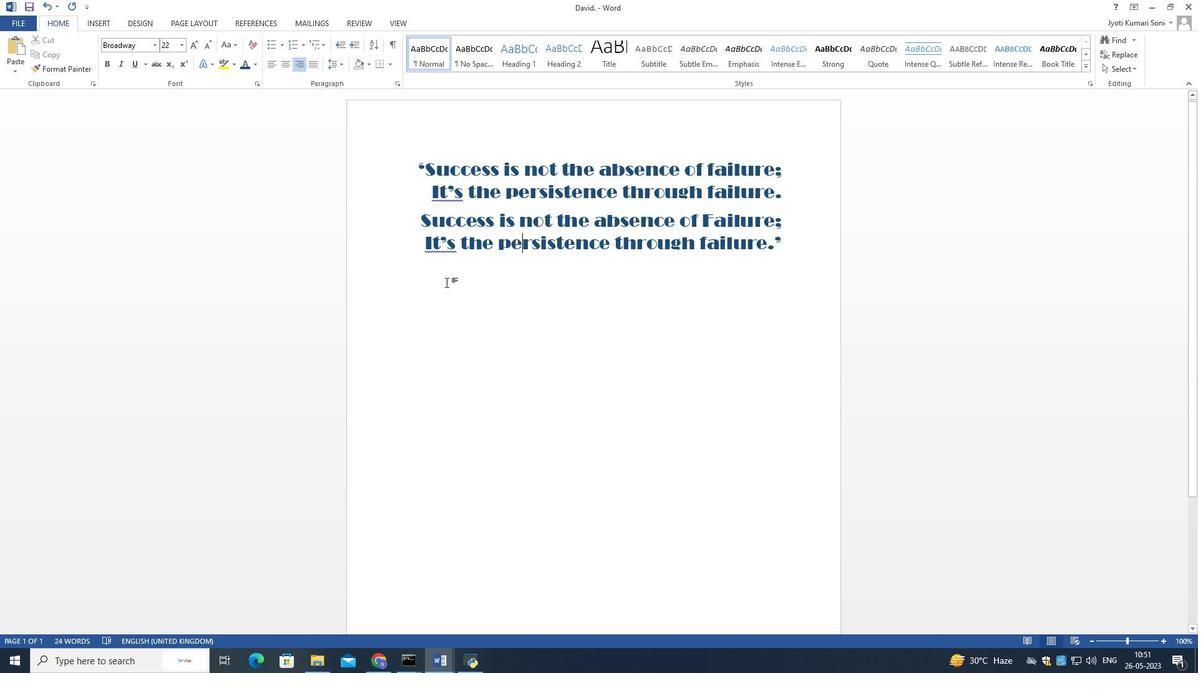 
Action: Mouse moved to (457, 281)
Screenshot: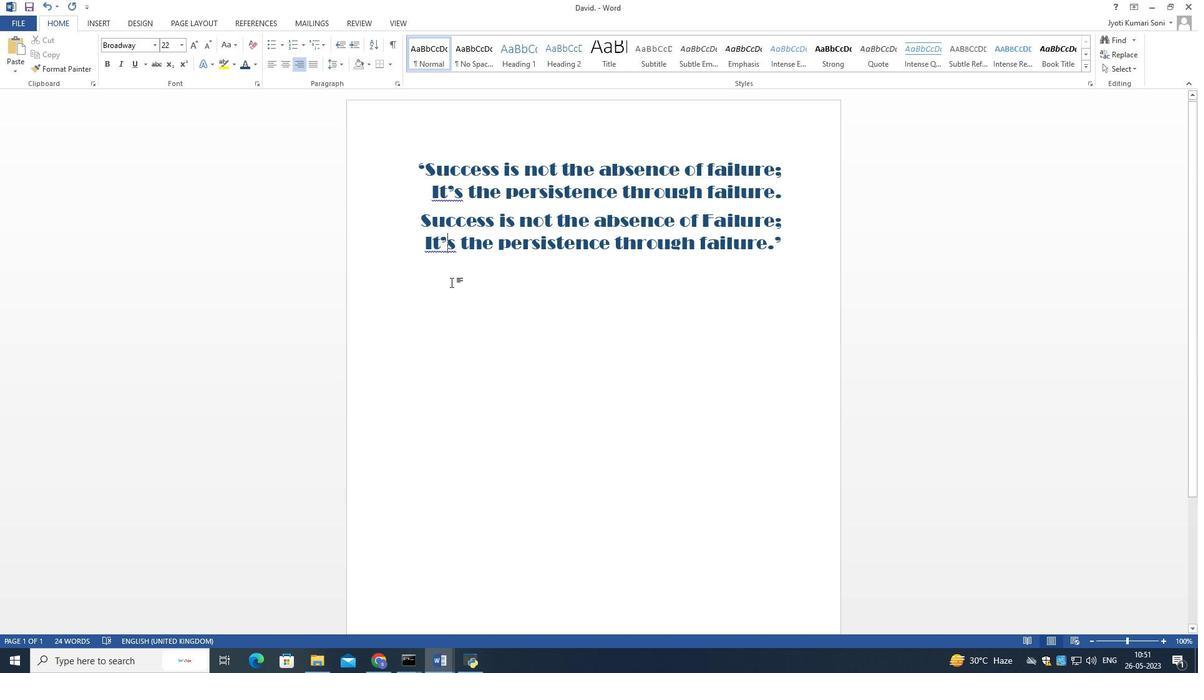 
Action: Mouse pressed left at (457, 281)
Screenshot: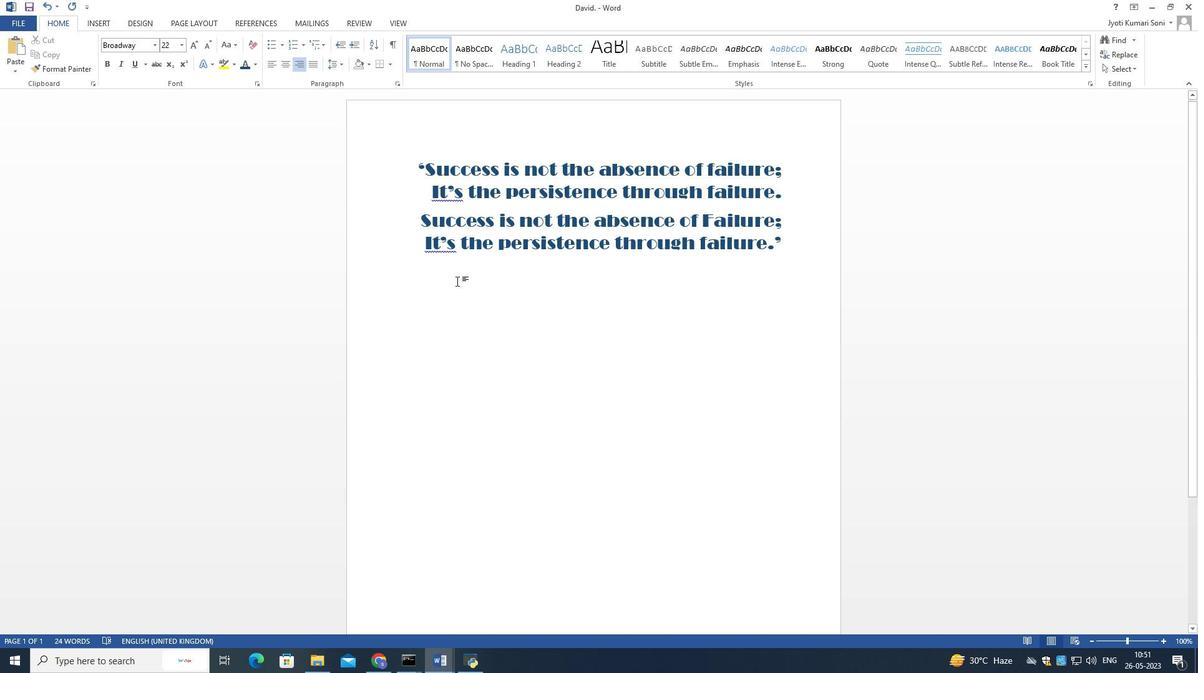 
Action: Mouse moved to (408, 159)
Screenshot: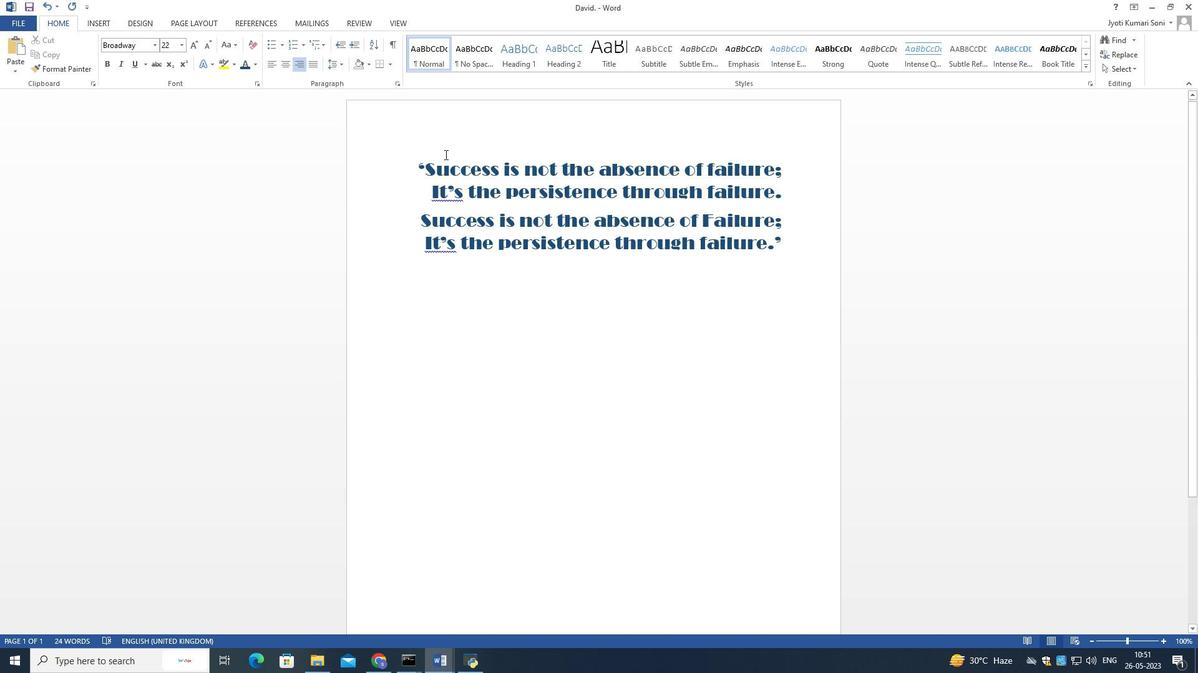 
Action: Mouse pressed left at (408, 159)
Screenshot: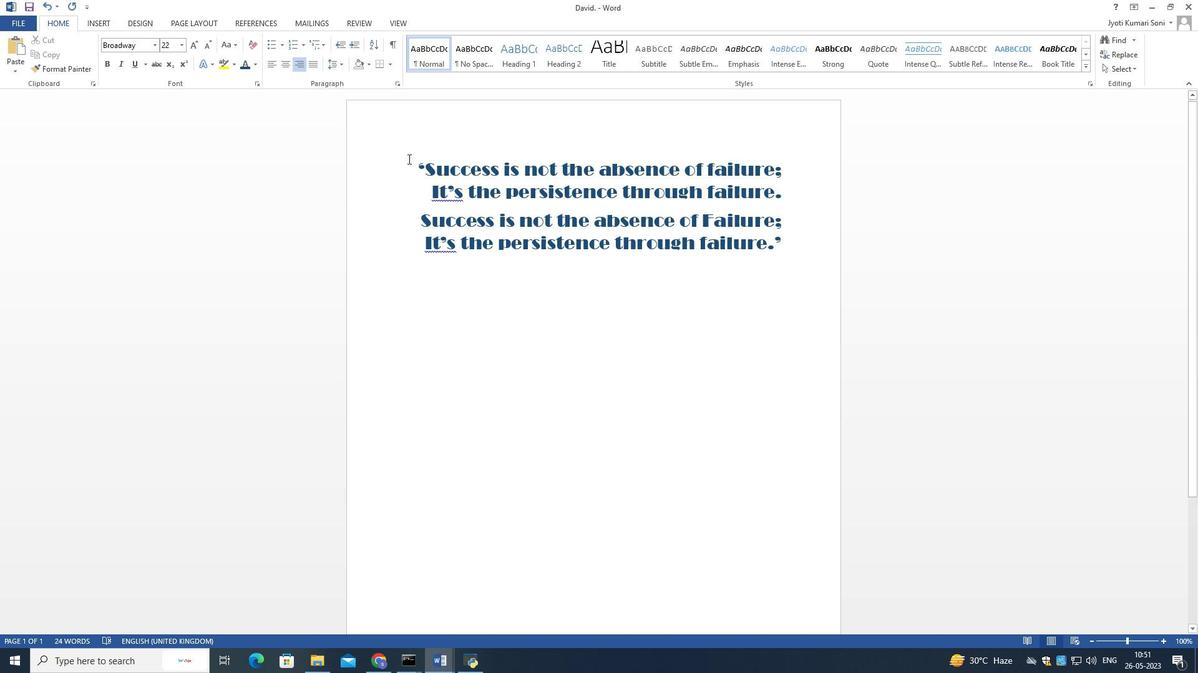 
Action: Mouse moved to (800, 258)
Screenshot: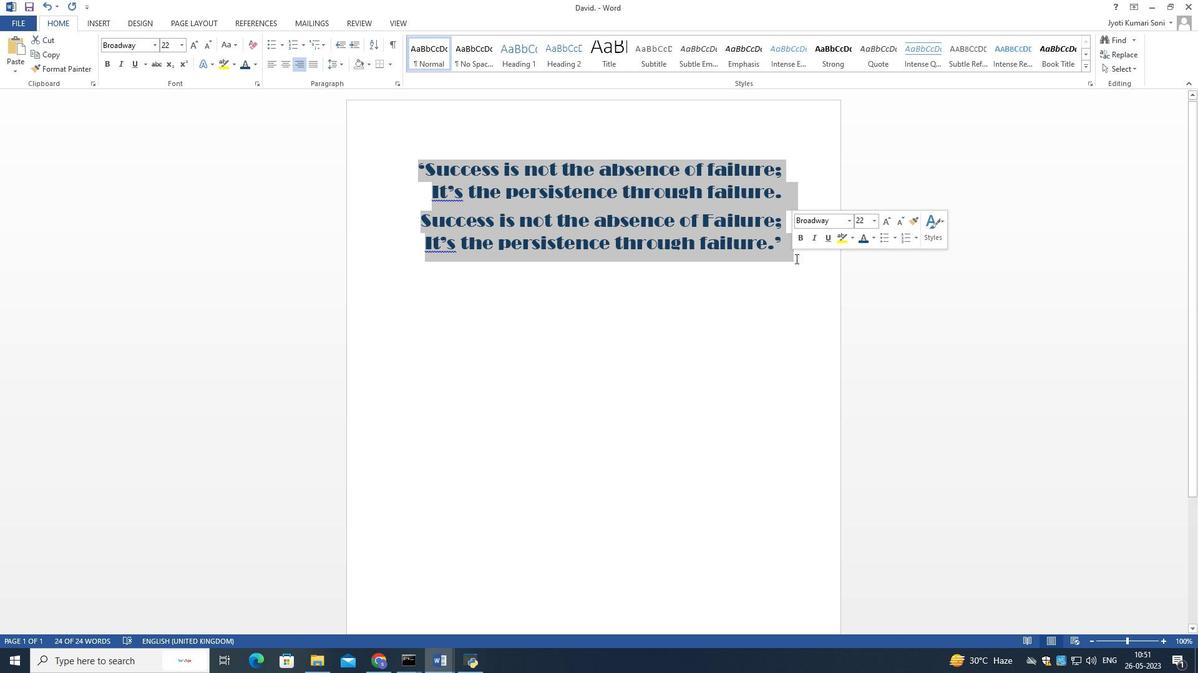 
Action: Mouse pressed left at (800, 258)
Screenshot: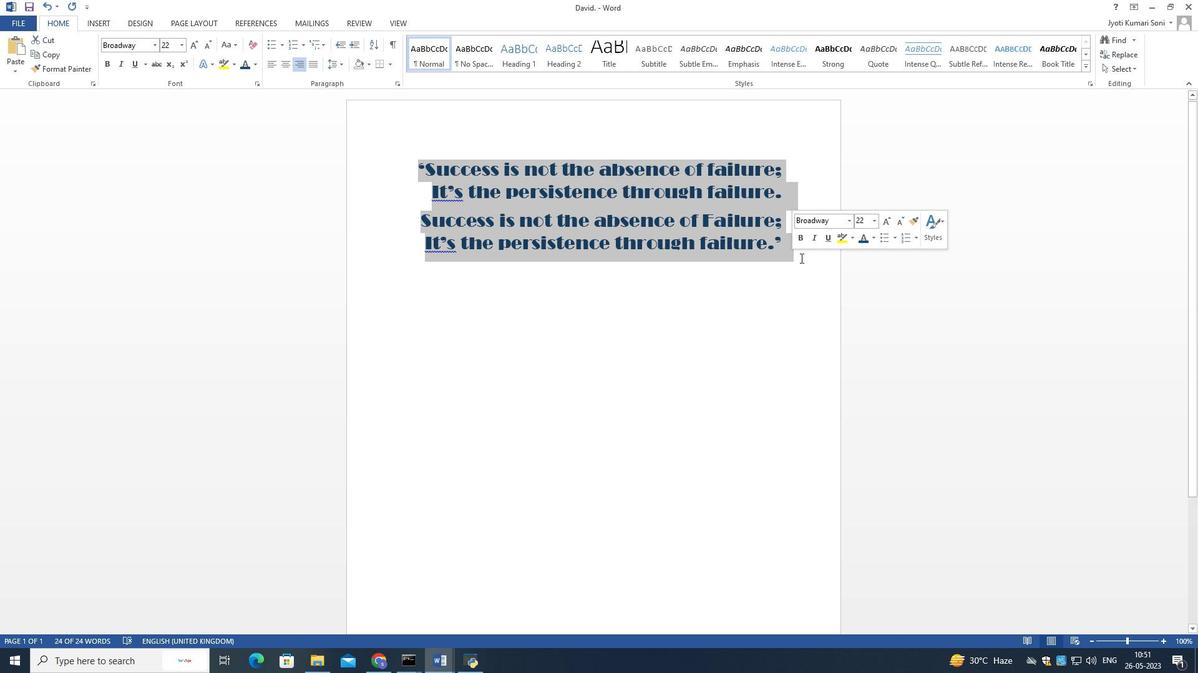 
